 Task: In Heading Arial with underline. Font size of heading  '18'Font style of data Calibri. Font size of data  9Alignment of headline & data Align center. Fill color in heading,  RedFont color of data Black Apply border in Data No BorderIn the sheet   Dynamic Sales review book
Action: Mouse moved to (505, 615)
Screenshot: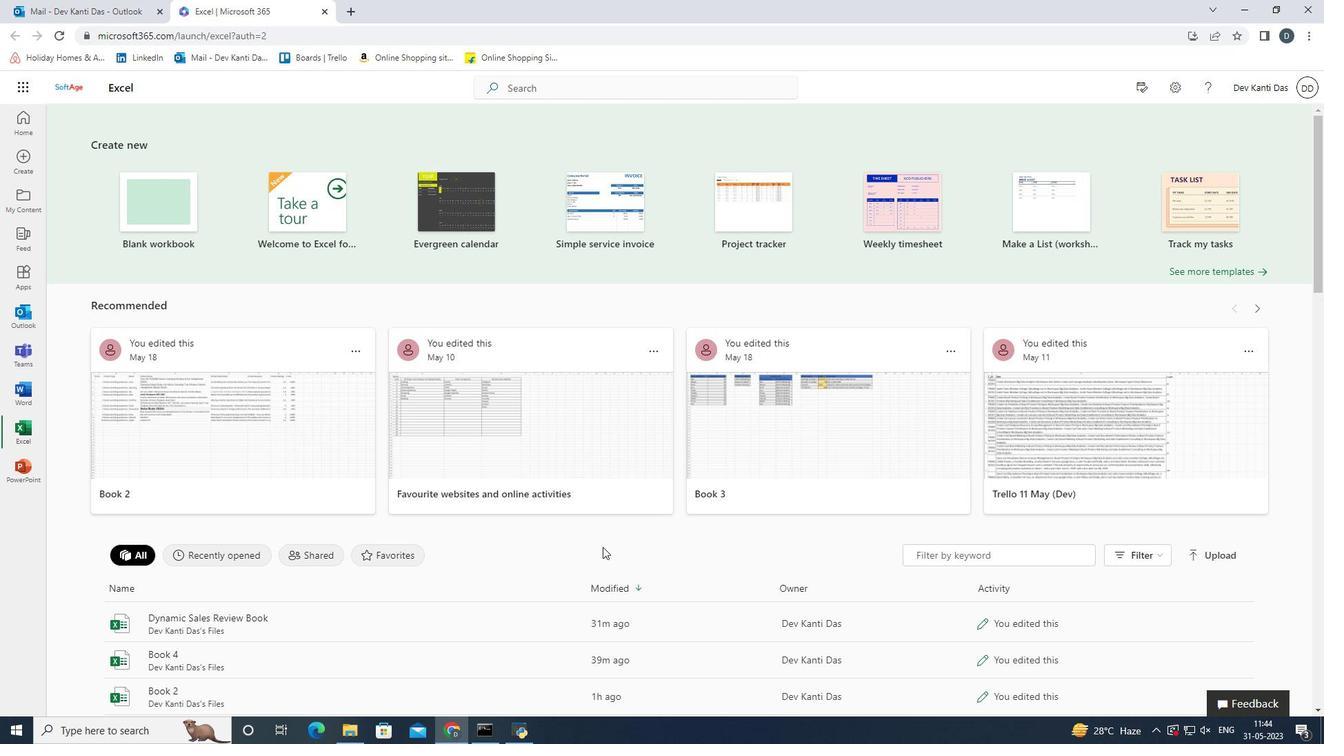 
Action: Mouse pressed left at (505, 615)
Screenshot: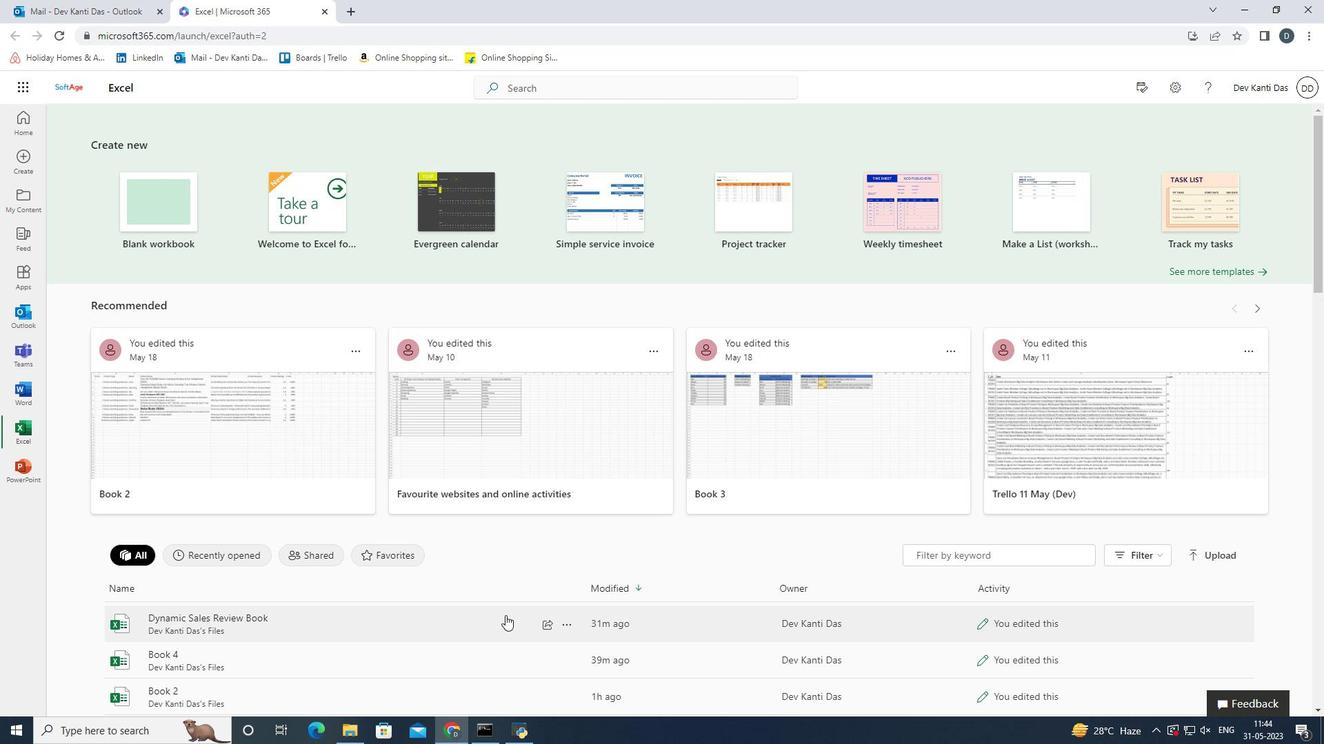 
Action: Mouse moved to (207, 230)
Screenshot: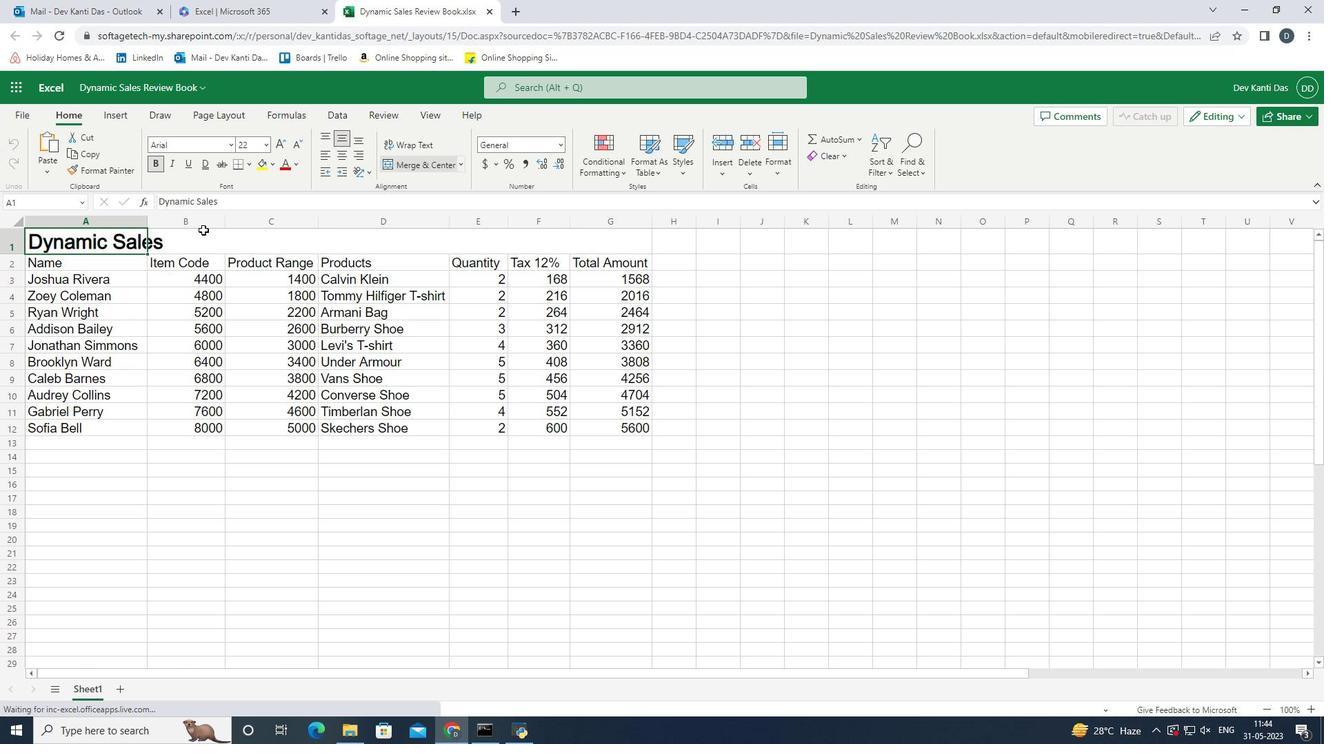 
Action: Mouse pressed left at (207, 230)
Screenshot: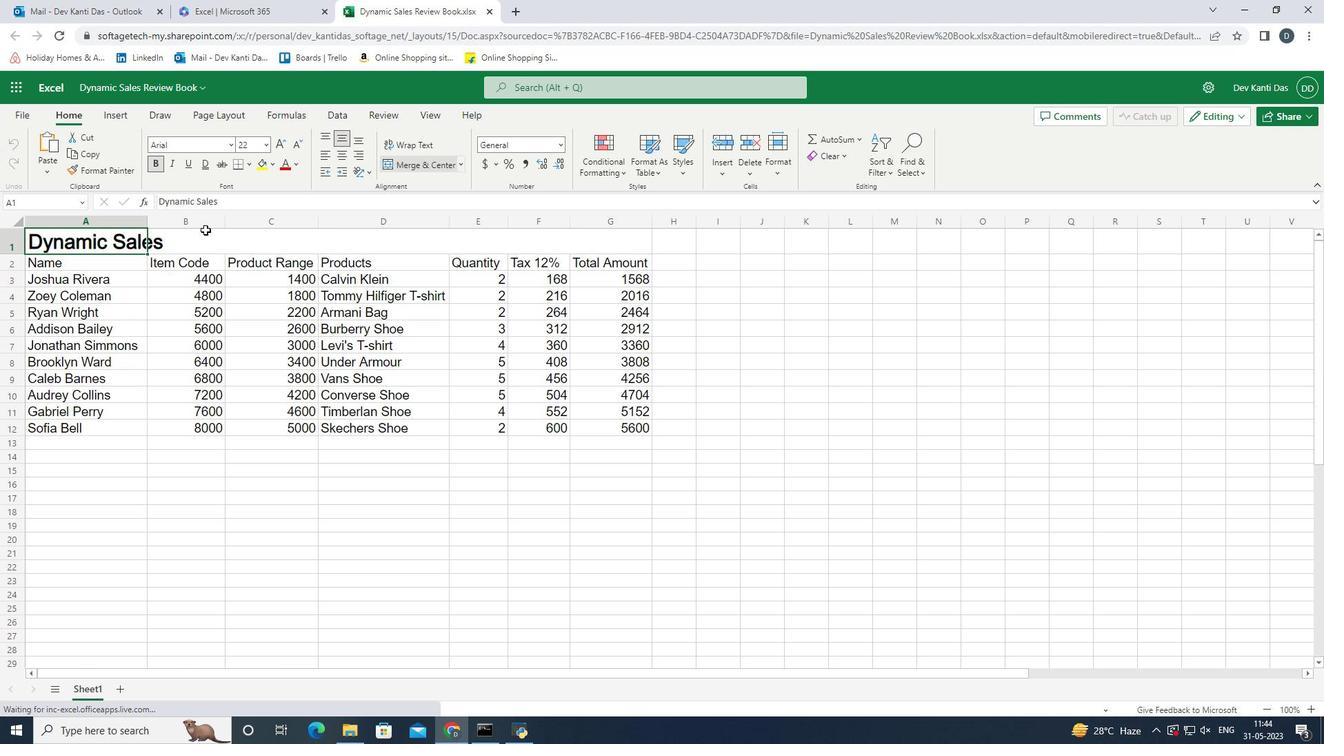 
Action: Mouse moved to (230, 144)
Screenshot: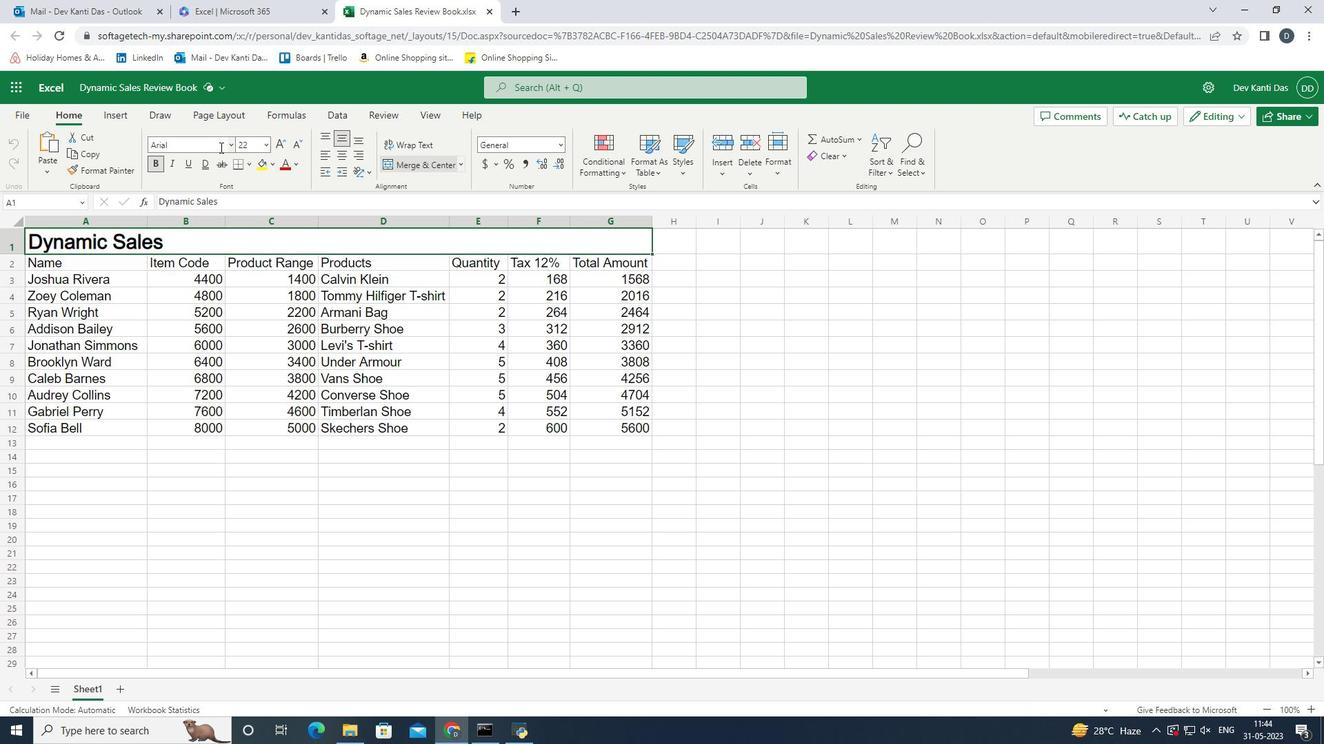 
Action: Mouse pressed left at (230, 144)
Screenshot: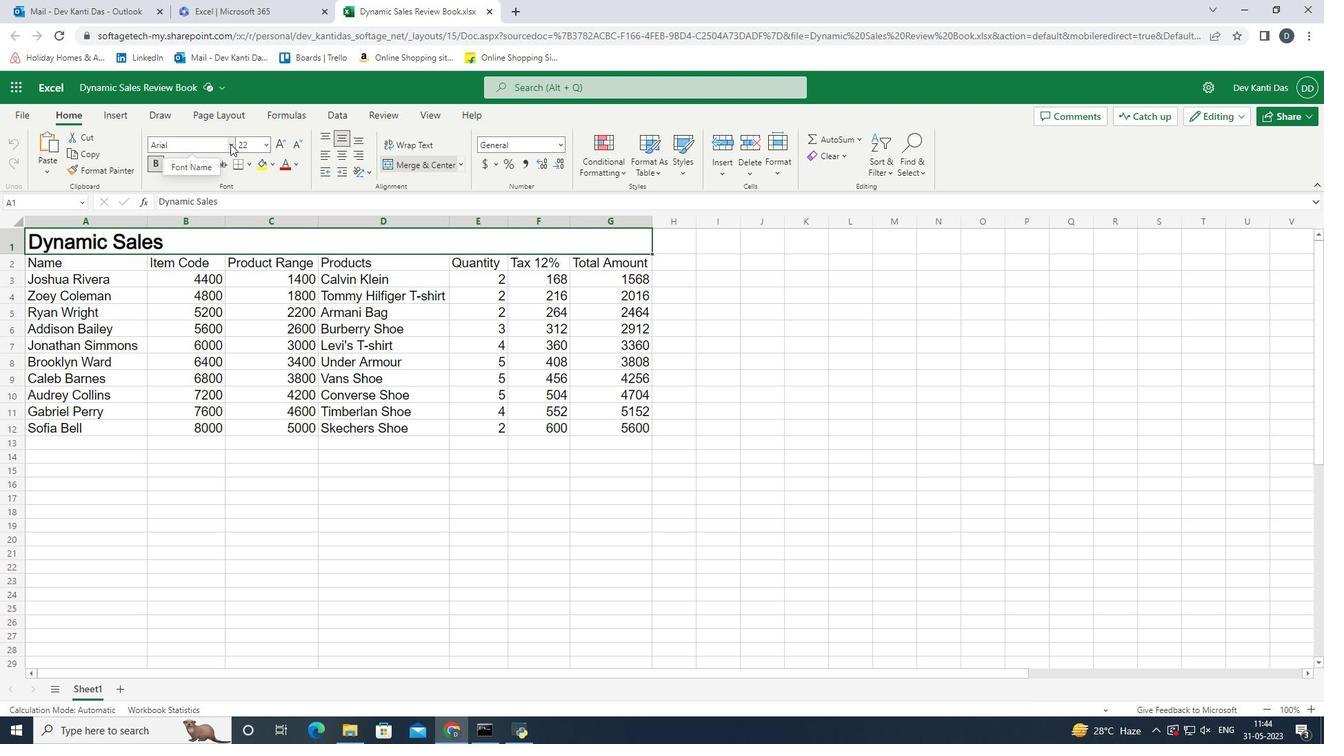 
Action: Mouse pressed left at (230, 144)
Screenshot: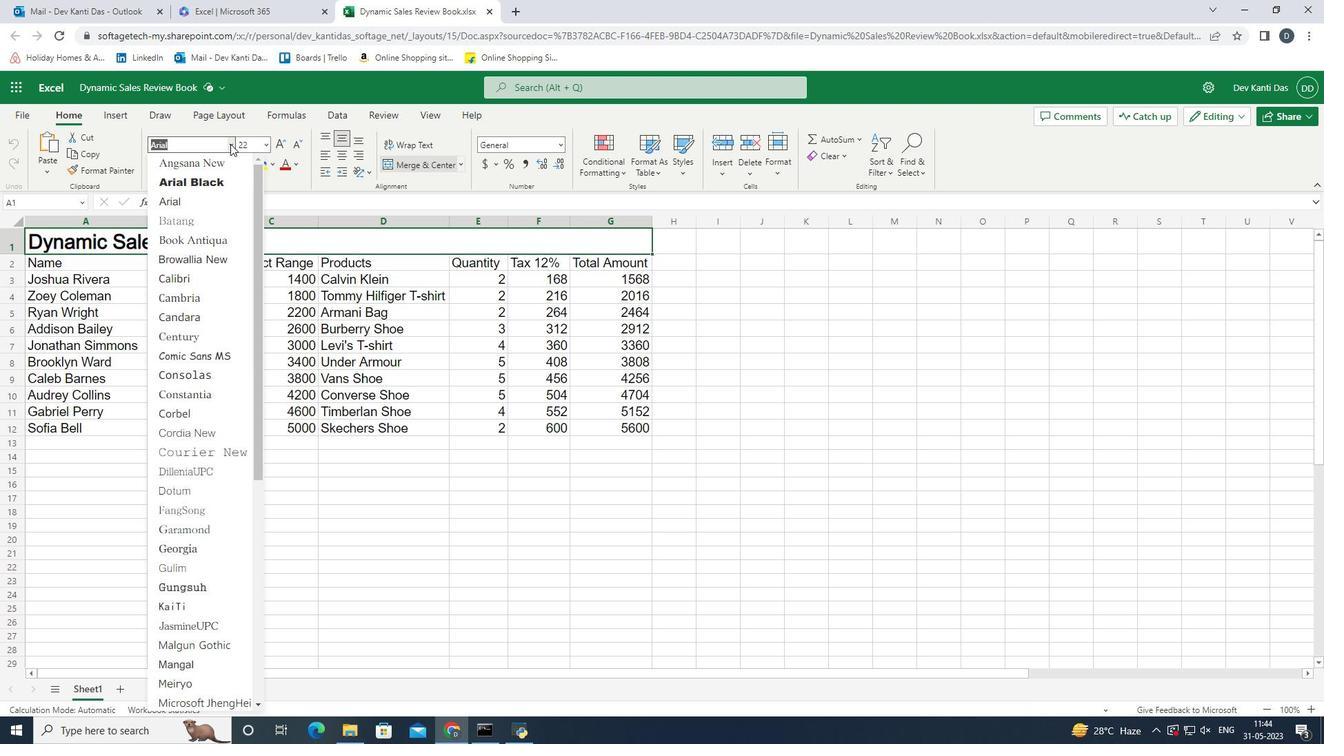 
Action: Mouse moved to (233, 148)
Screenshot: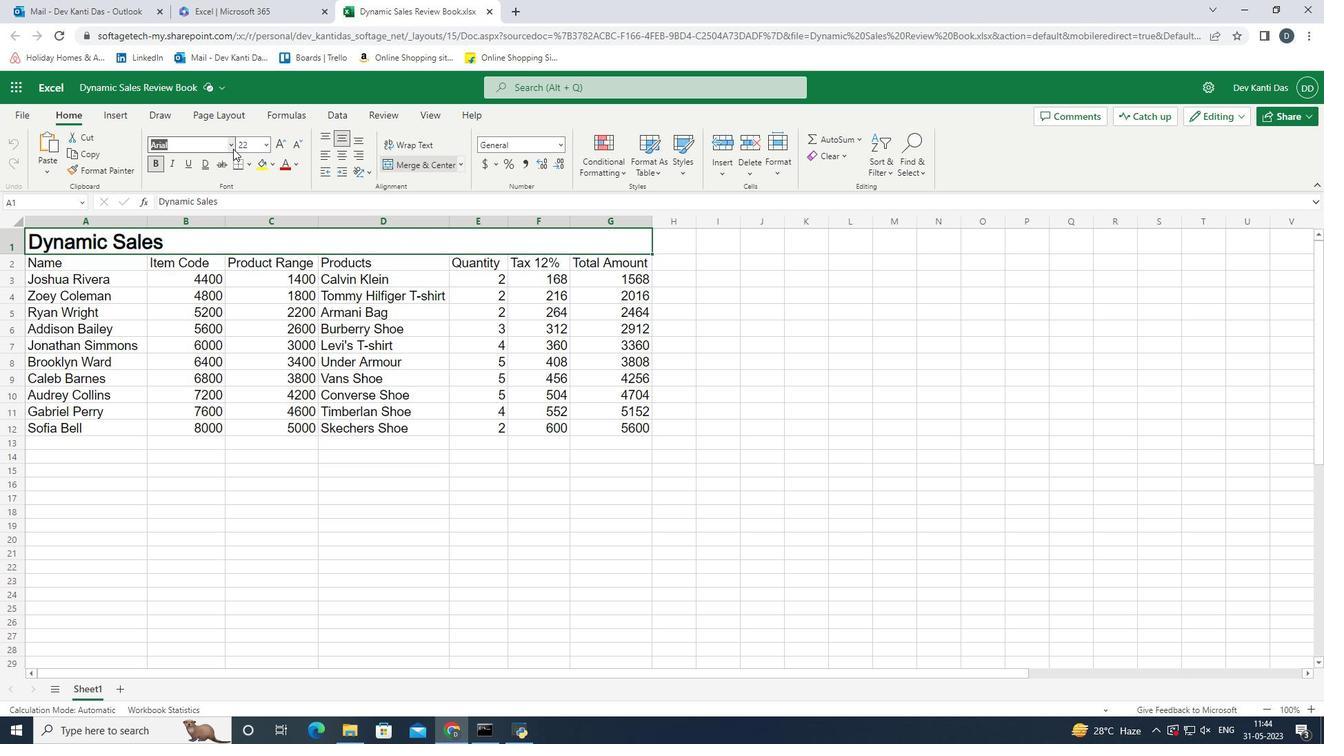 
Action: Mouse pressed left at (233, 148)
Screenshot: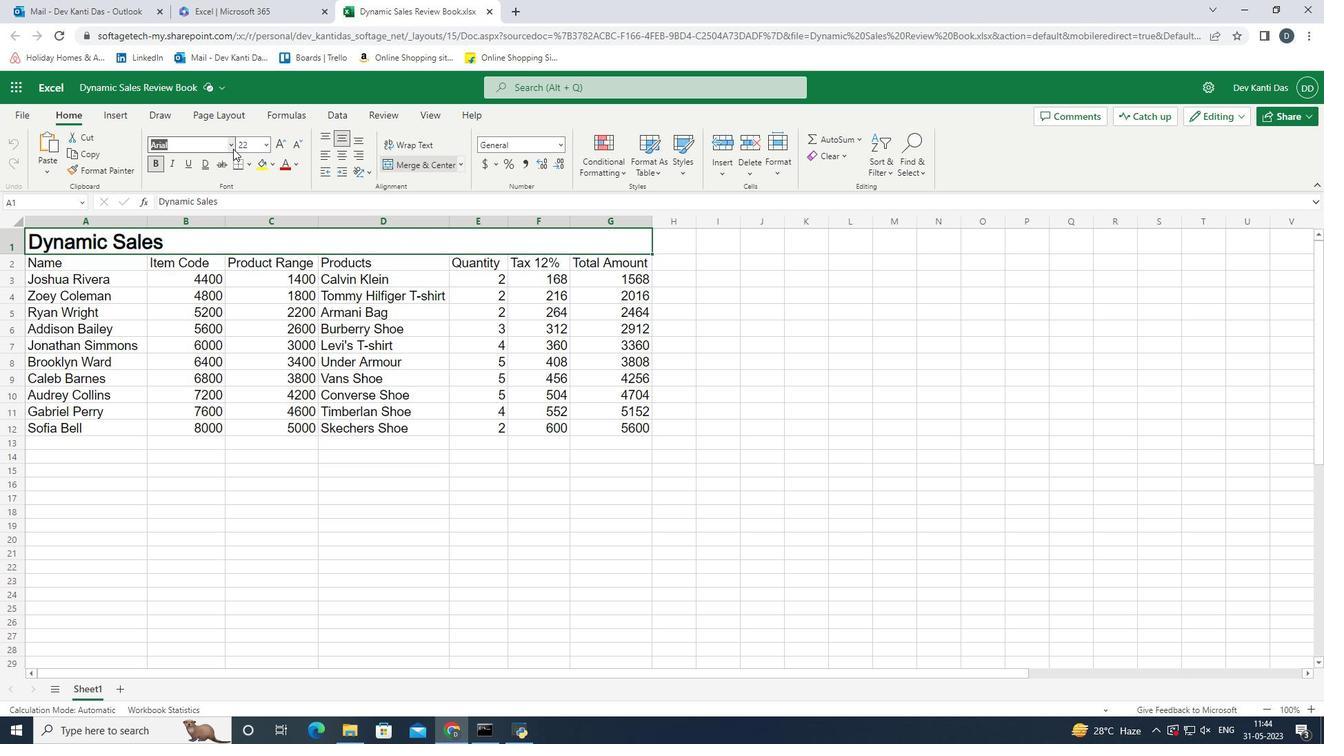 
Action: Mouse moved to (208, 197)
Screenshot: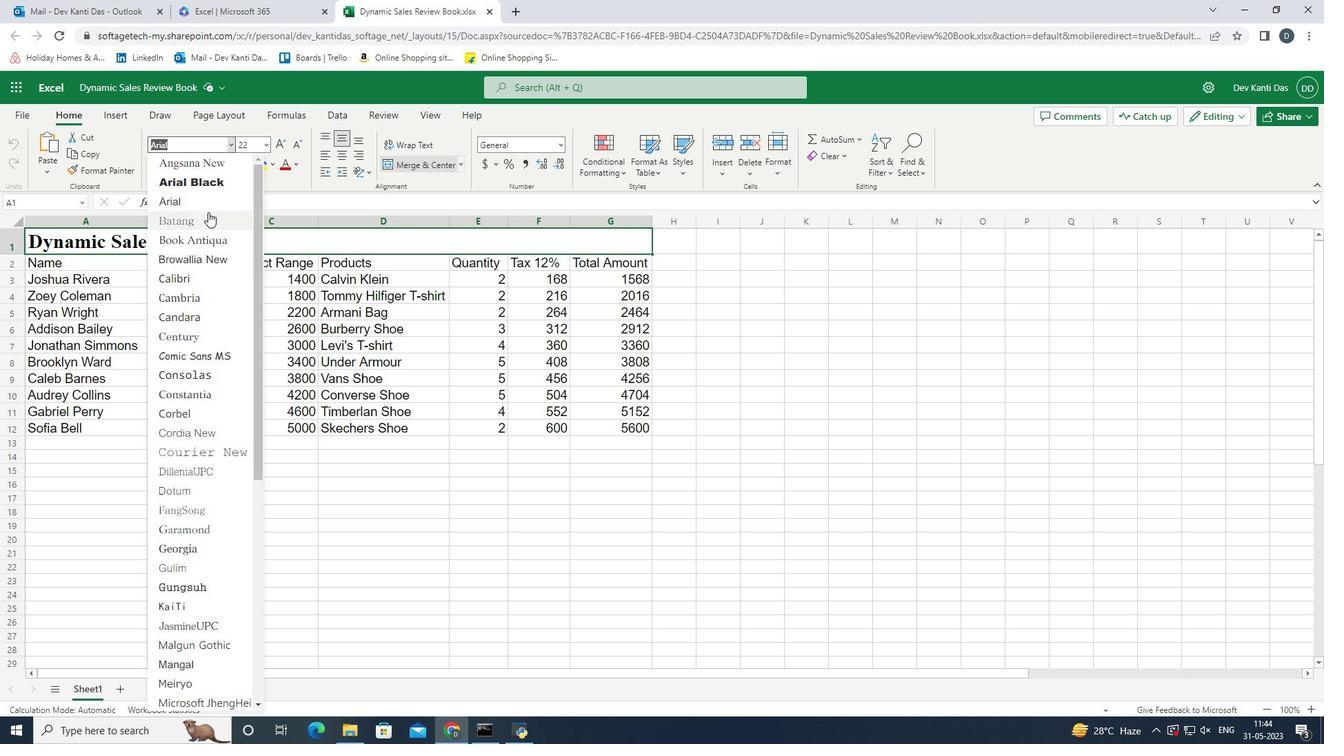 
Action: Mouse pressed left at (208, 197)
Screenshot: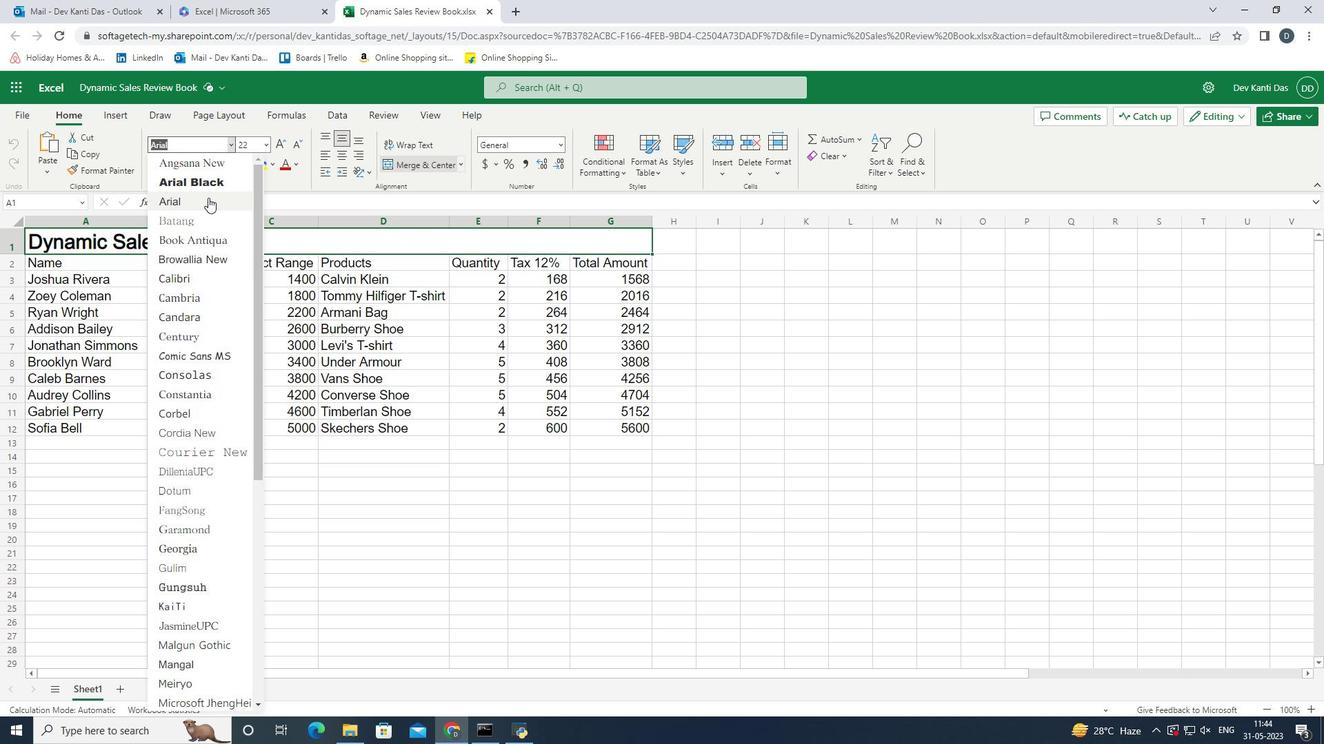 
Action: Mouse moved to (188, 166)
Screenshot: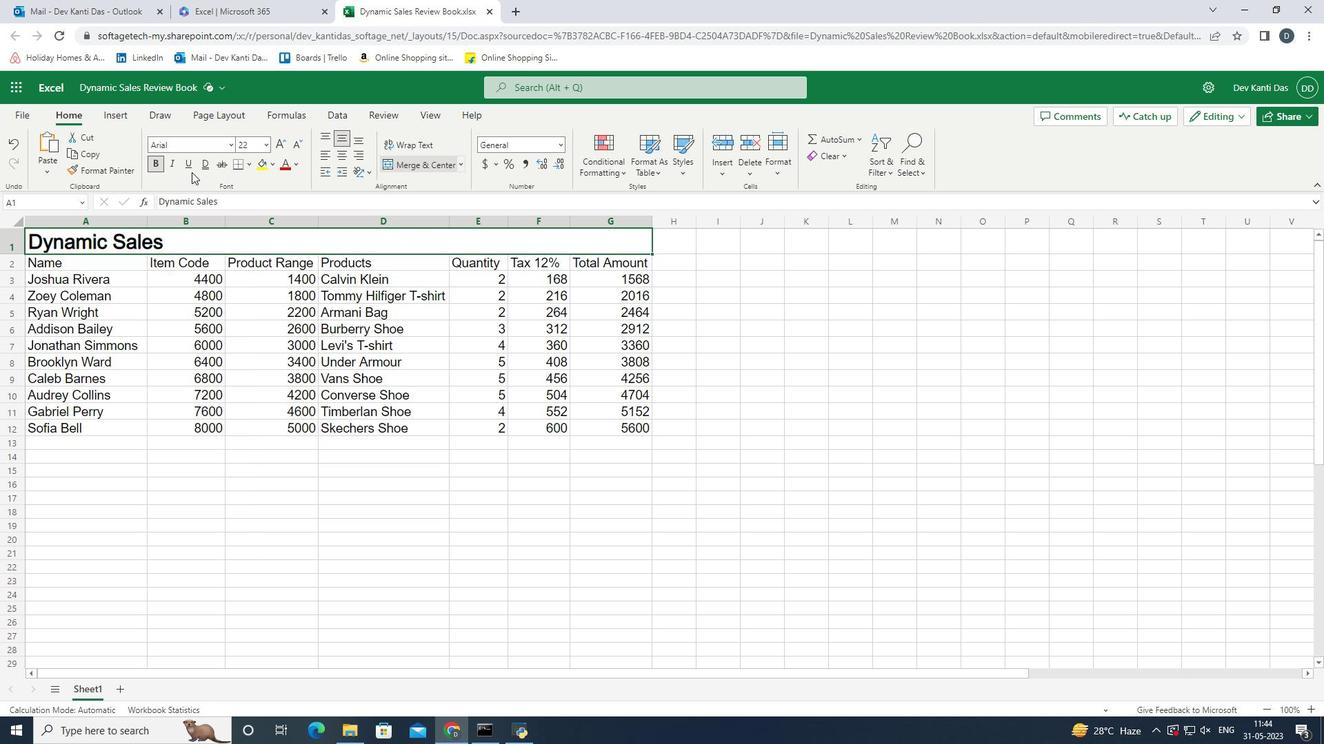 
Action: Mouse pressed left at (188, 166)
Screenshot: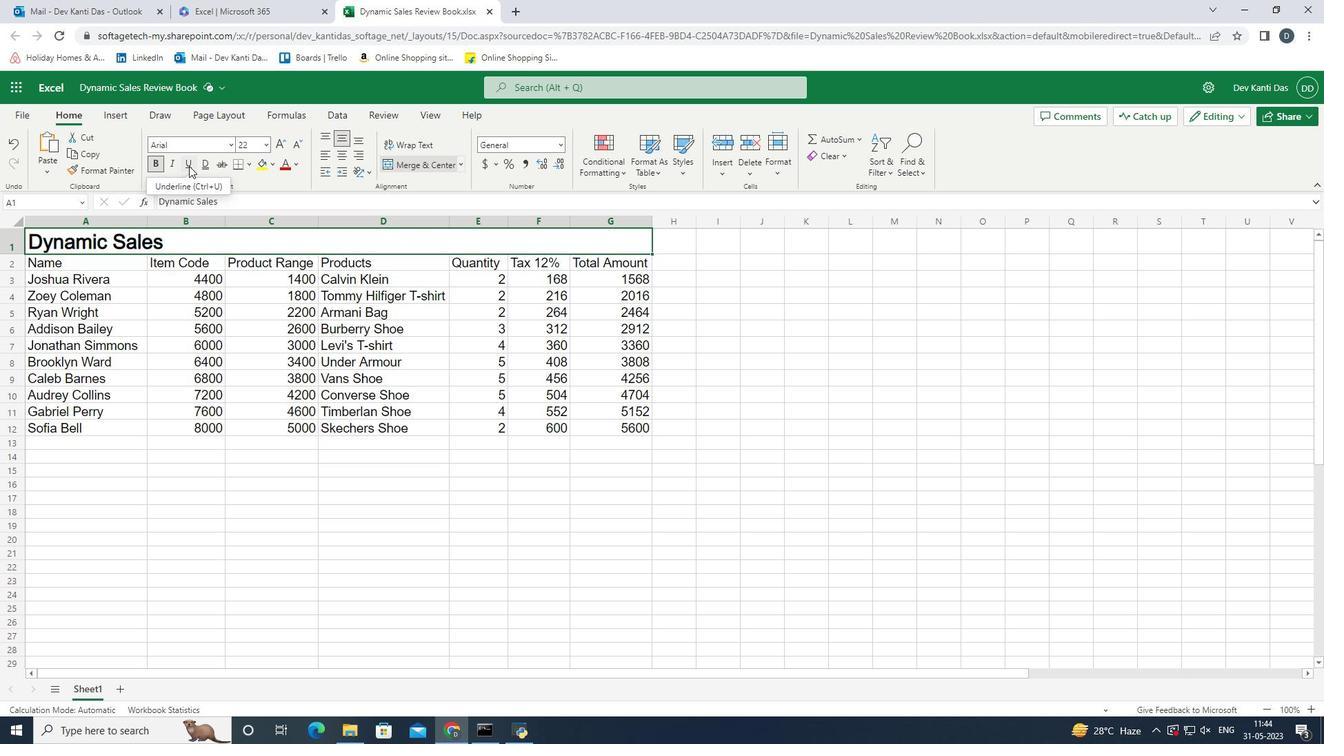 
Action: Mouse moved to (266, 142)
Screenshot: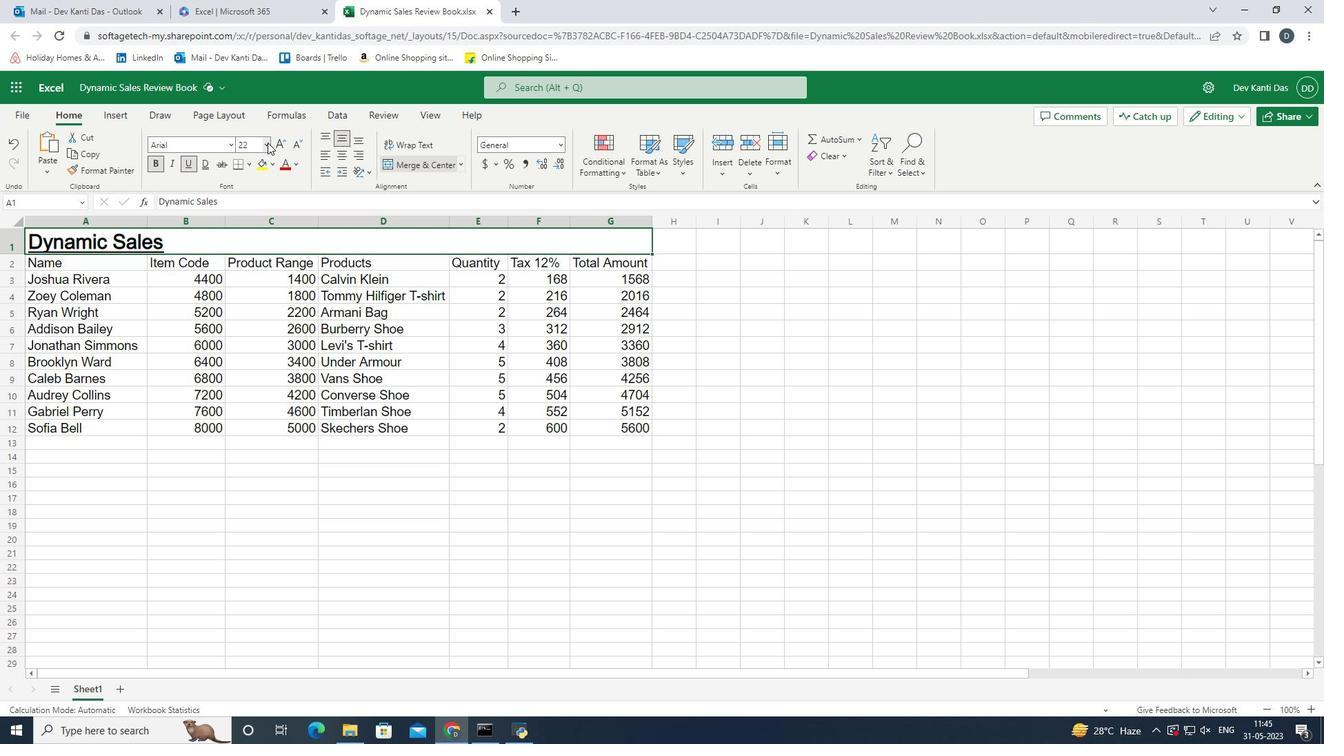 
Action: Mouse pressed left at (266, 142)
Screenshot: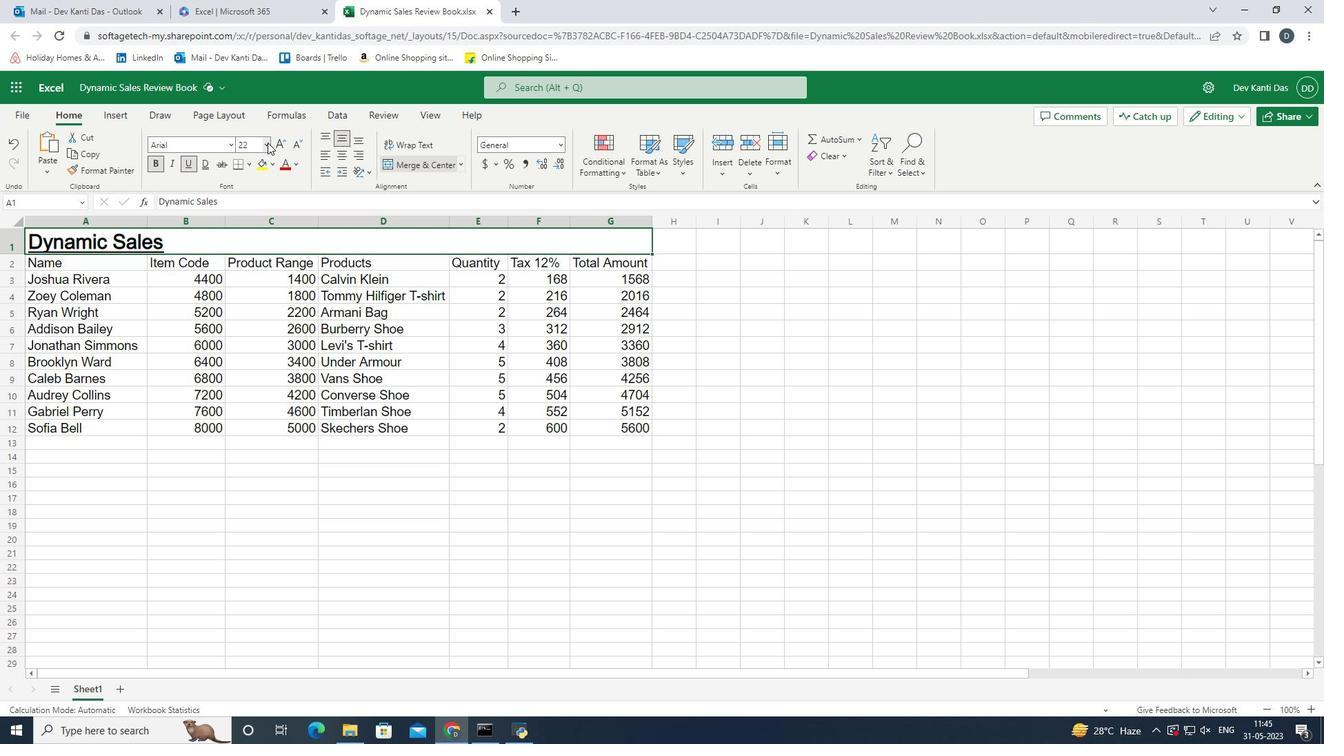 
Action: Mouse moved to (251, 299)
Screenshot: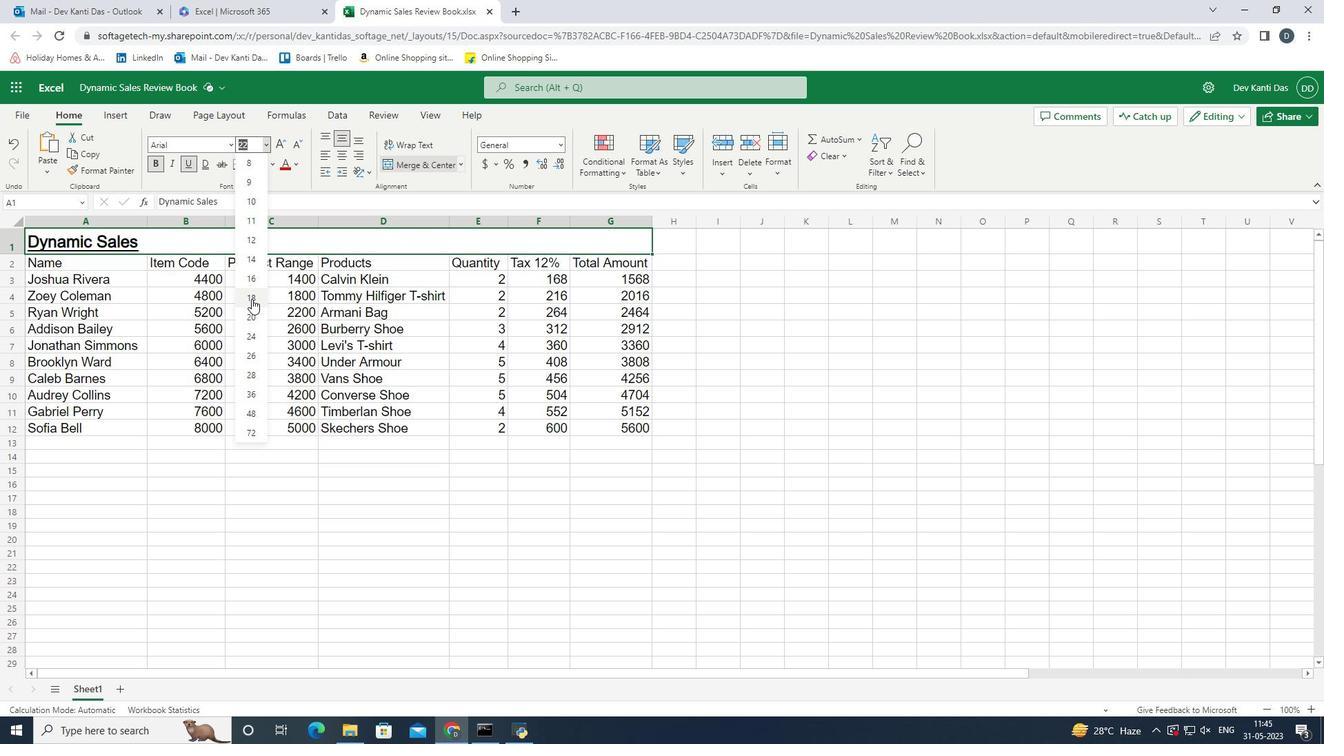 
Action: Mouse pressed left at (251, 299)
Screenshot: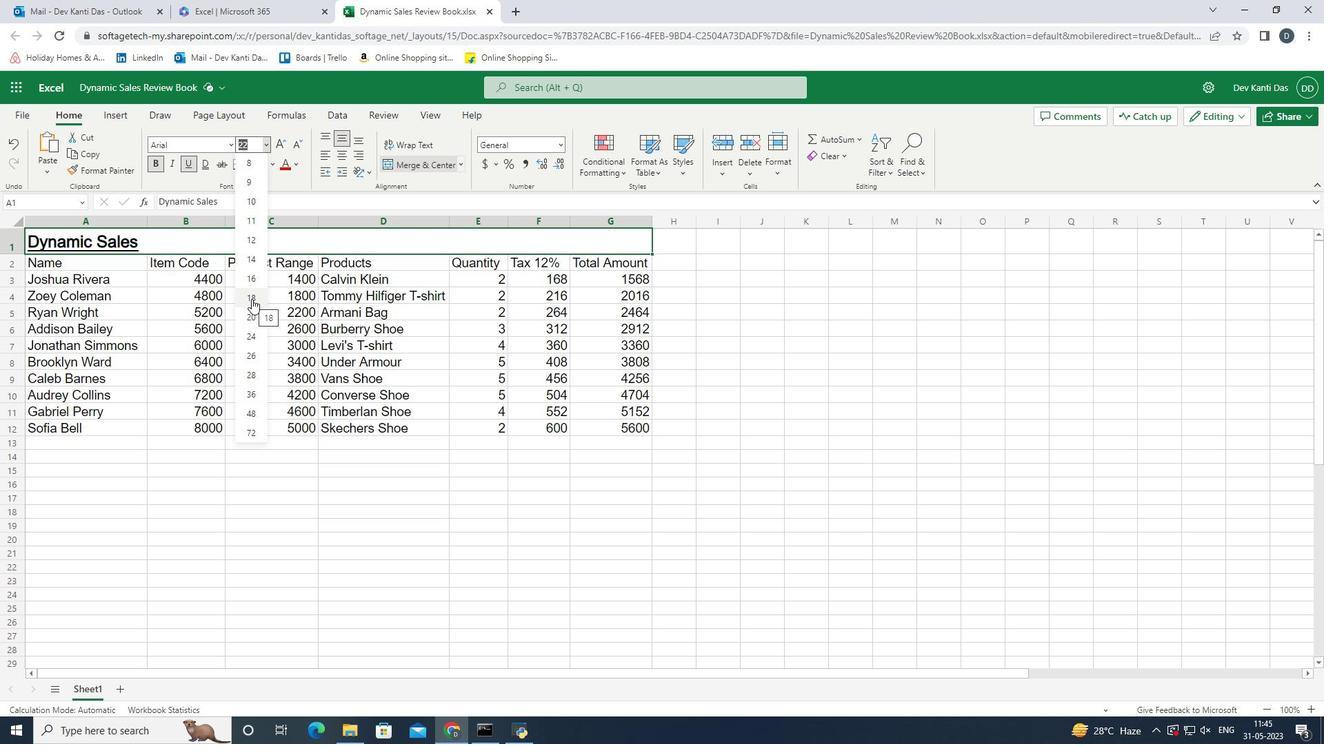 
Action: Mouse moved to (101, 262)
Screenshot: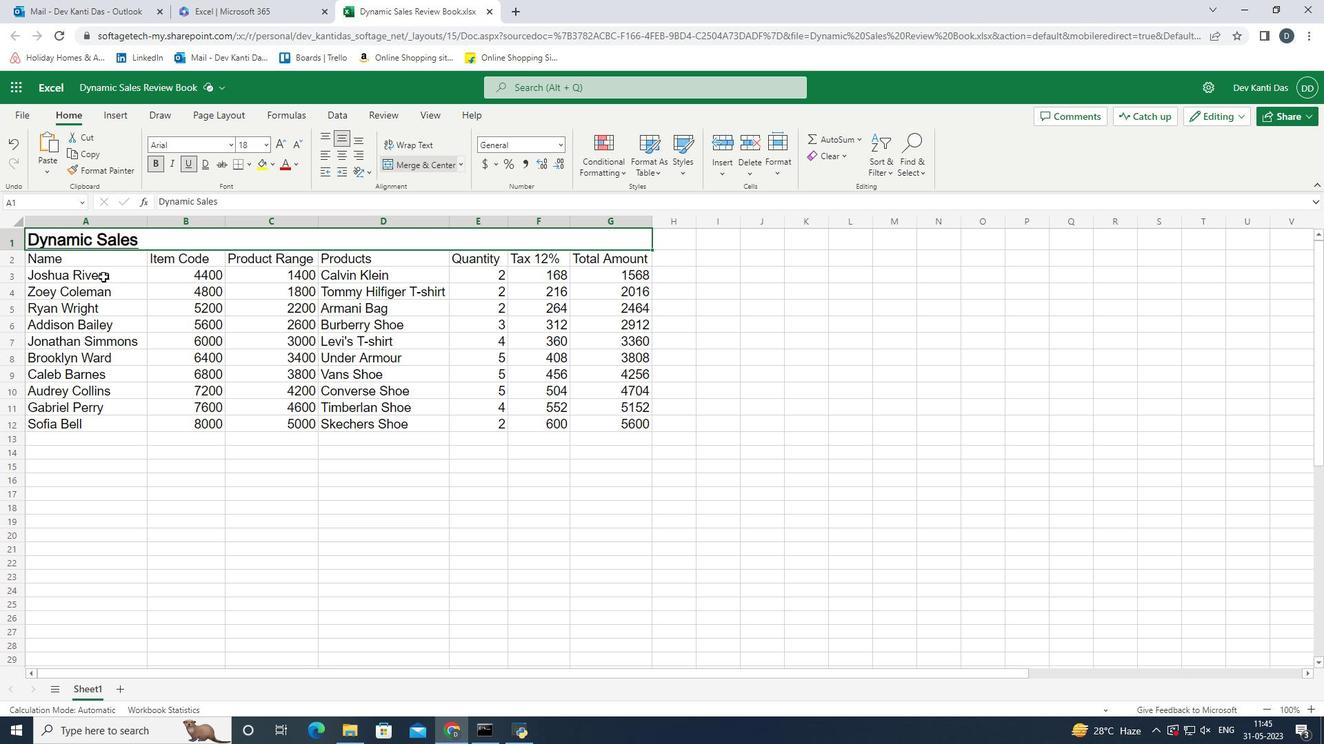 
Action: Mouse pressed left at (101, 262)
Screenshot: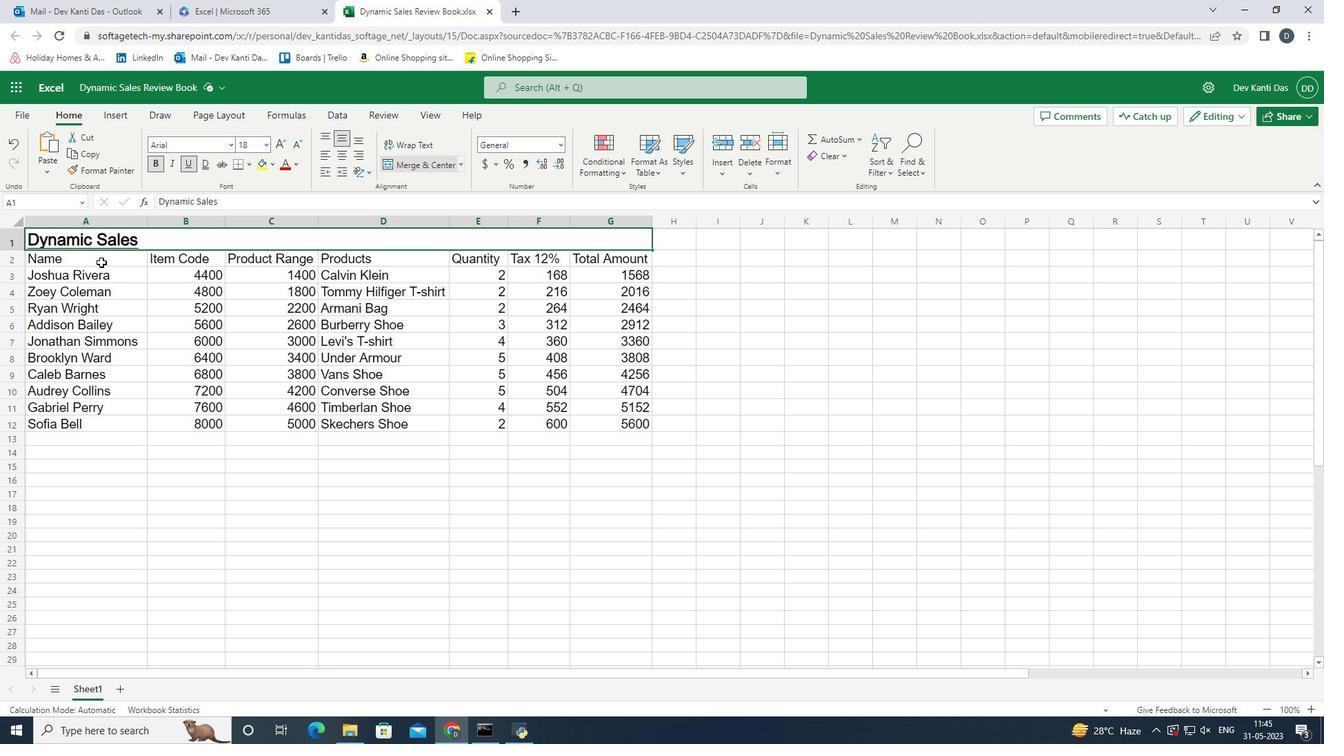 
Action: Mouse moved to (104, 260)
Screenshot: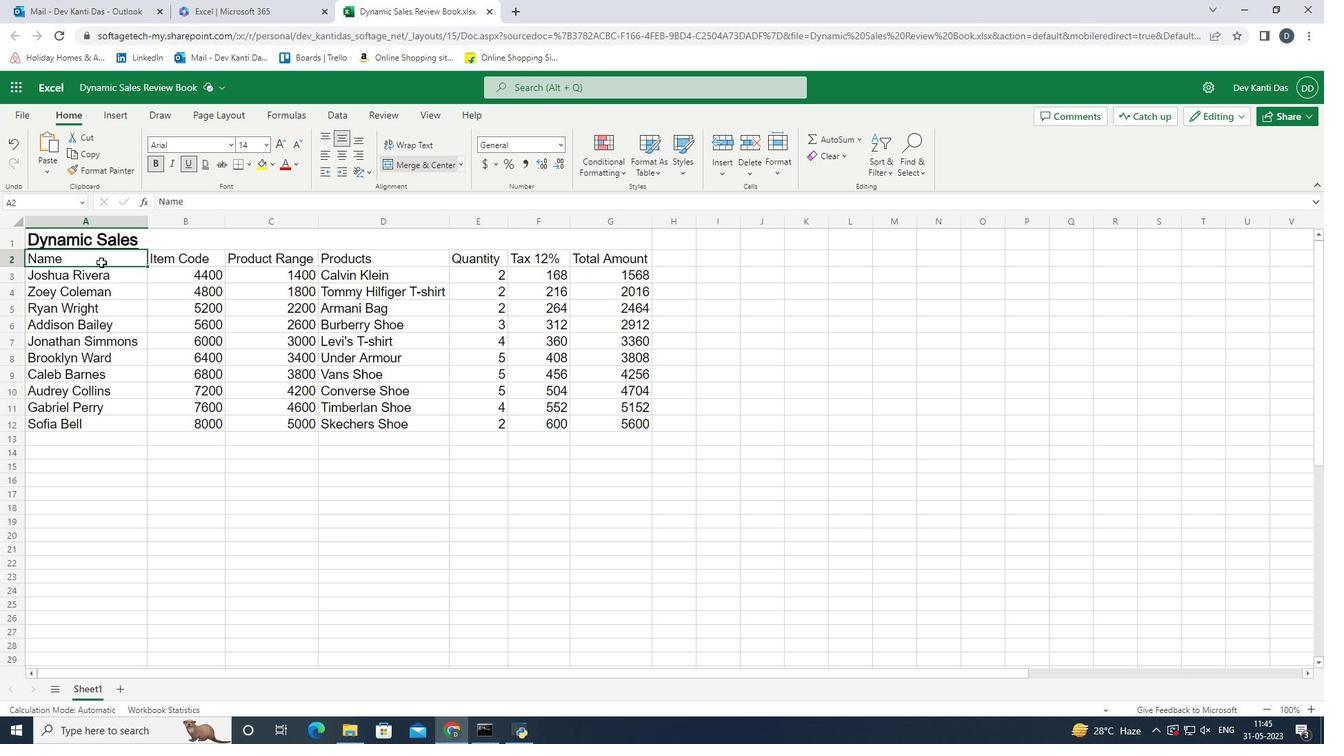 
Action: Mouse pressed left at (104, 260)
Screenshot: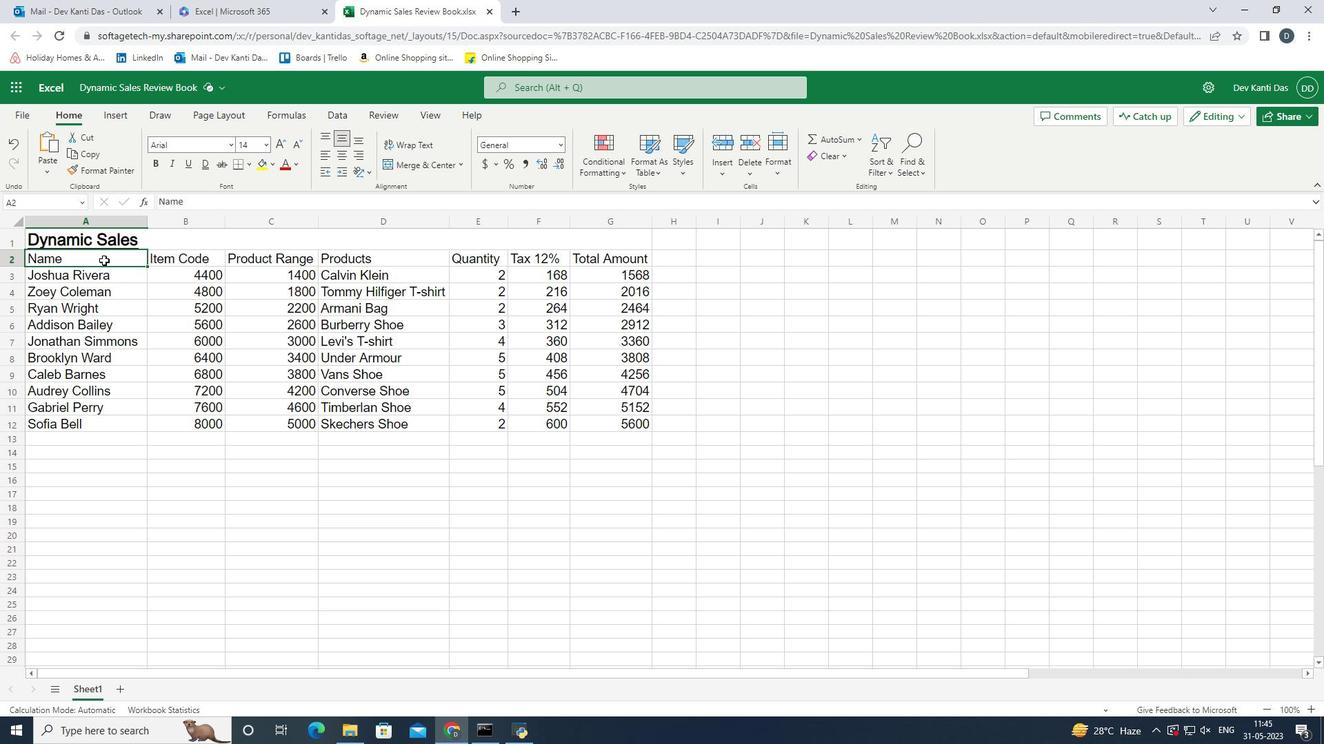 
Action: Mouse moved to (228, 145)
Screenshot: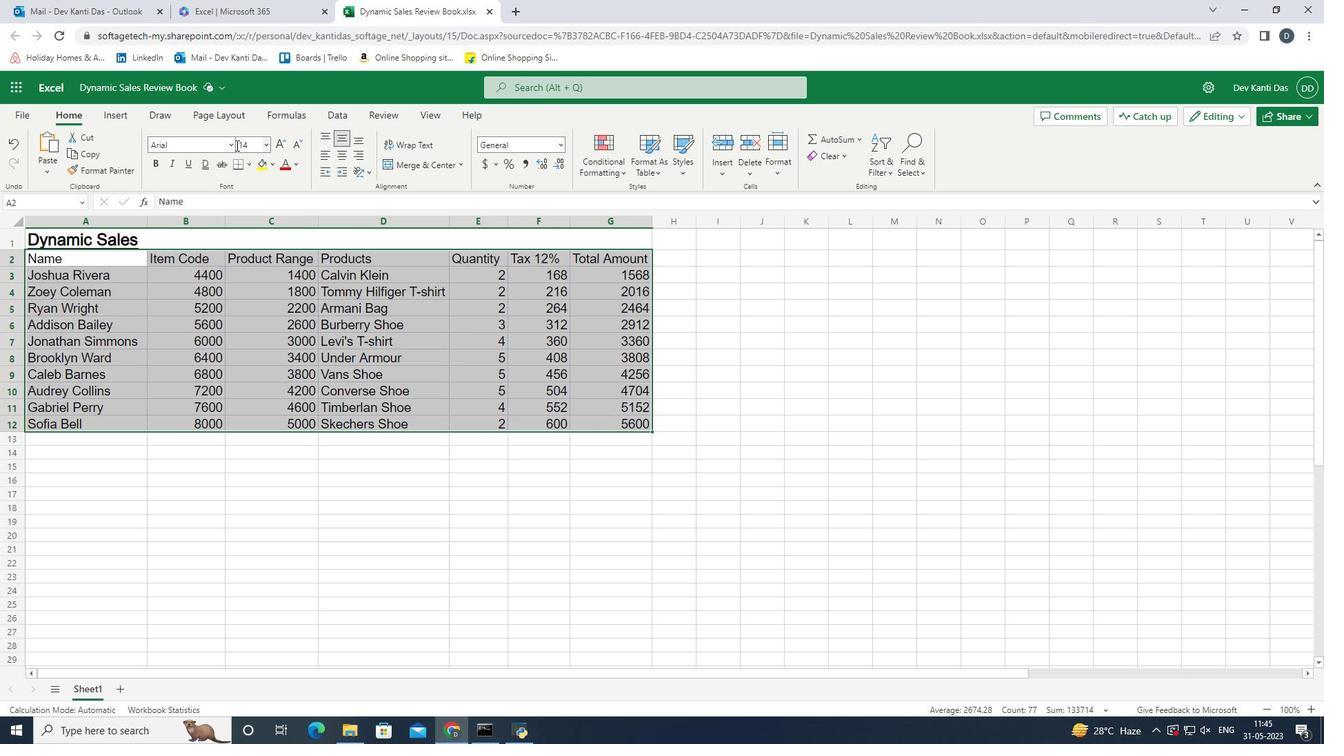 
Action: Mouse pressed left at (228, 145)
Screenshot: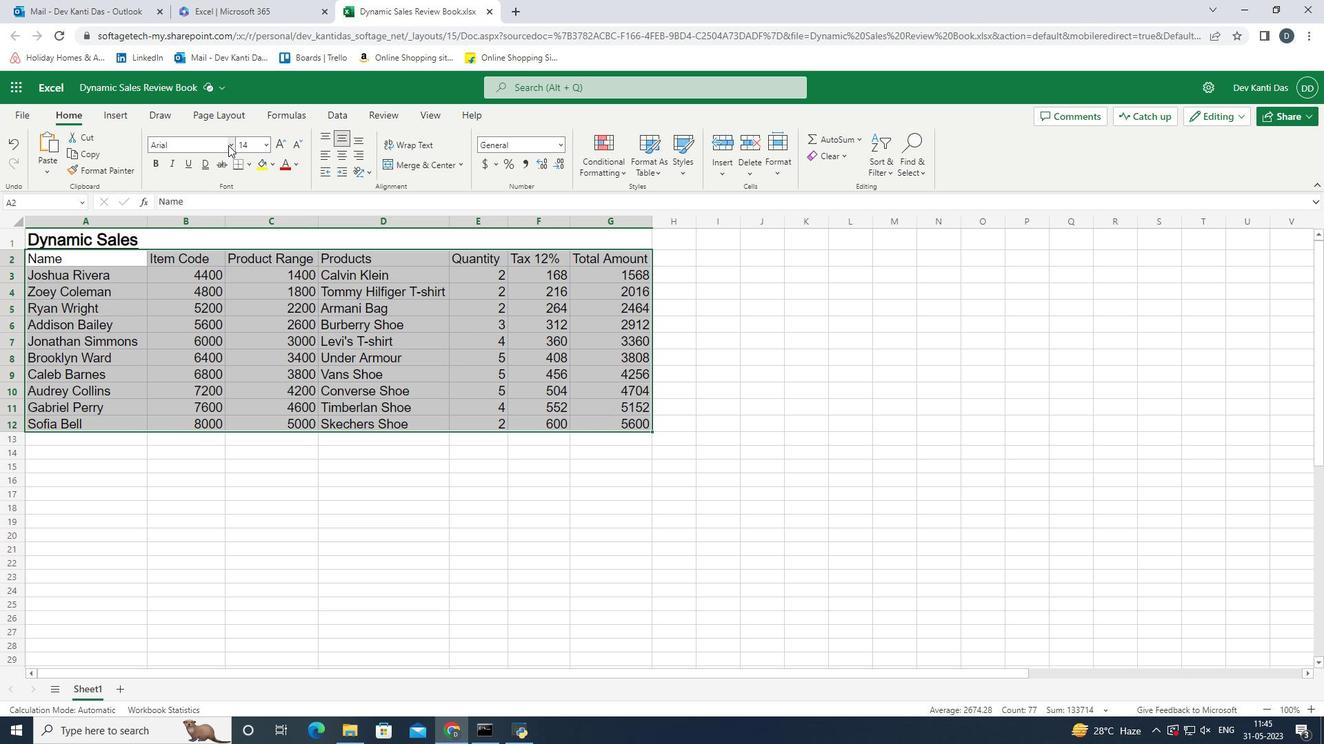 
Action: Mouse moved to (213, 286)
Screenshot: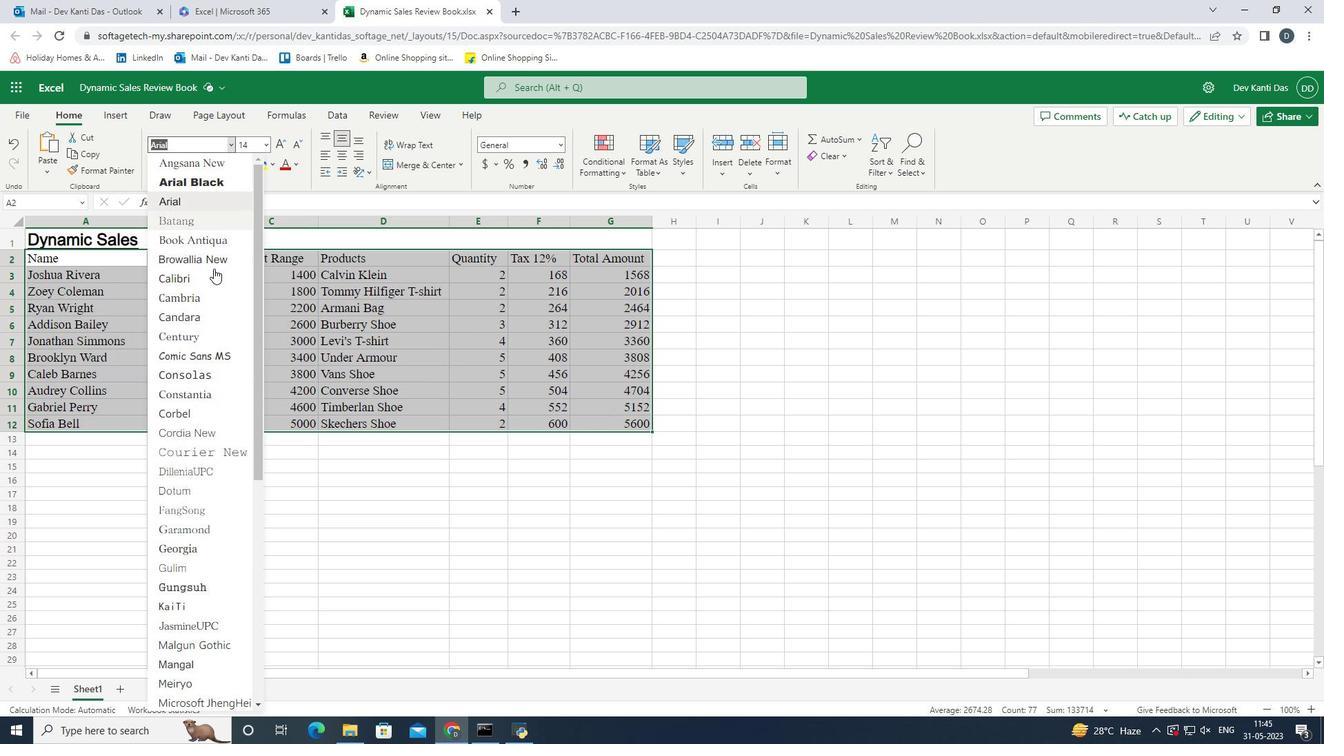 
Action: Mouse pressed left at (213, 286)
Screenshot: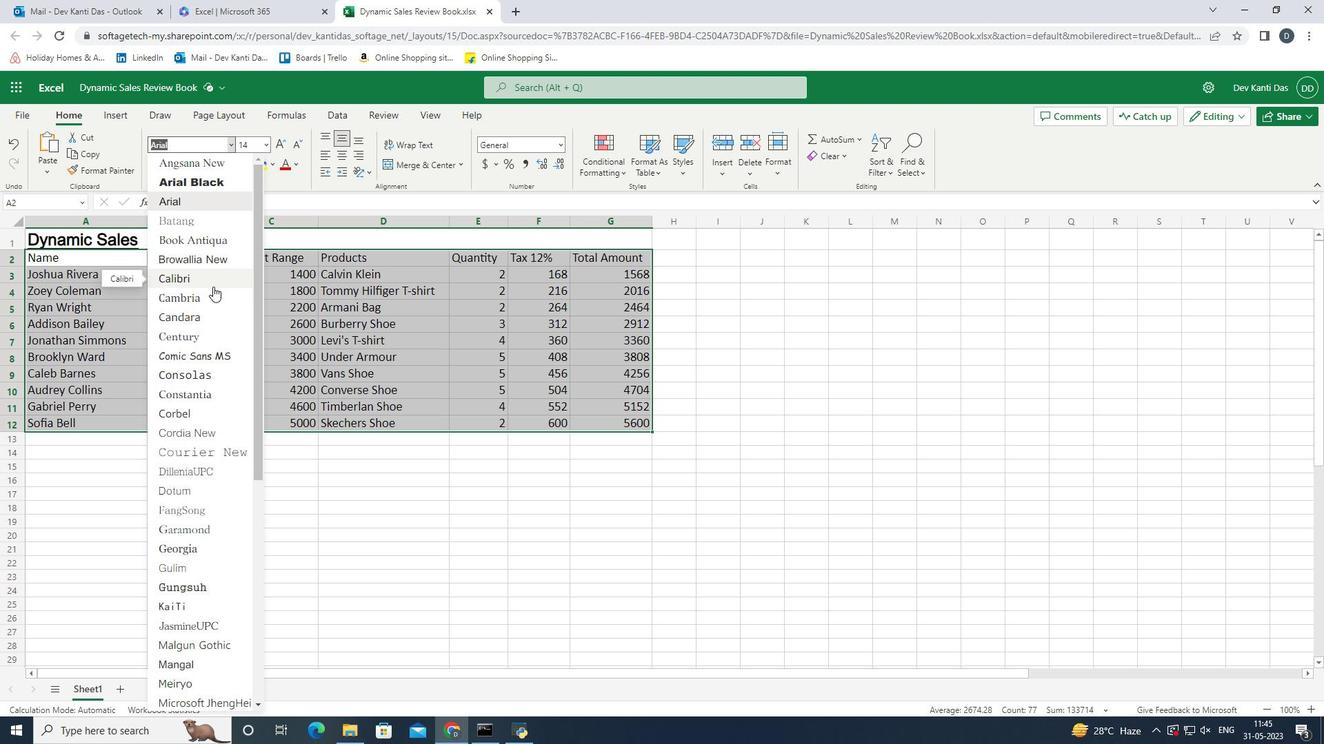 
Action: Mouse moved to (268, 142)
Screenshot: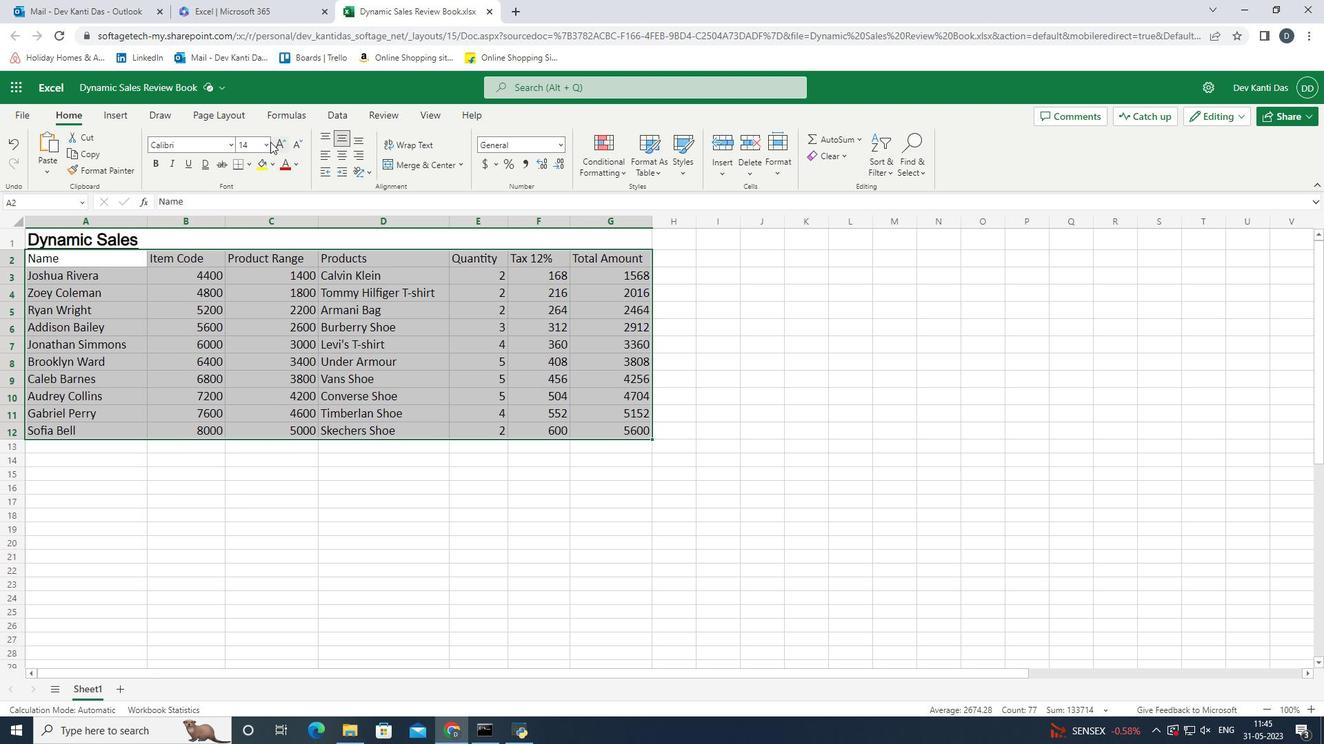 
Action: Mouse pressed left at (268, 142)
Screenshot: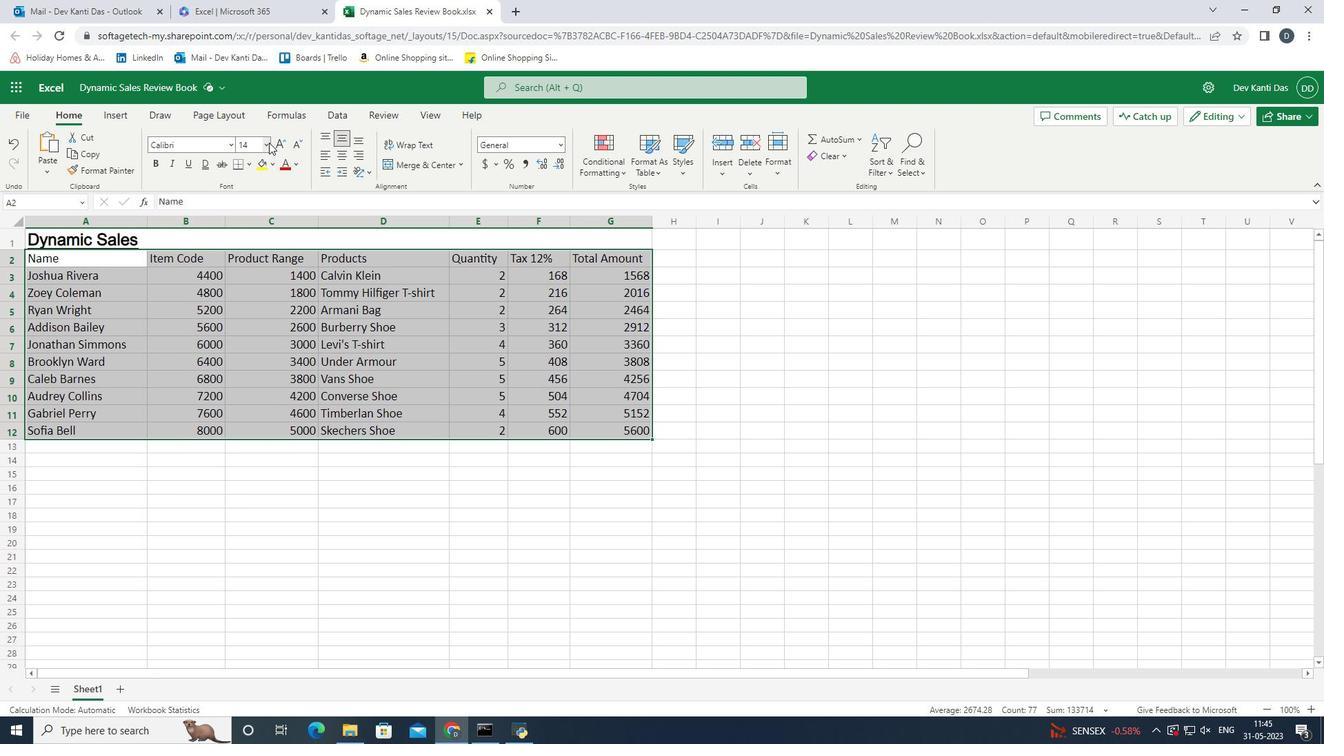 
Action: Mouse moved to (262, 181)
Screenshot: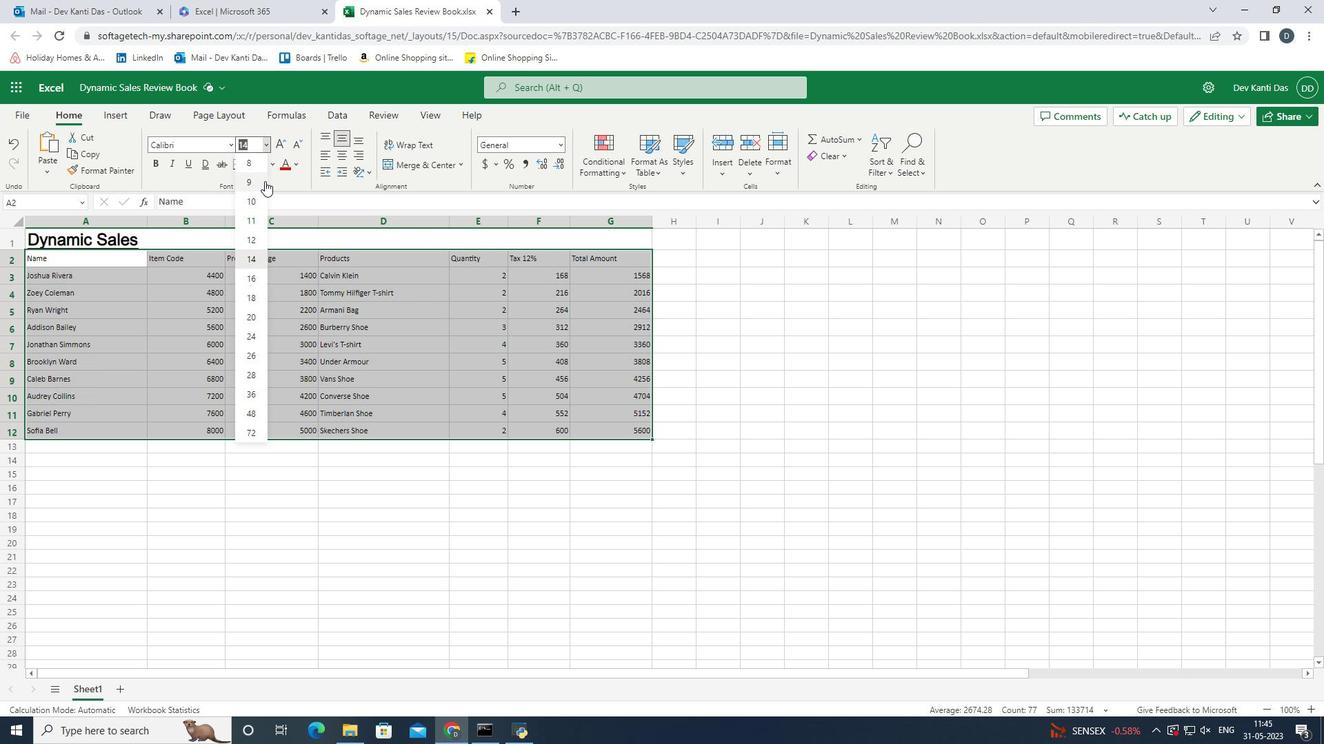 
Action: Mouse pressed left at (262, 181)
Screenshot: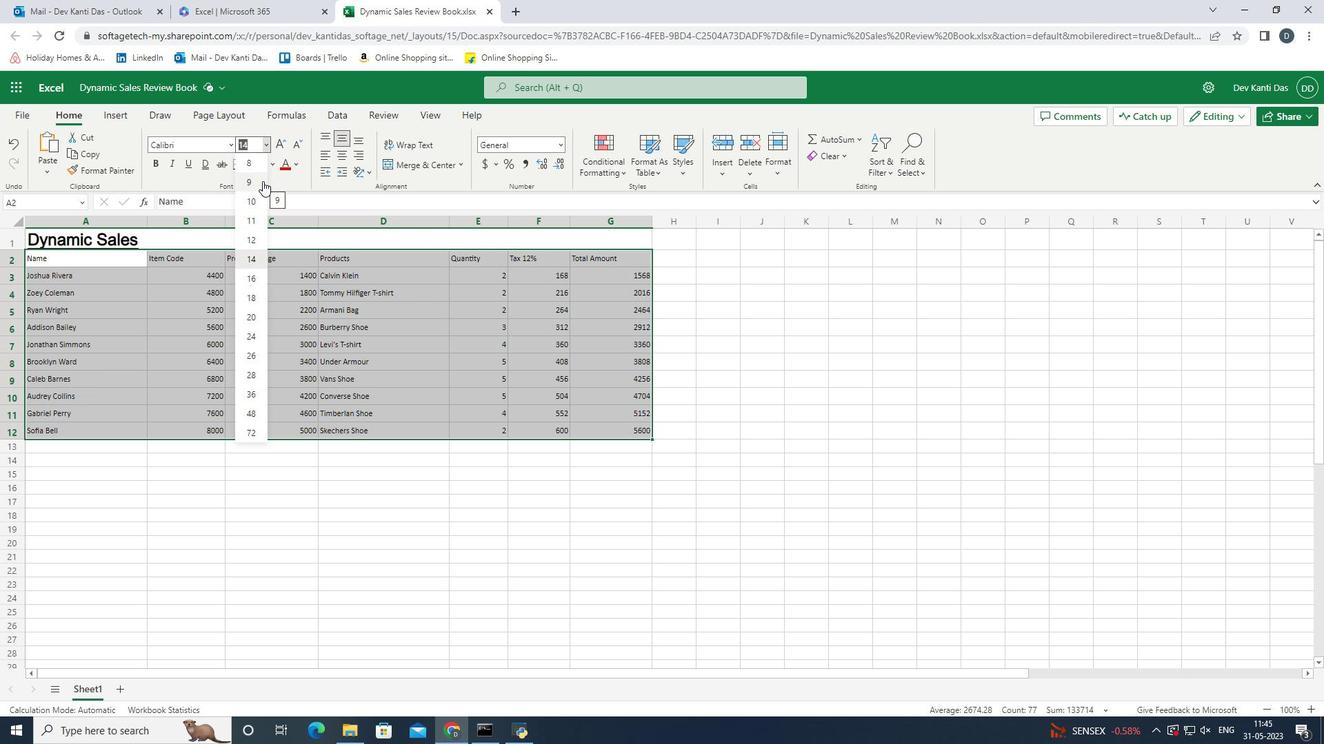 
Action: Mouse moved to (167, 234)
Screenshot: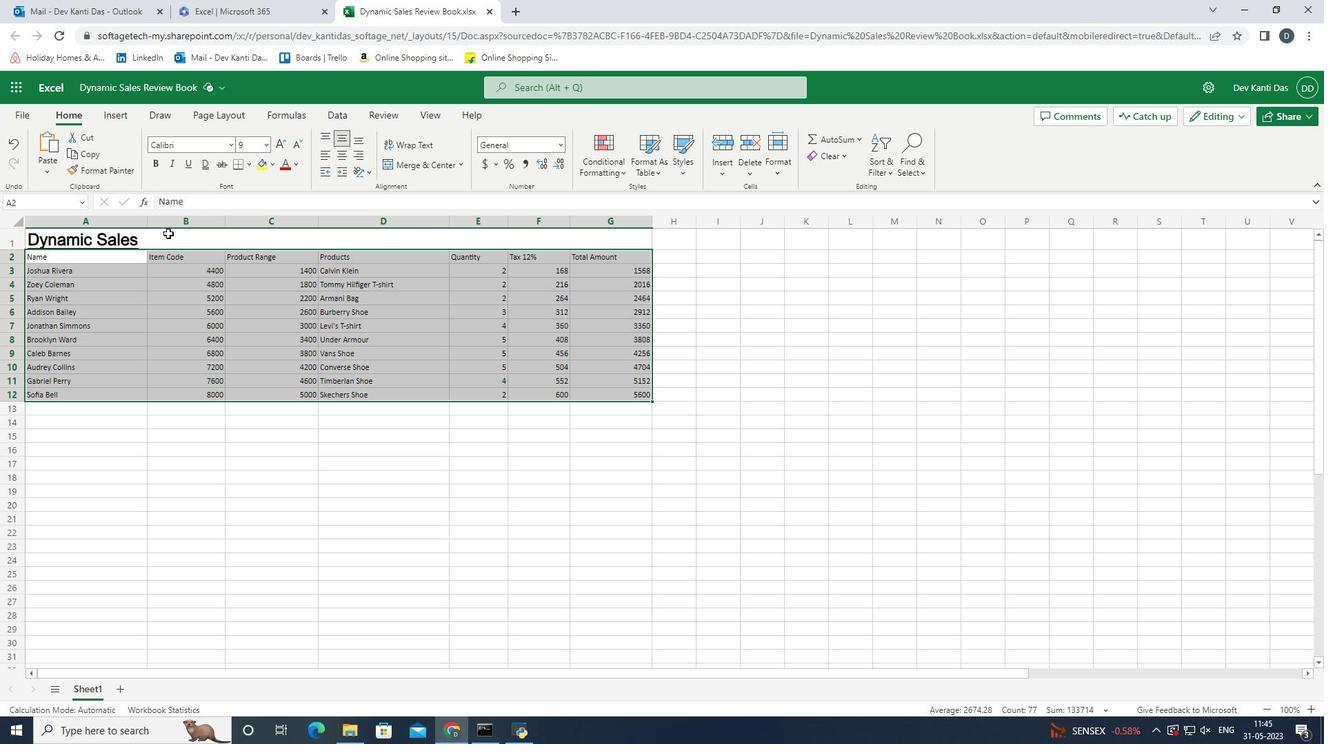 
Action: Mouse pressed left at (167, 234)
Screenshot: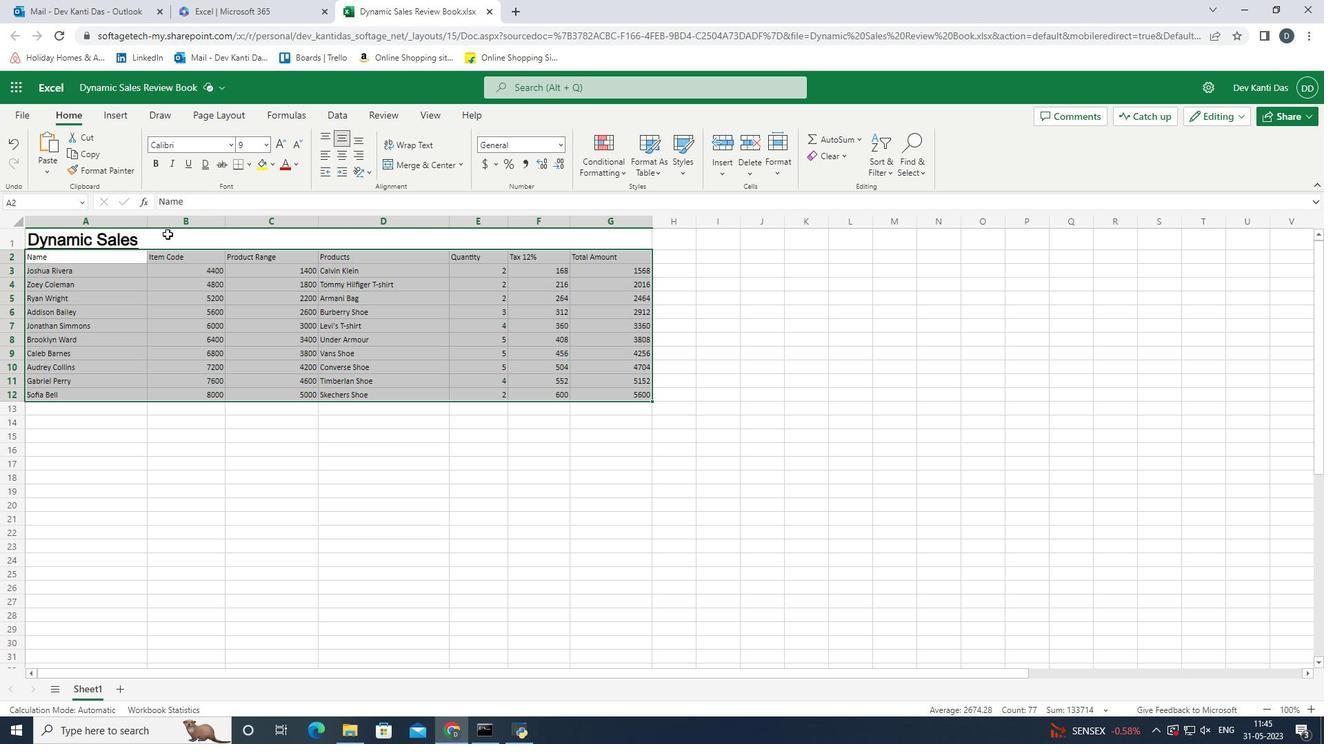 
Action: Mouse pressed left at (167, 234)
Screenshot: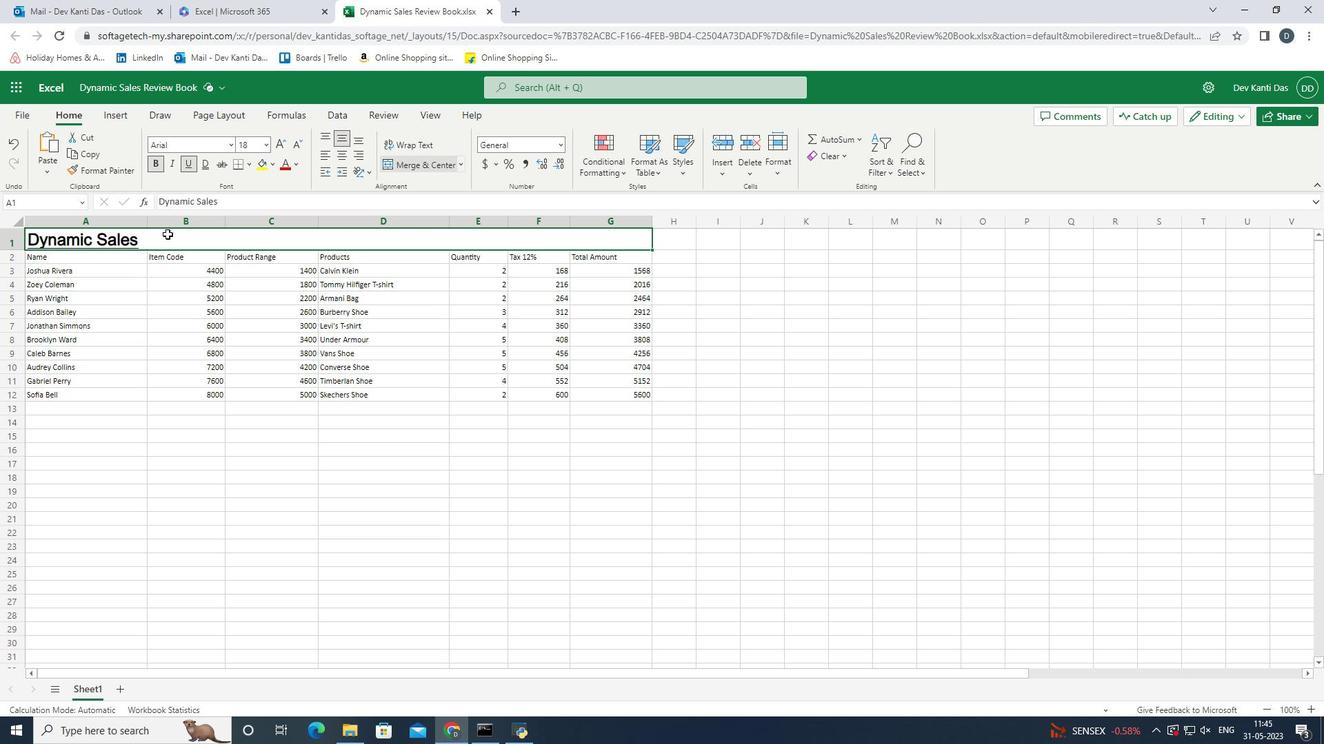 
Action: Mouse moved to (348, 137)
Screenshot: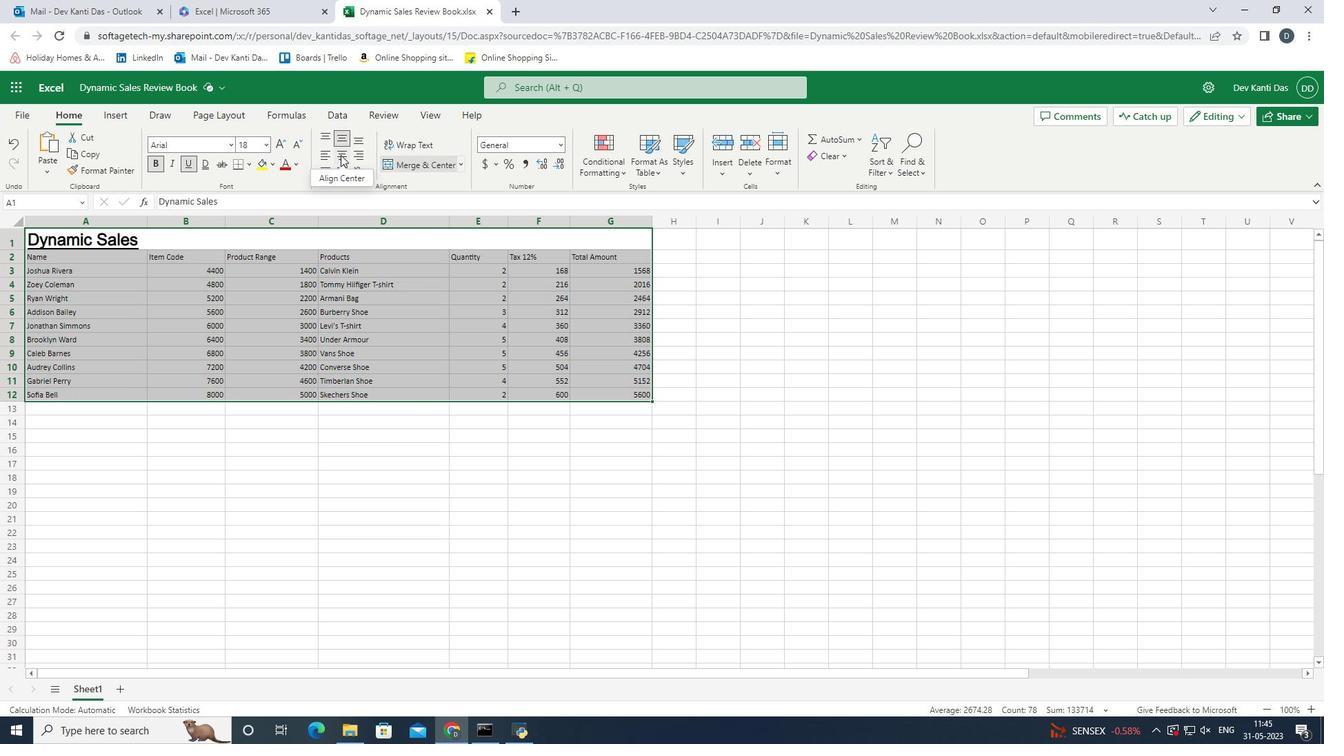 
Action: Mouse pressed left at (348, 137)
Screenshot: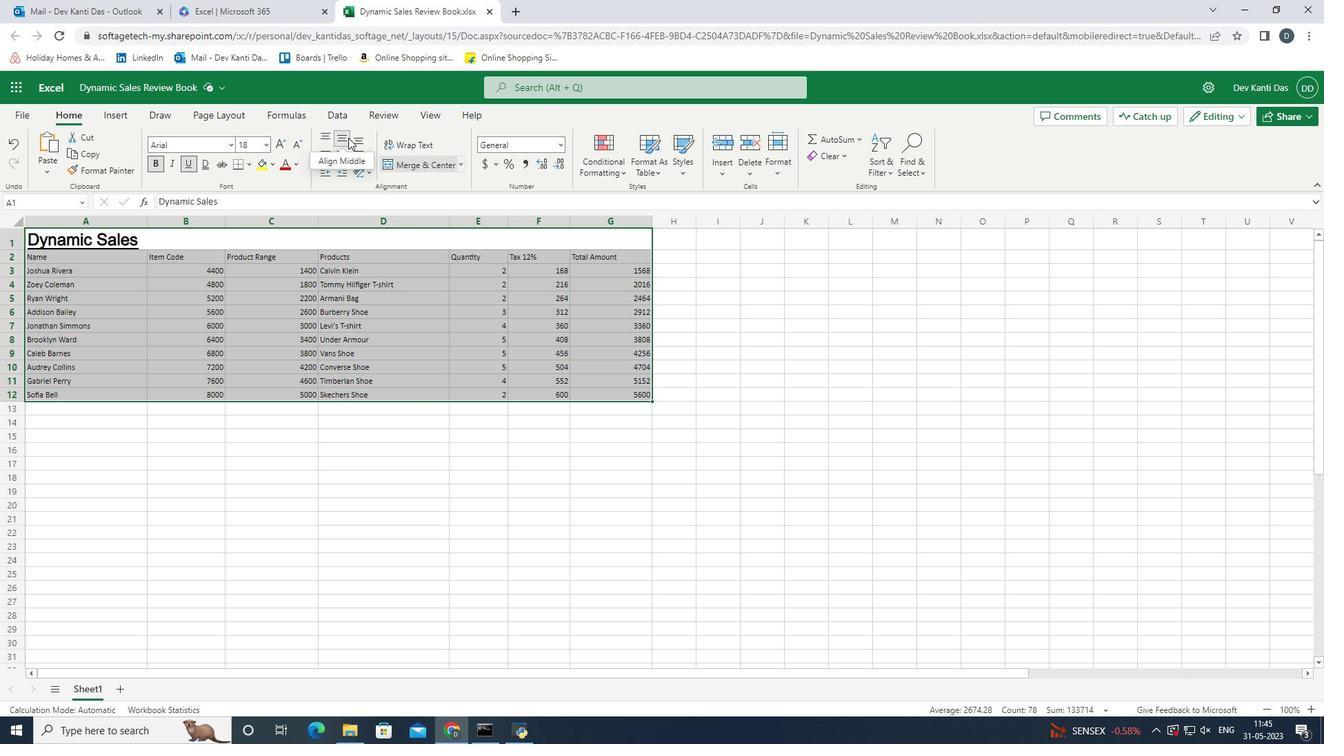 
Action: Mouse moved to (339, 156)
Screenshot: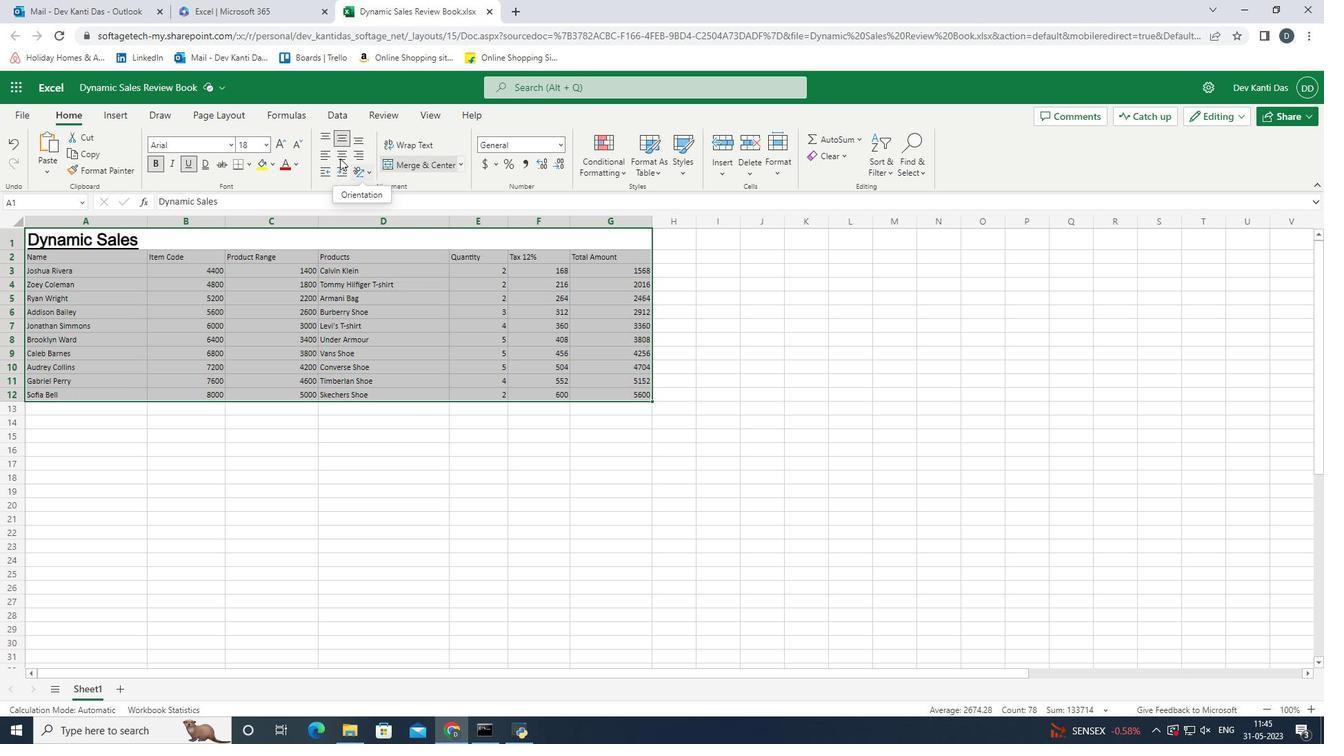 
Action: Mouse pressed left at (339, 156)
Screenshot: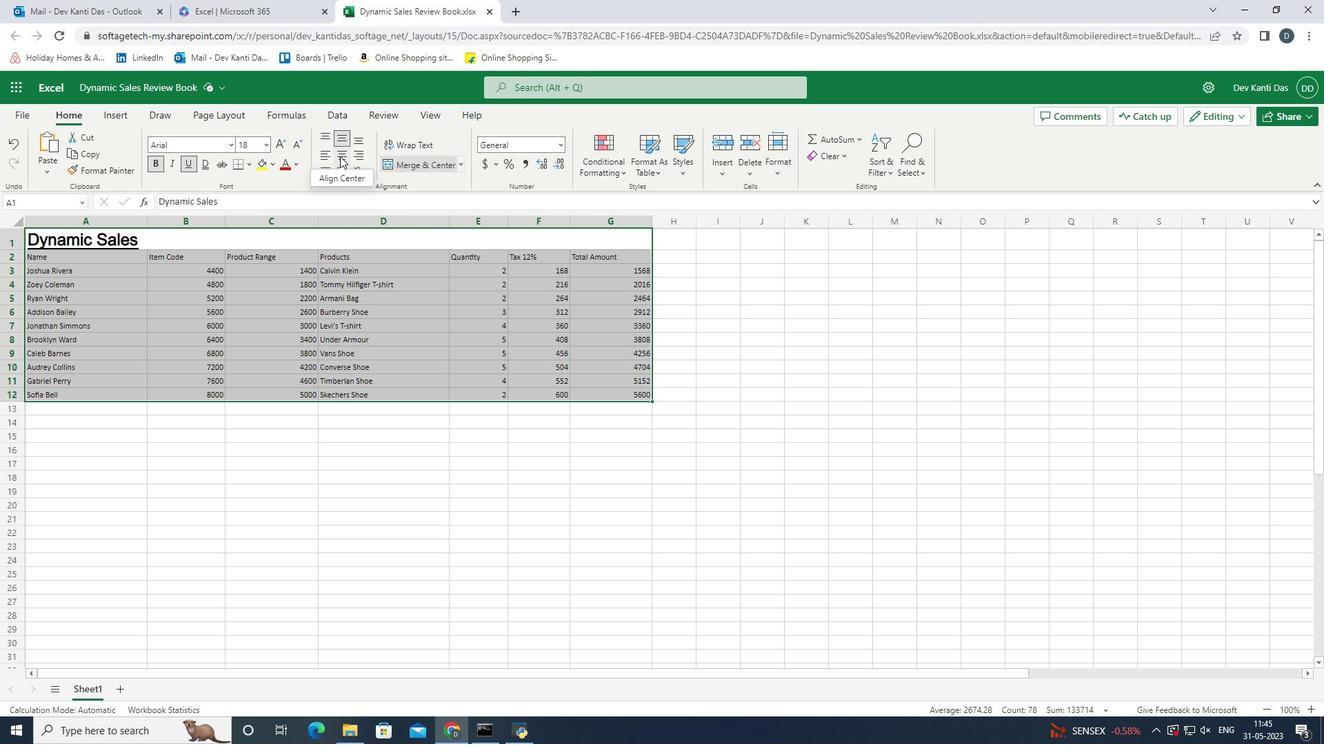 
Action: Mouse moved to (335, 139)
Screenshot: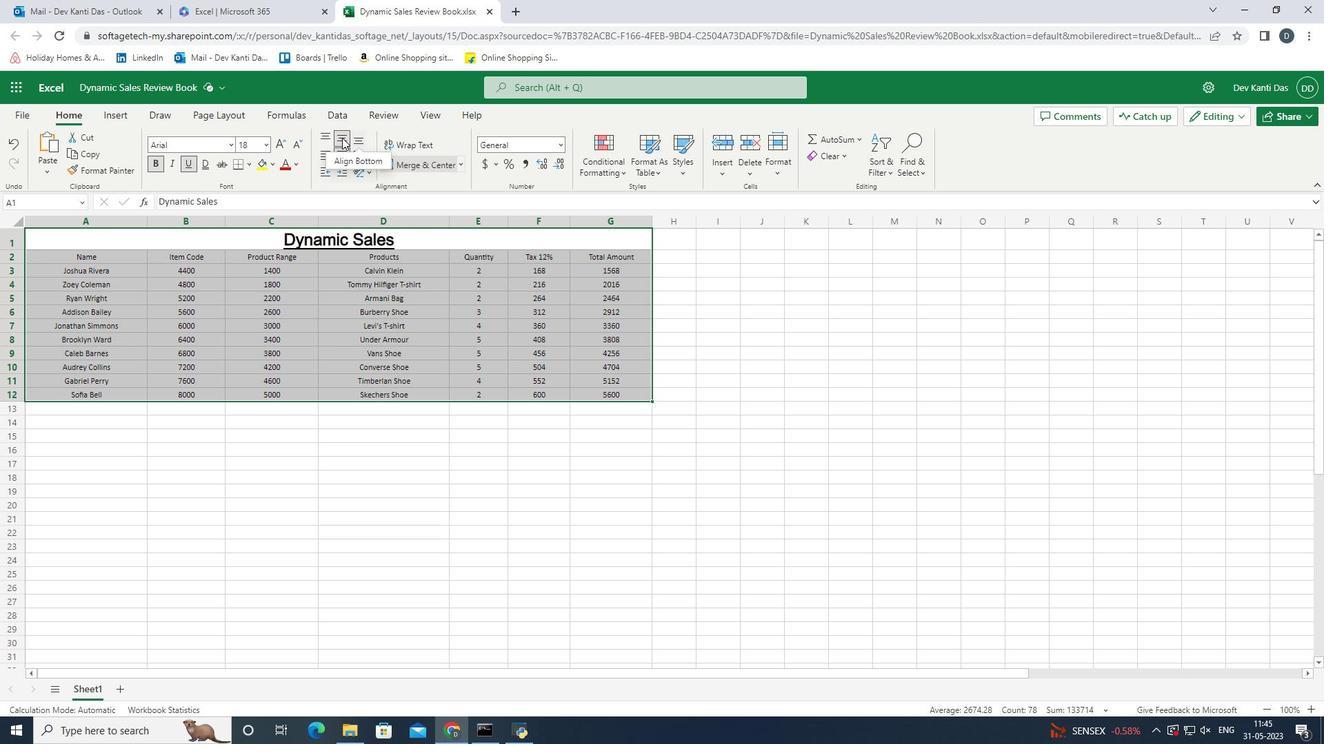 
Action: Mouse pressed left at (335, 139)
Screenshot: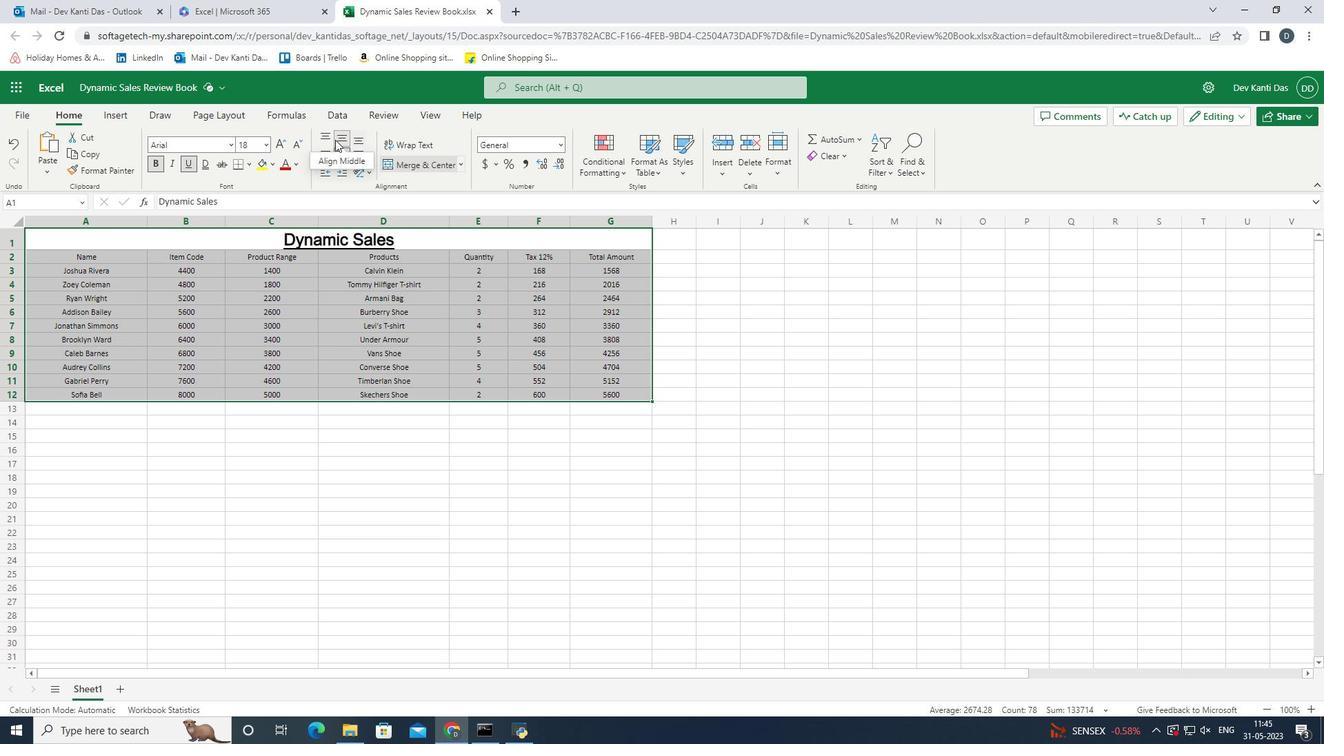 
Action: Mouse moved to (337, 139)
Screenshot: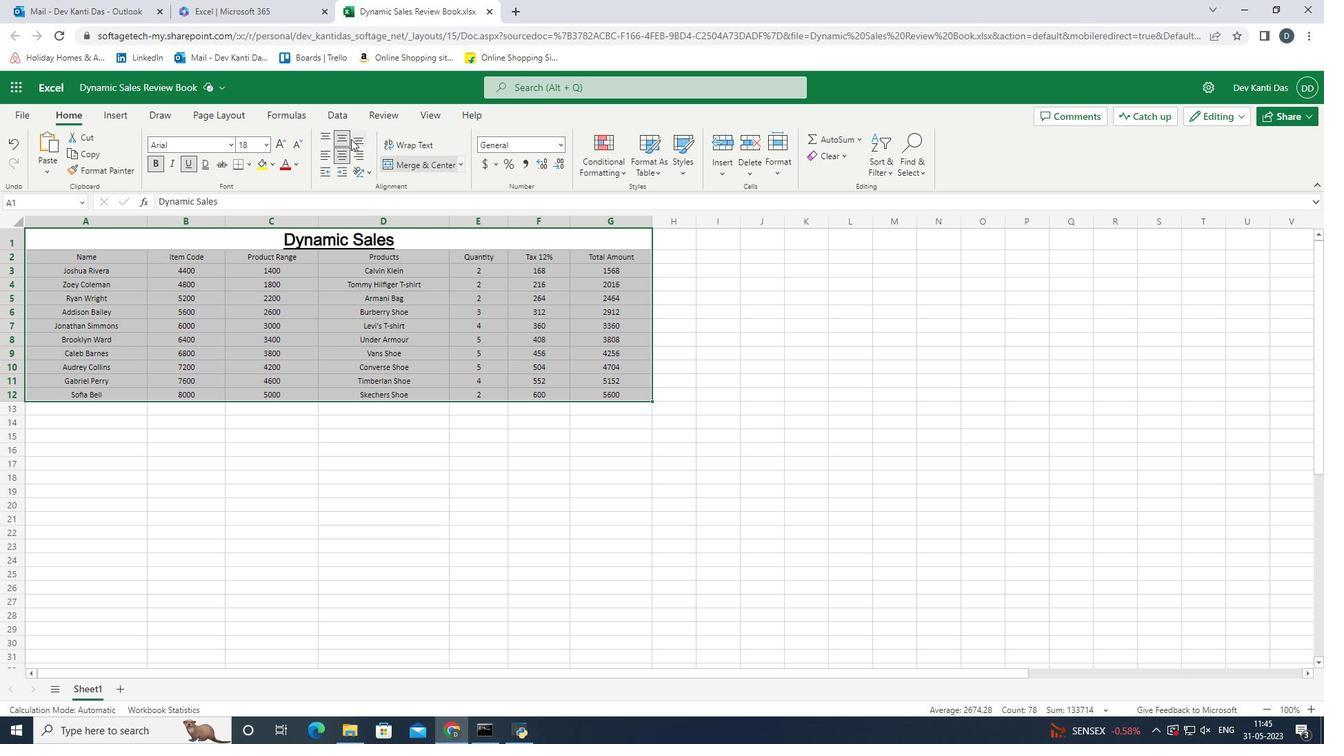 
Action: Mouse pressed left at (337, 139)
Screenshot: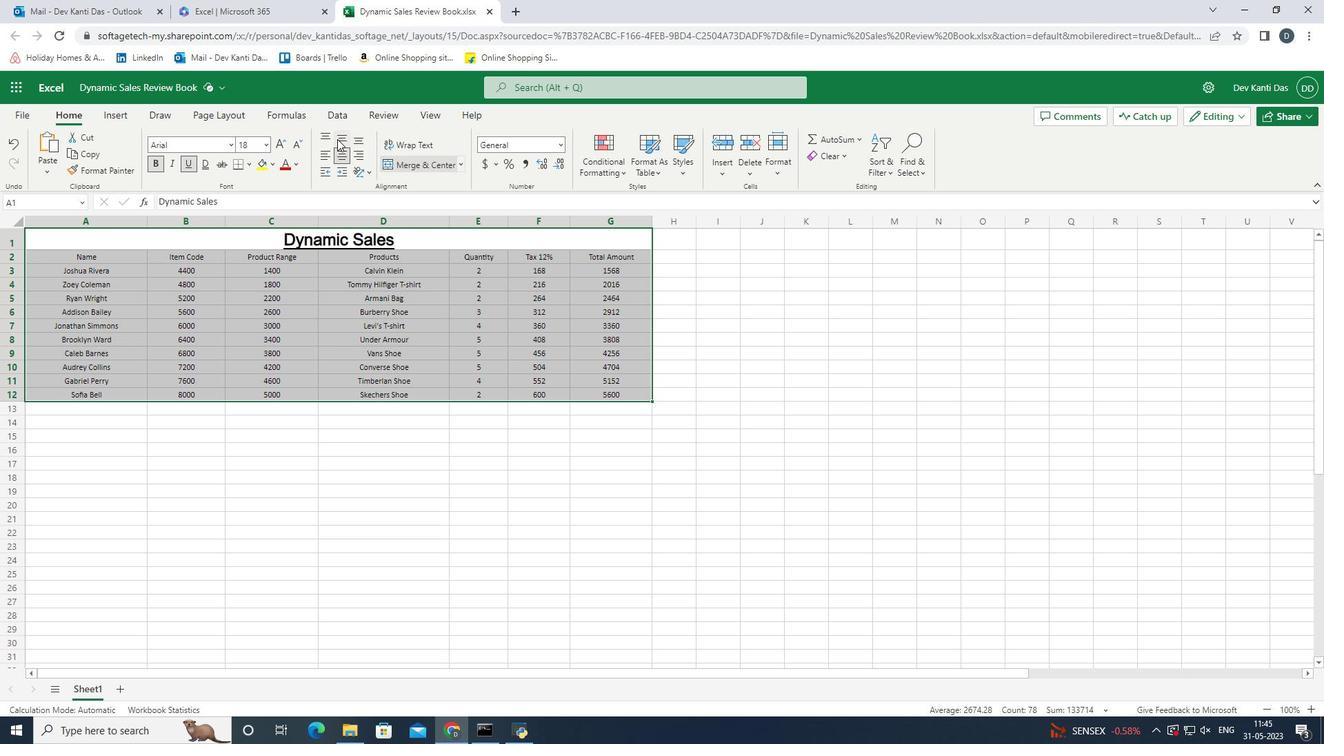 
Action: Mouse moved to (343, 142)
Screenshot: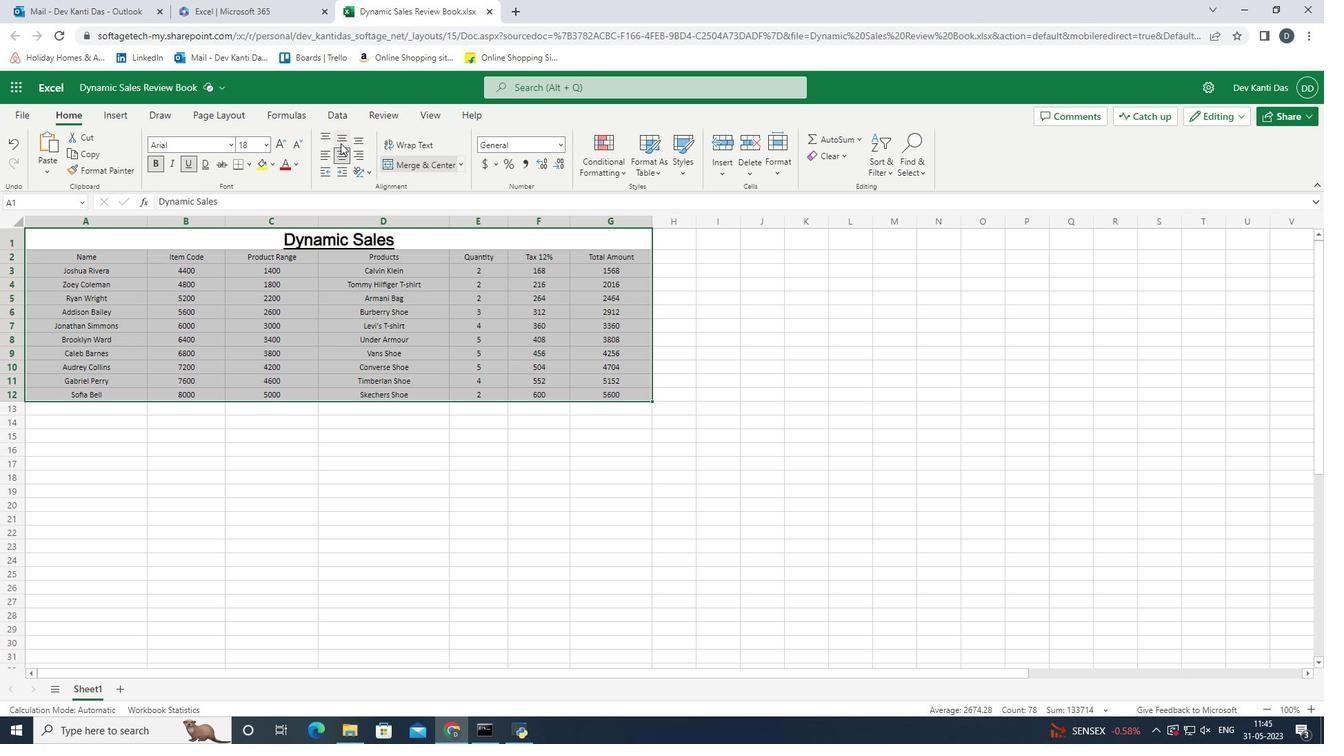 
Action: Mouse pressed left at (343, 142)
Screenshot: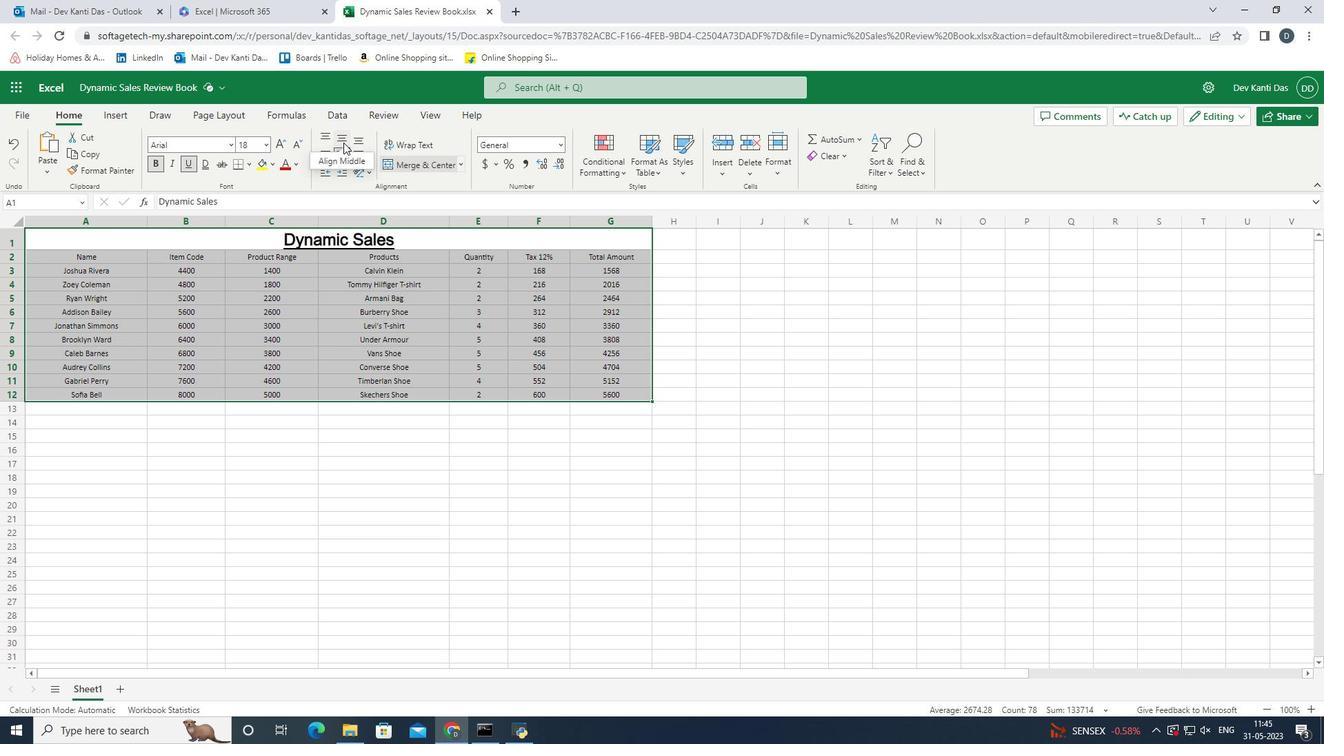 
Action: Mouse moved to (337, 141)
Screenshot: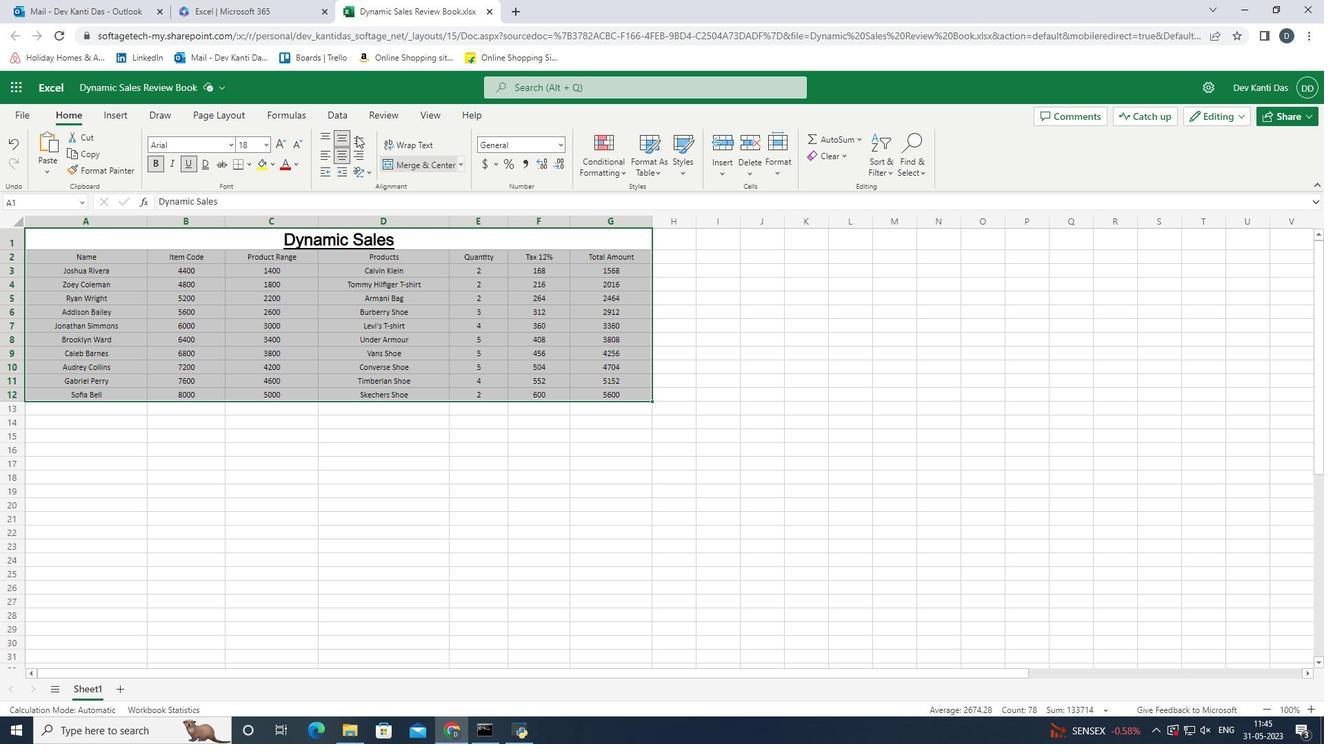 
Action: Mouse pressed left at (337, 141)
Screenshot: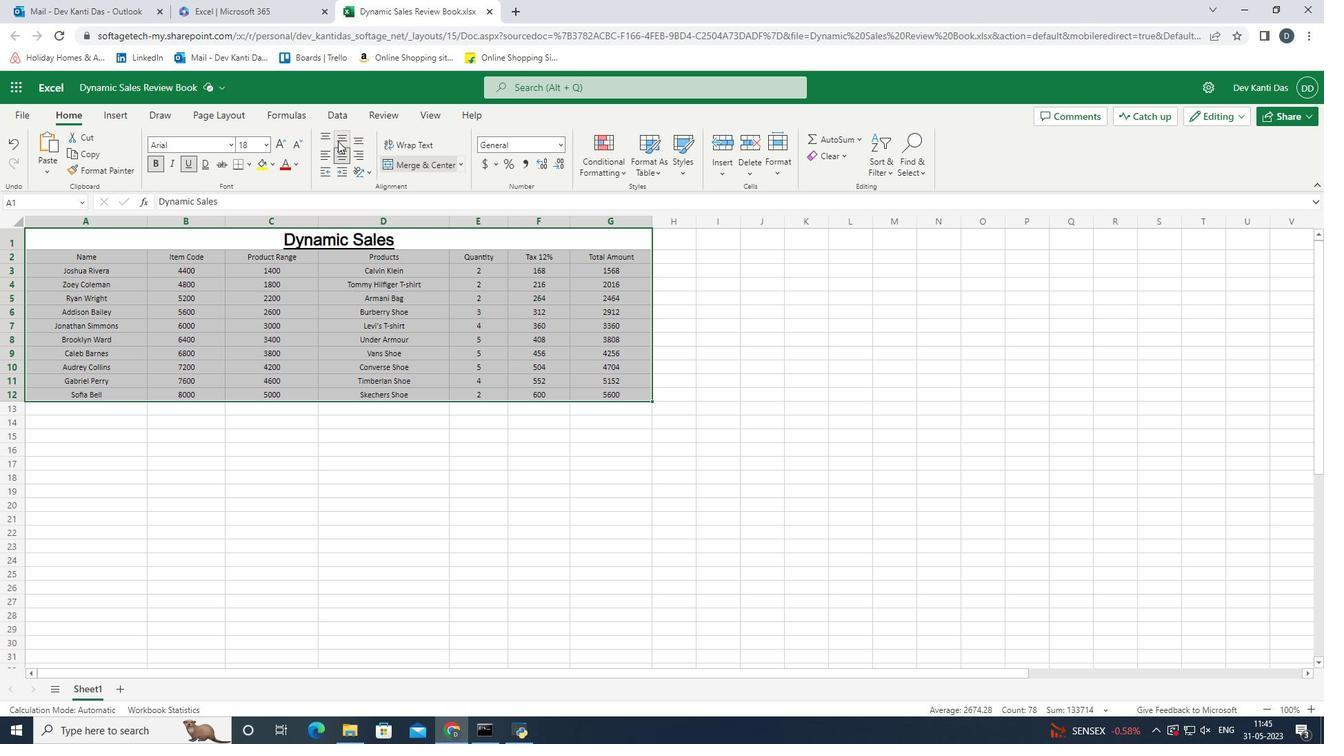 
Action: Mouse moved to (344, 156)
Screenshot: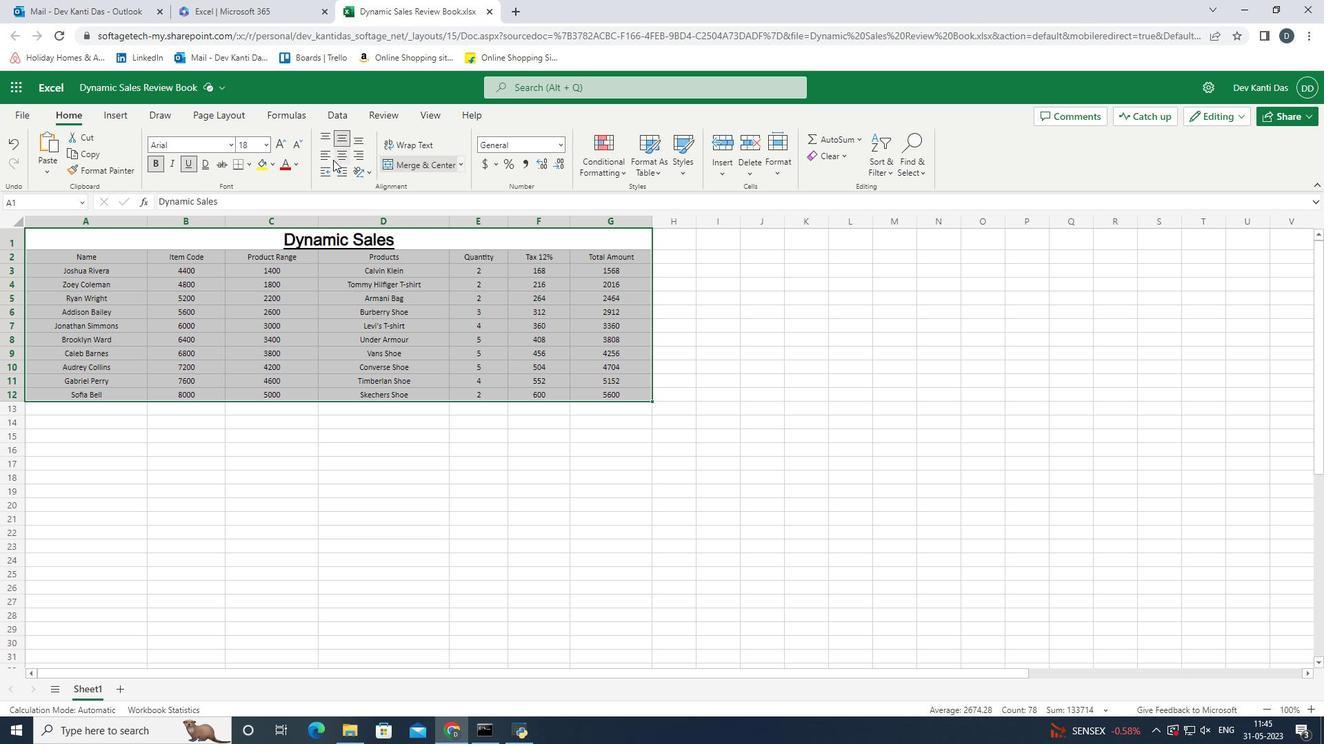 
Action: Mouse pressed left at (344, 156)
Screenshot: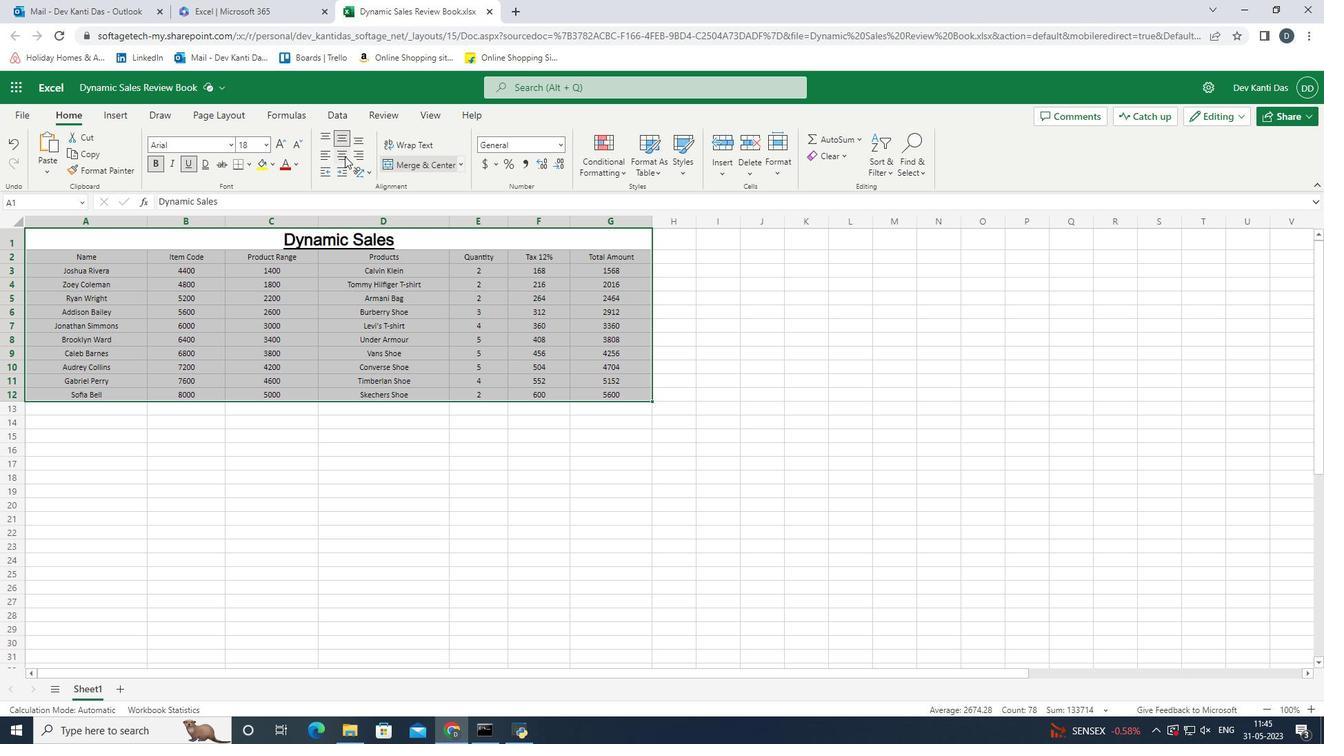 
Action: Mouse pressed left at (344, 156)
Screenshot: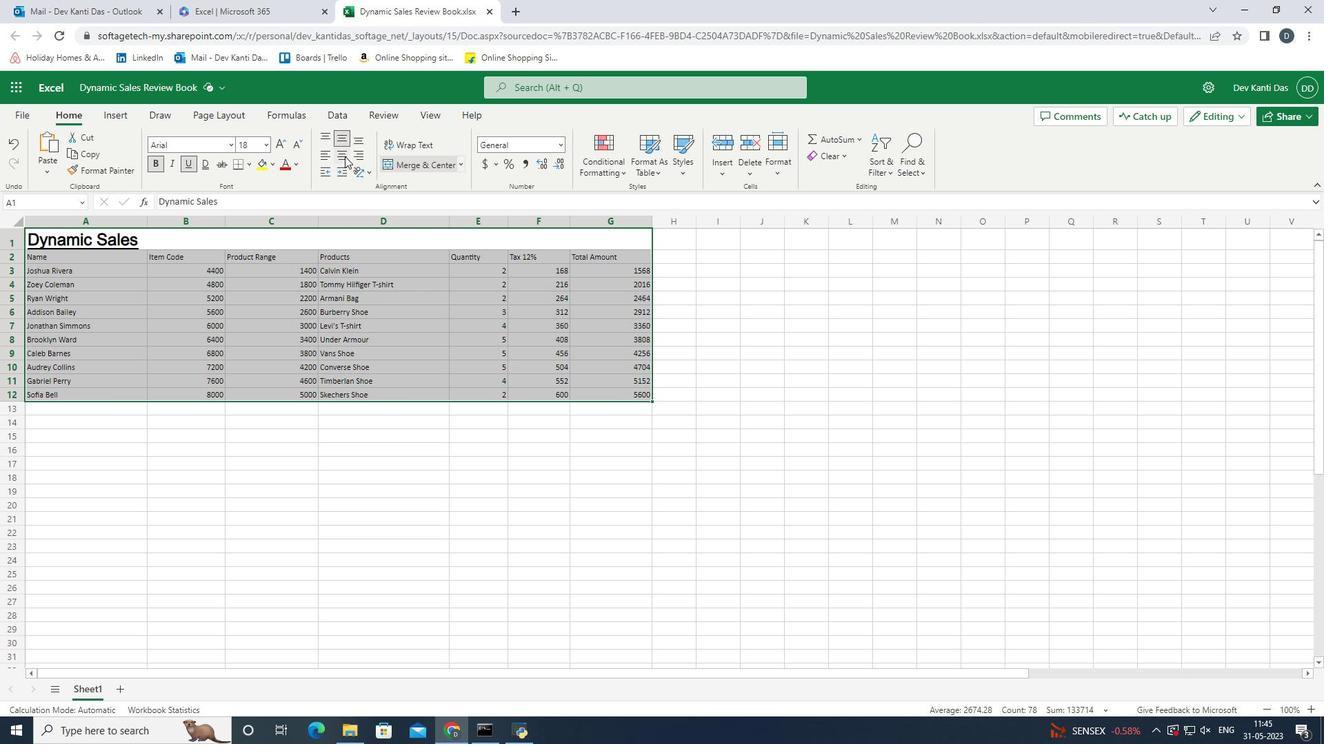 
Action: Mouse moved to (394, 241)
Screenshot: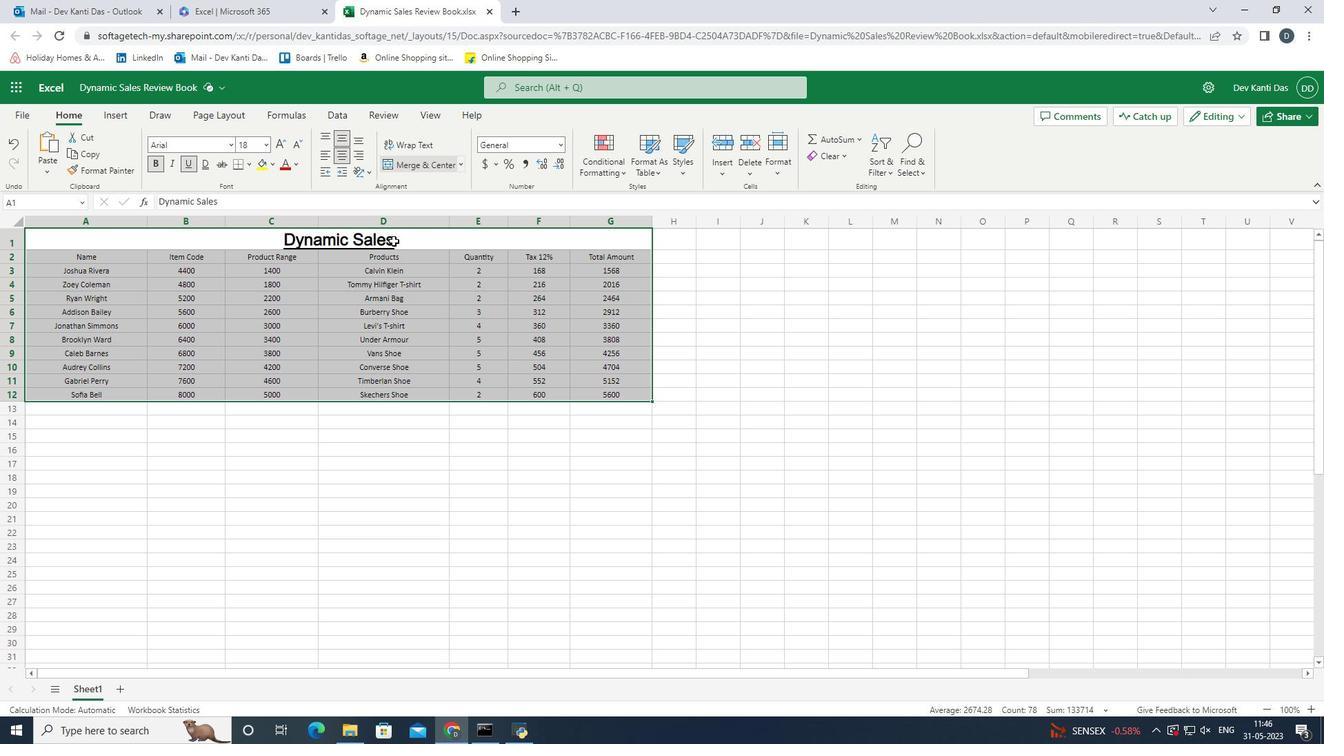
Action: Mouse pressed left at (394, 241)
Screenshot: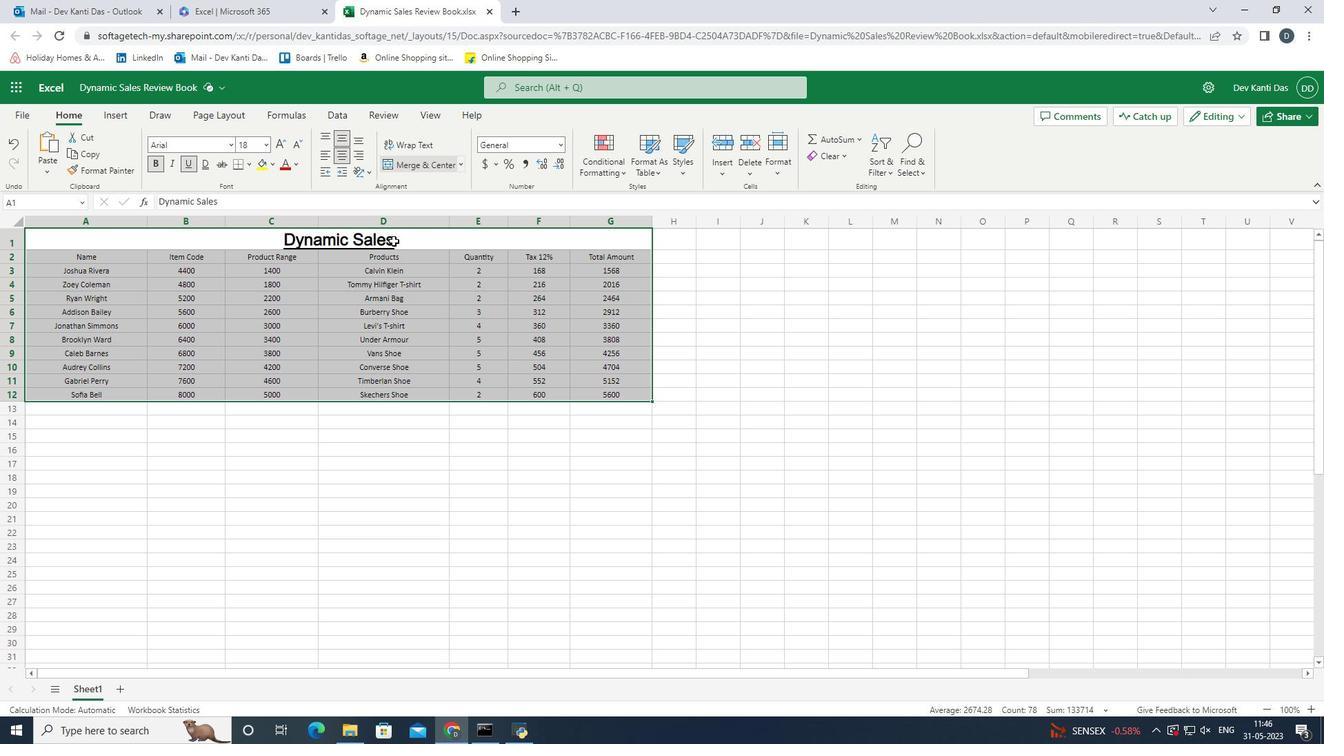 
Action: Mouse moved to (288, 162)
Screenshot: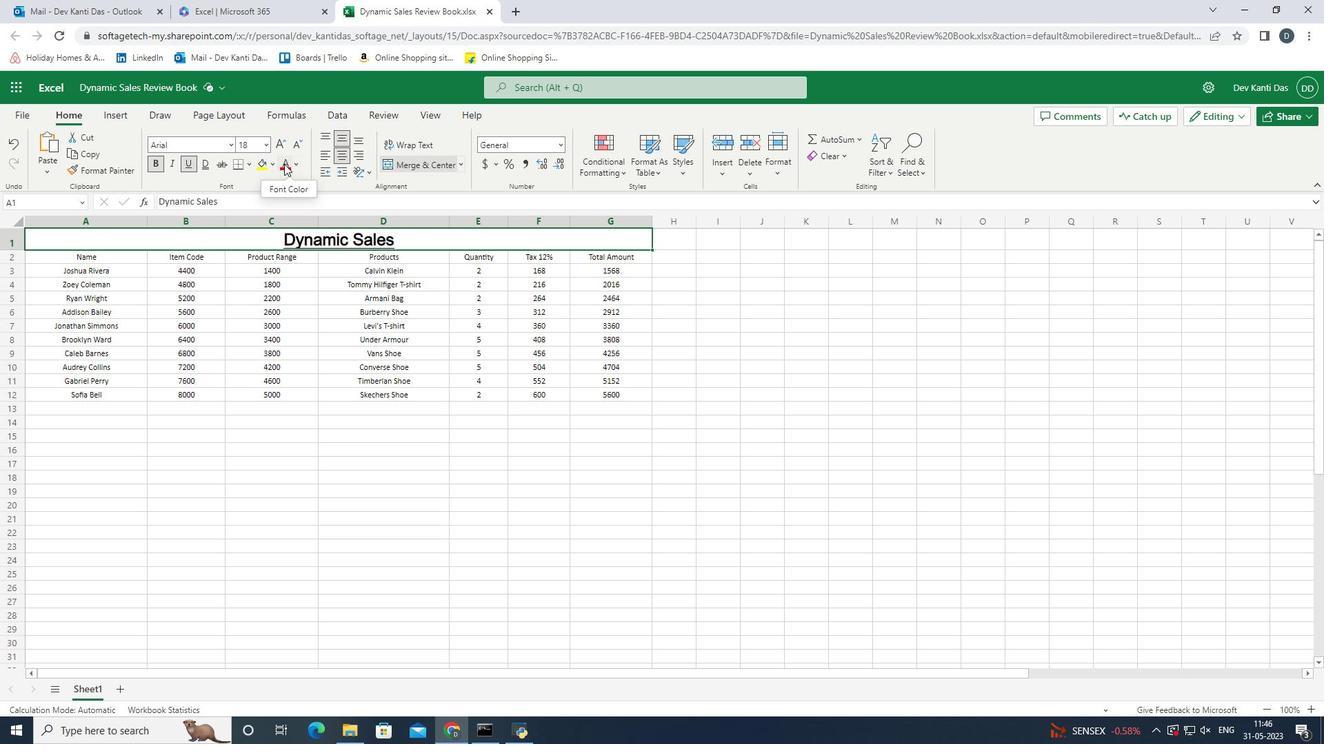 
Action: Mouse pressed left at (288, 162)
Screenshot: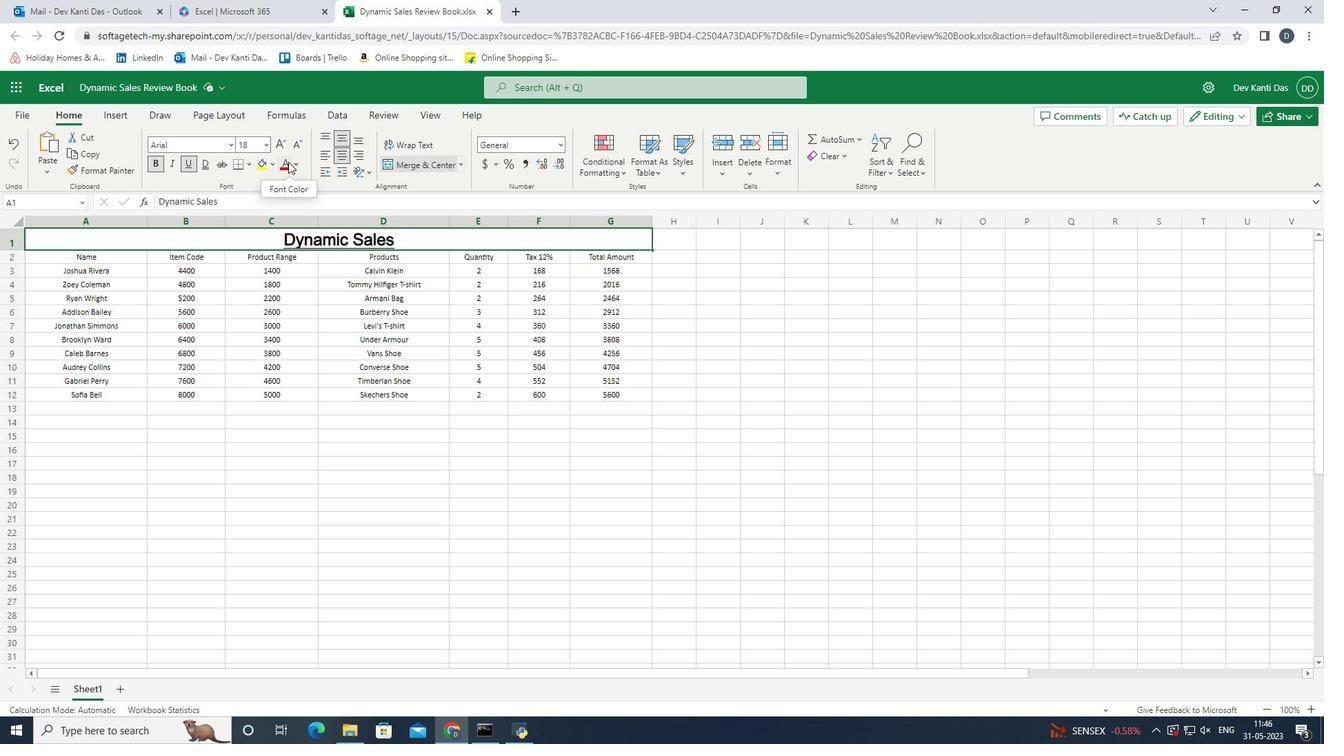 
Action: Mouse moved to (299, 168)
Screenshot: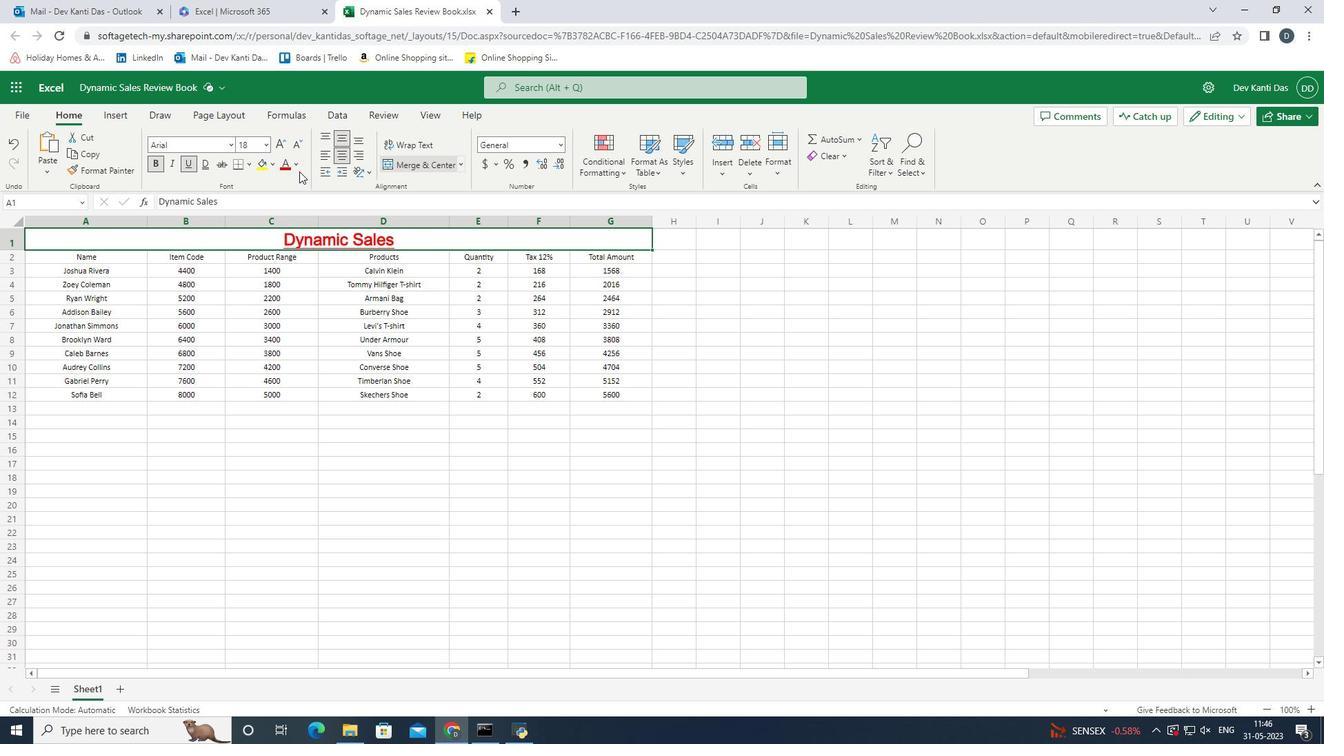 
Action: Mouse pressed left at (299, 168)
Screenshot: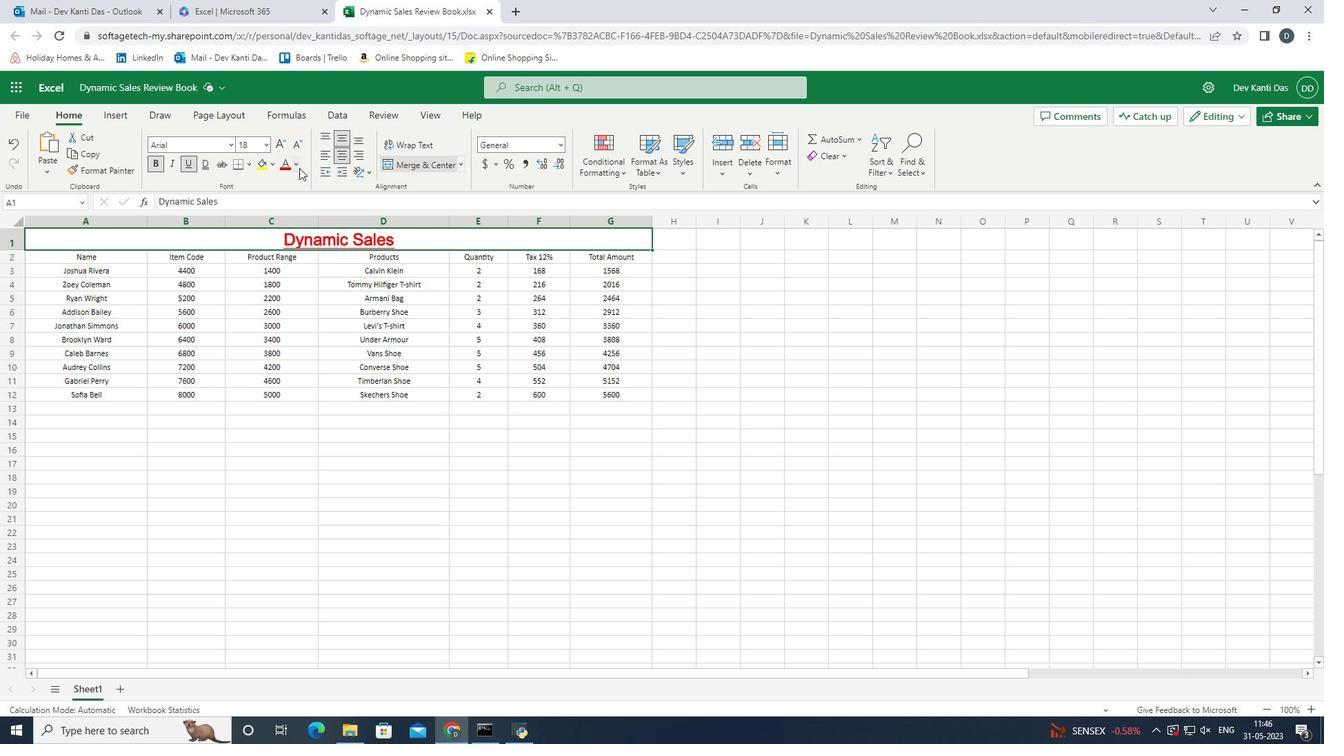 
Action: Mouse moved to (492, 235)
Screenshot: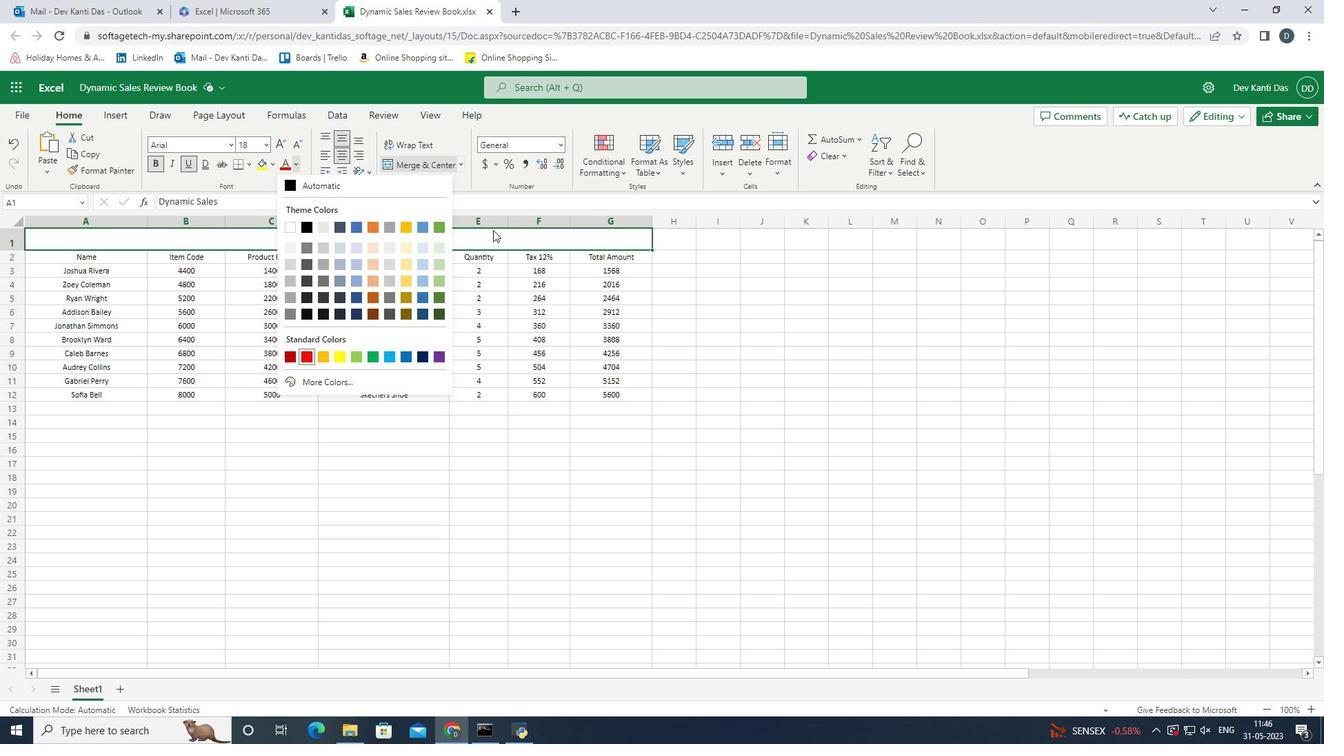 
Action: Mouse pressed left at (492, 235)
Screenshot: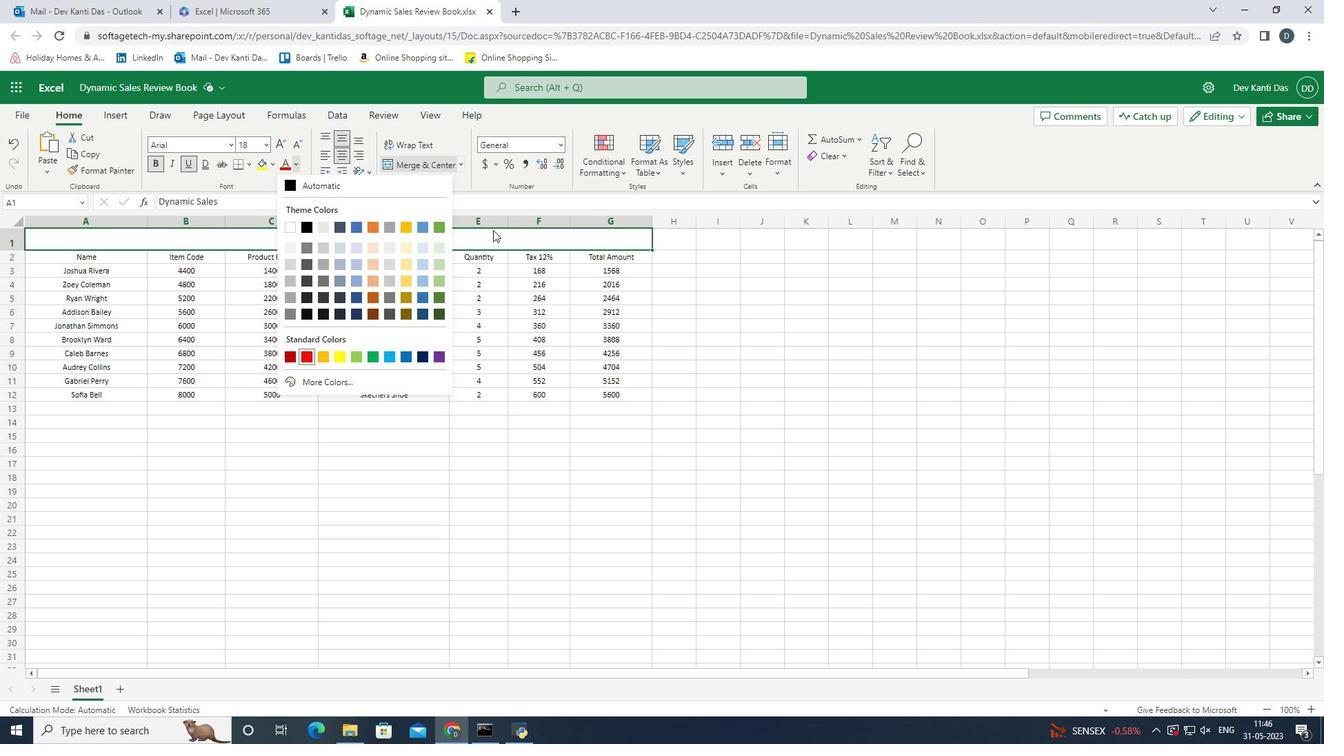 
Action: Mouse moved to (97, 259)
Screenshot: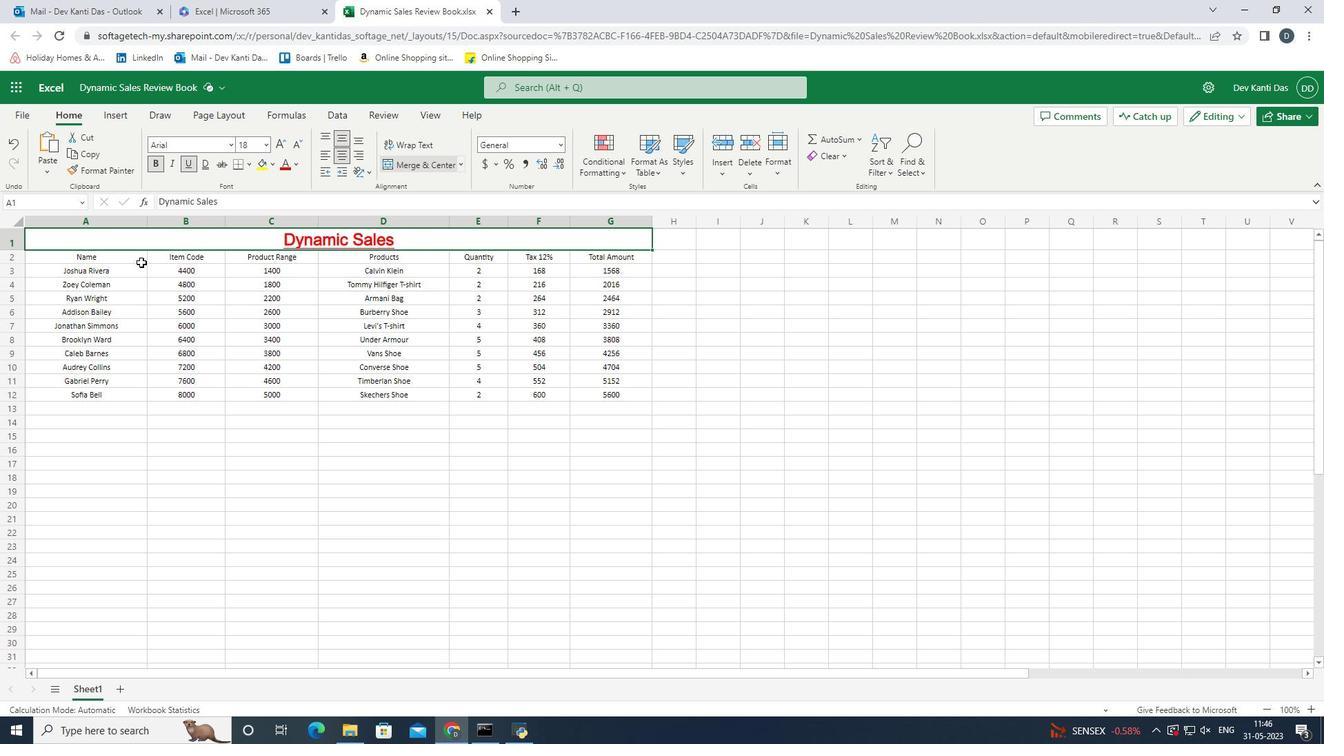 
Action: Mouse pressed left at (97, 259)
Screenshot: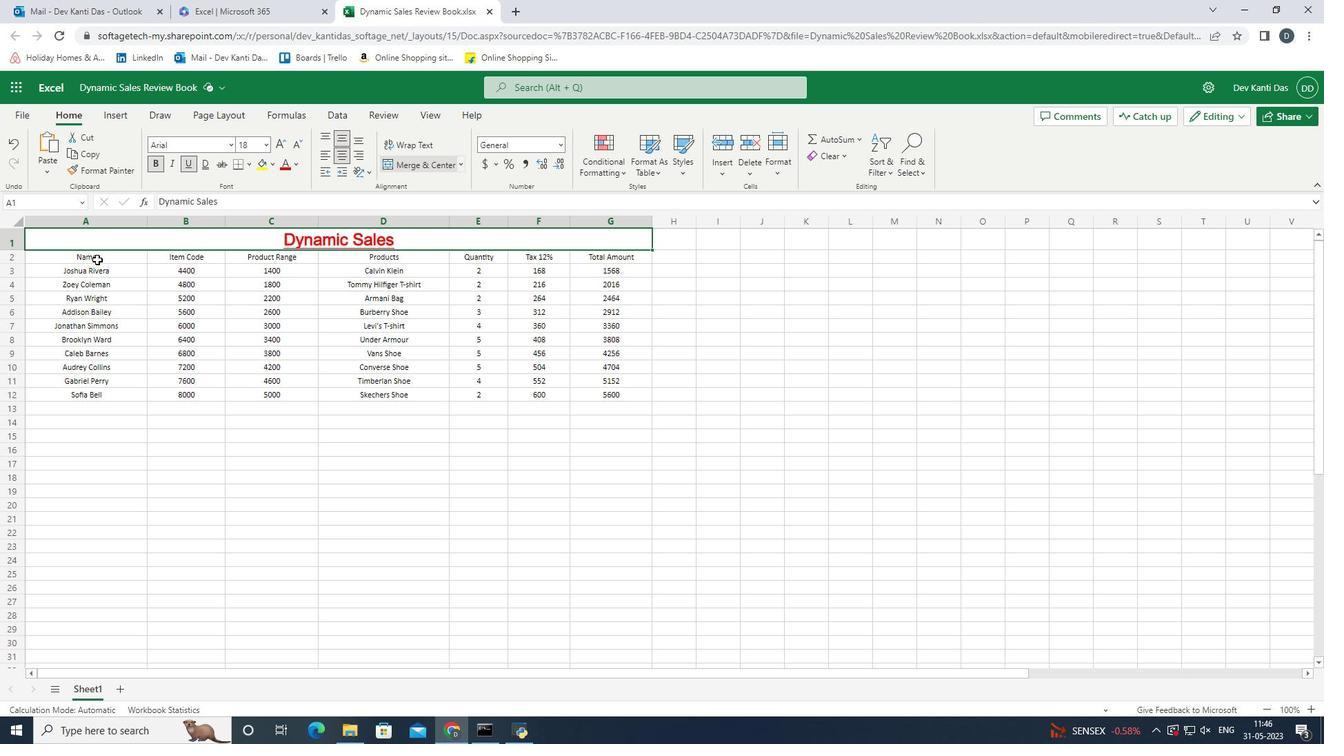 
Action: Mouse pressed left at (97, 259)
Screenshot: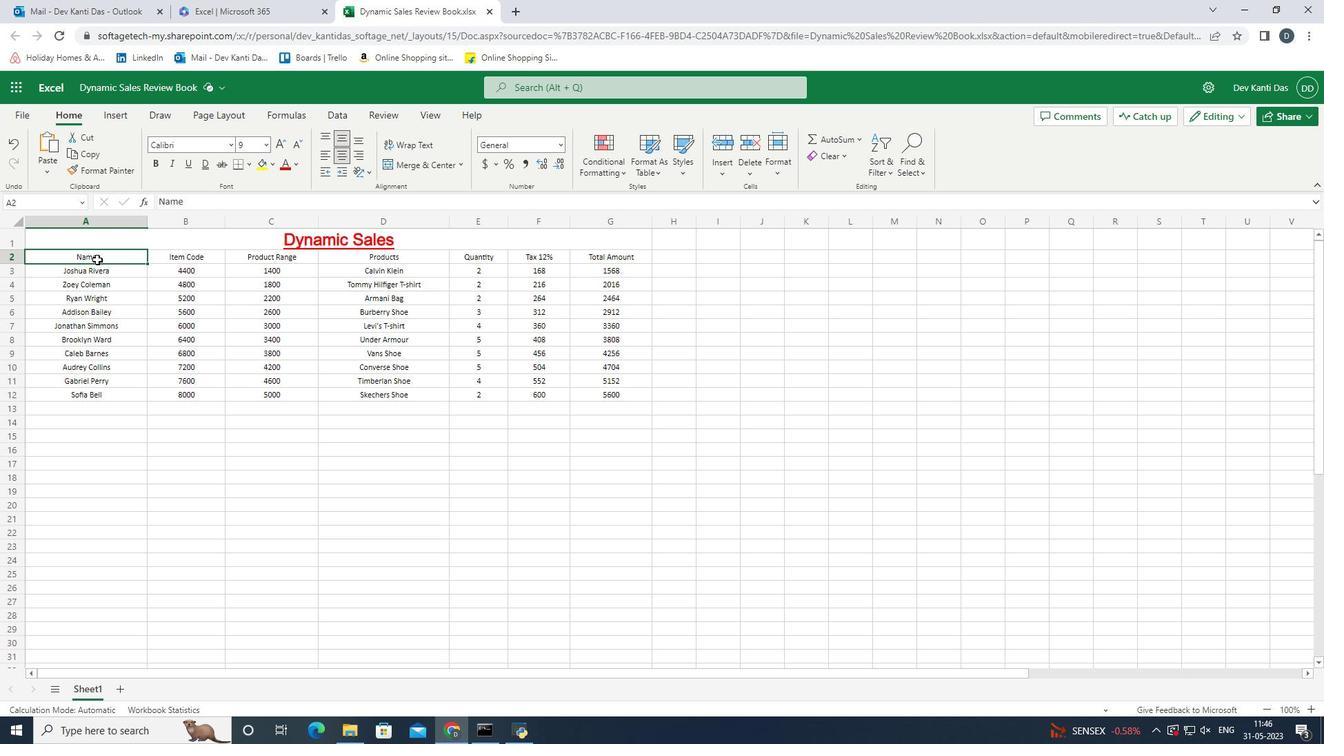 
Action: Mouse moved to (297, 164)
Screenshot: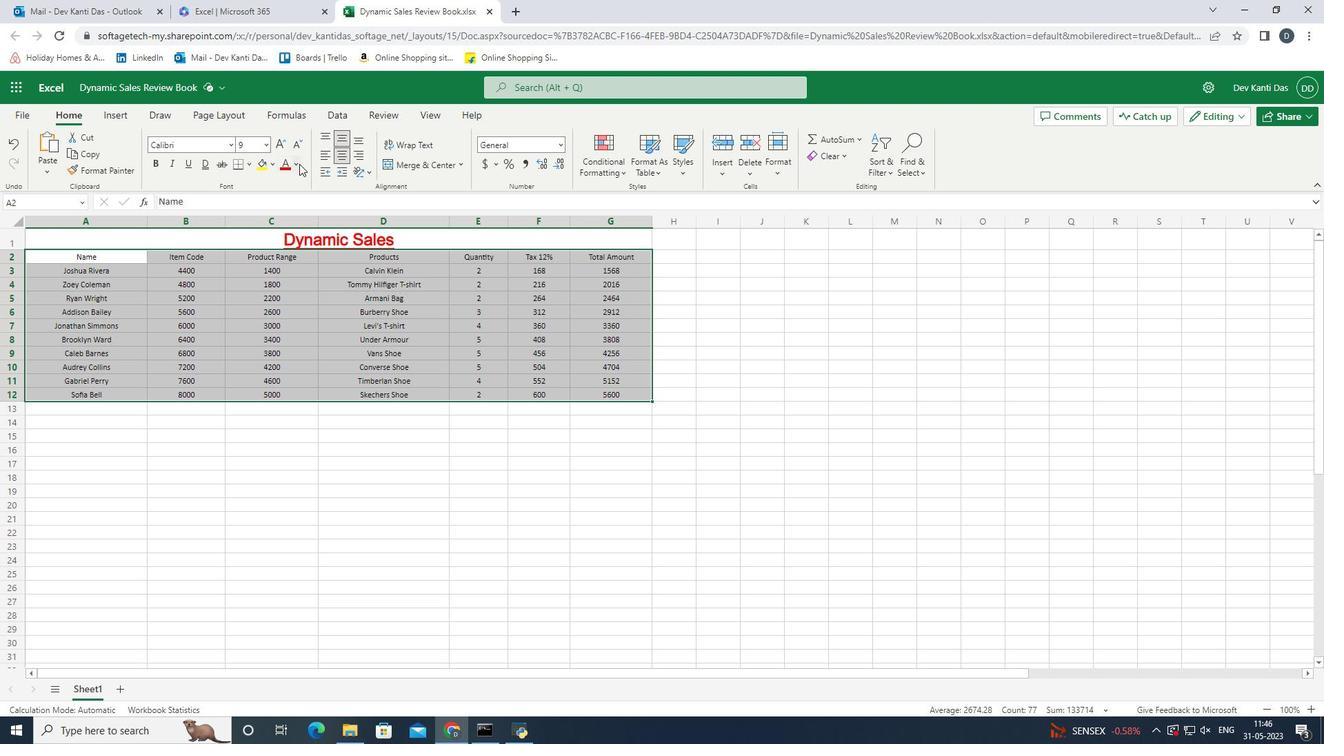 
Action: Mouse pressed left at (297, 164)
Screenshot: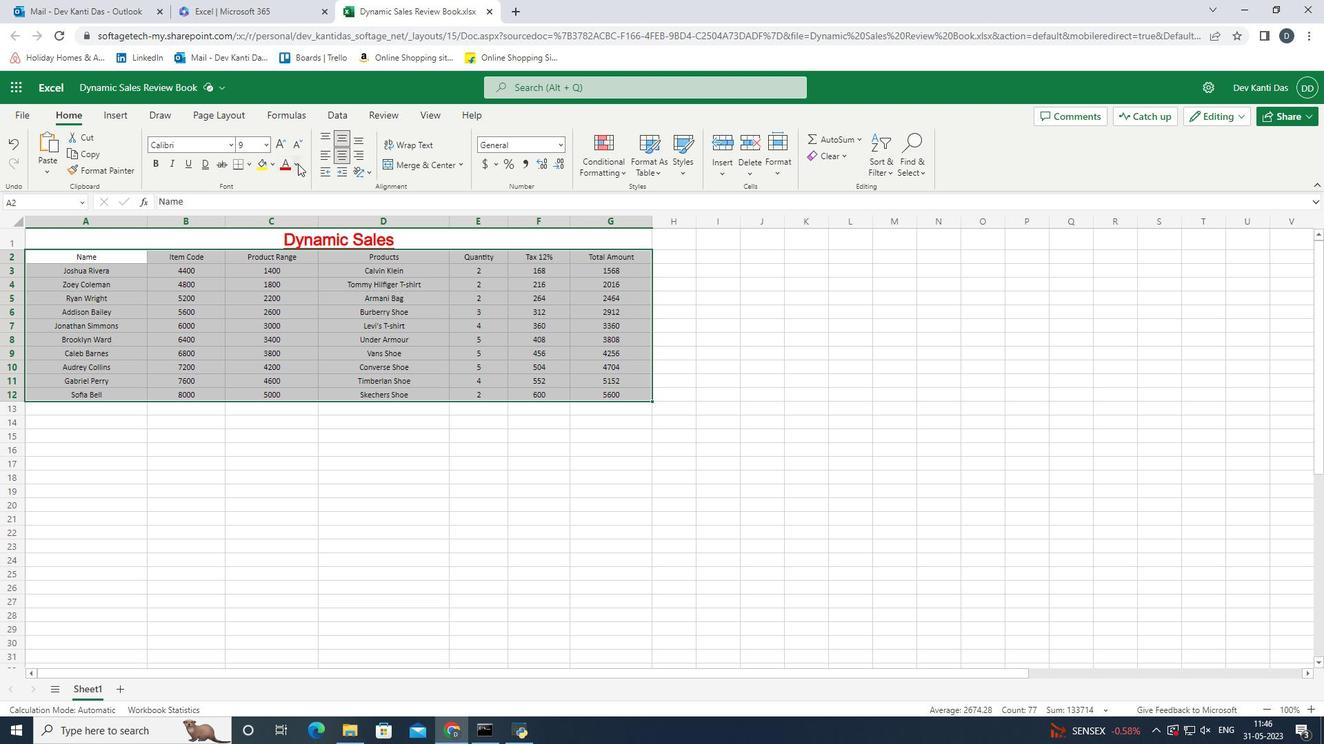 
Action: Mouse moved to (303, 222)
Screenshot: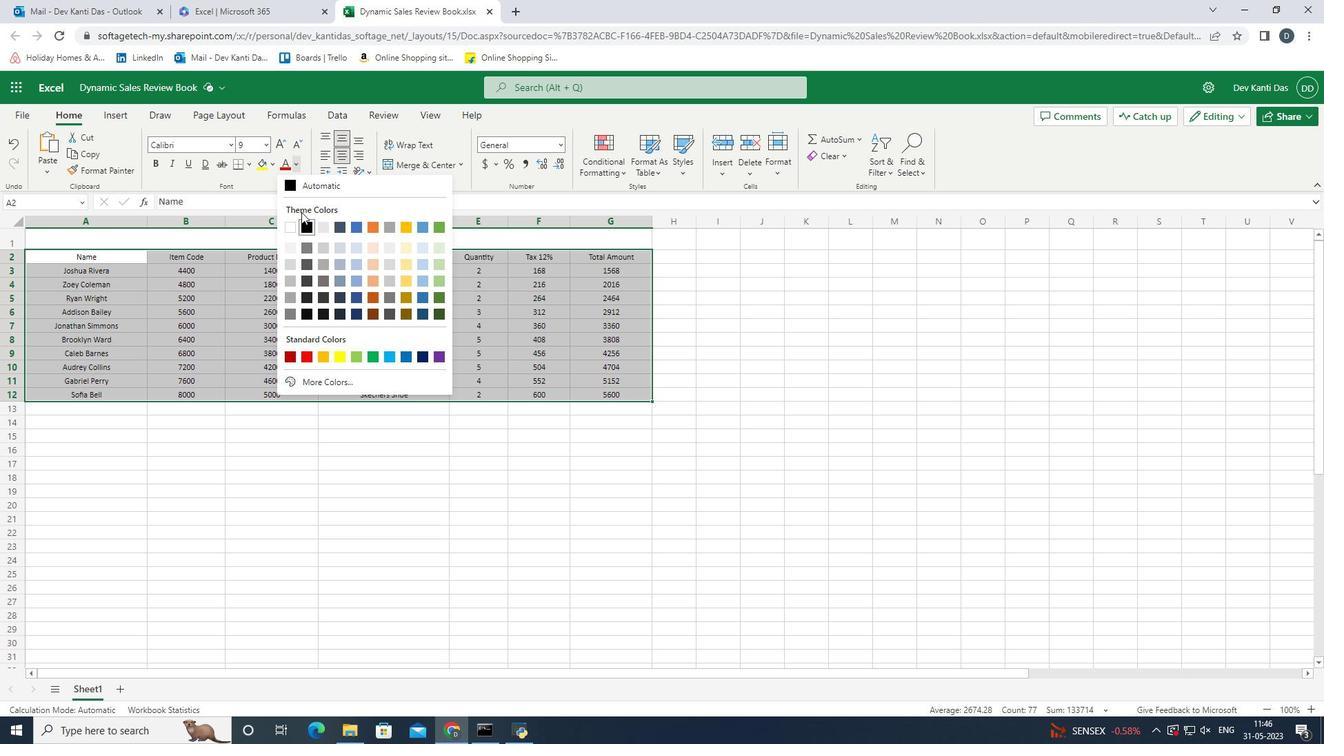 
Action: Mouse pressed left at (303, 222)
Screenshot: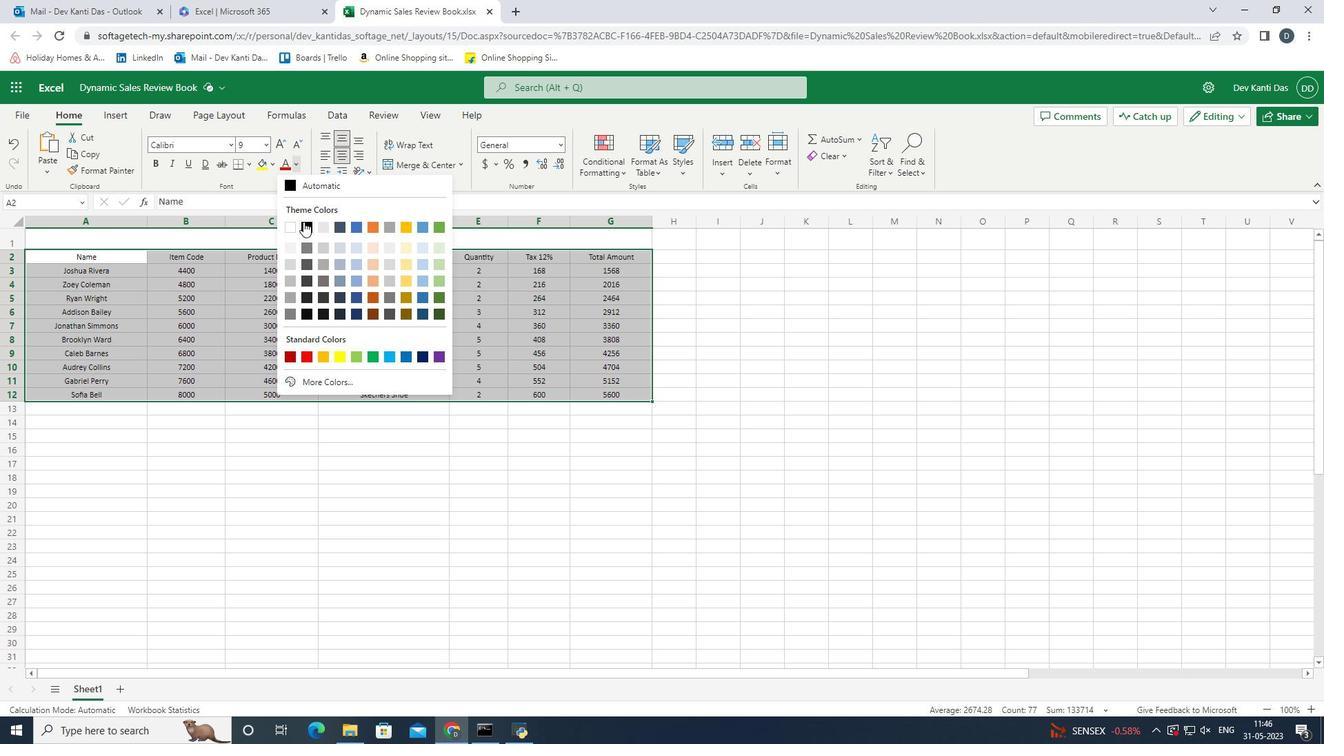 
Action: Mouse moved to (608, 387)
Screenshot: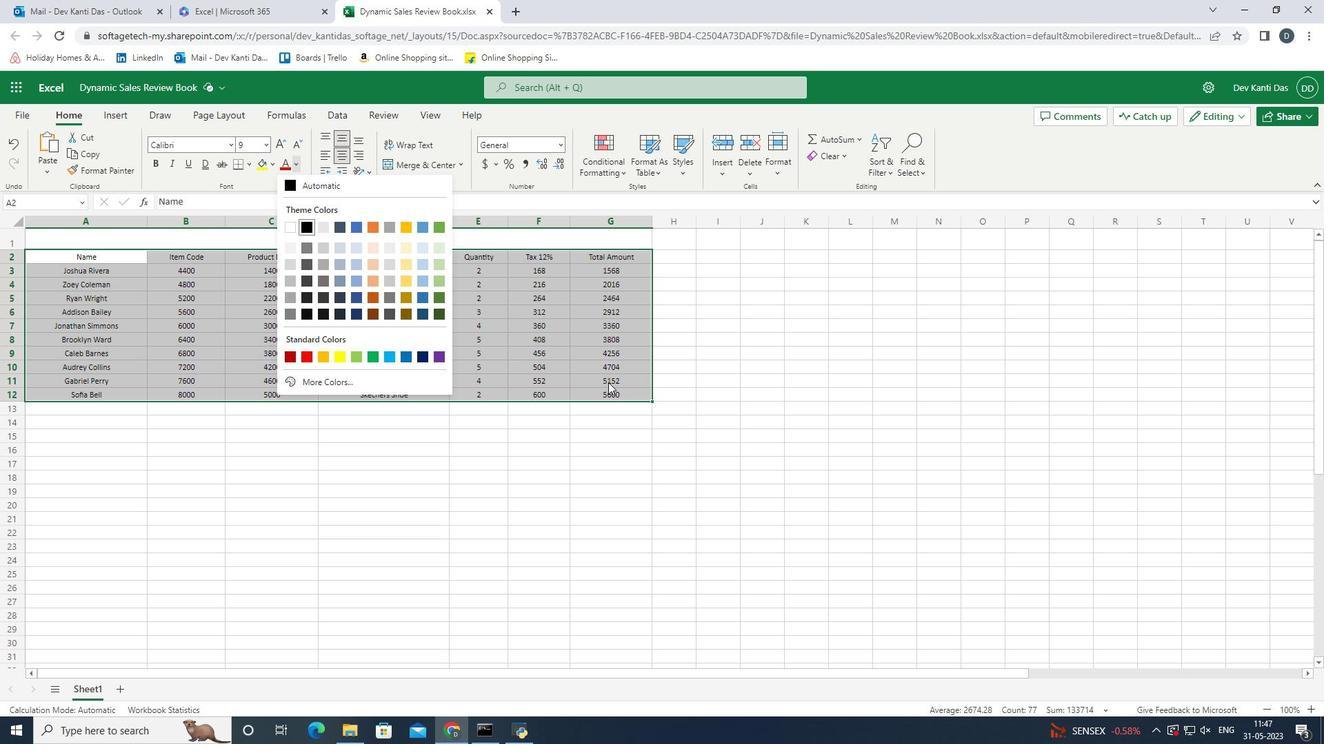 
Action: Mouse pressed left at (608, 387)
Screenshot: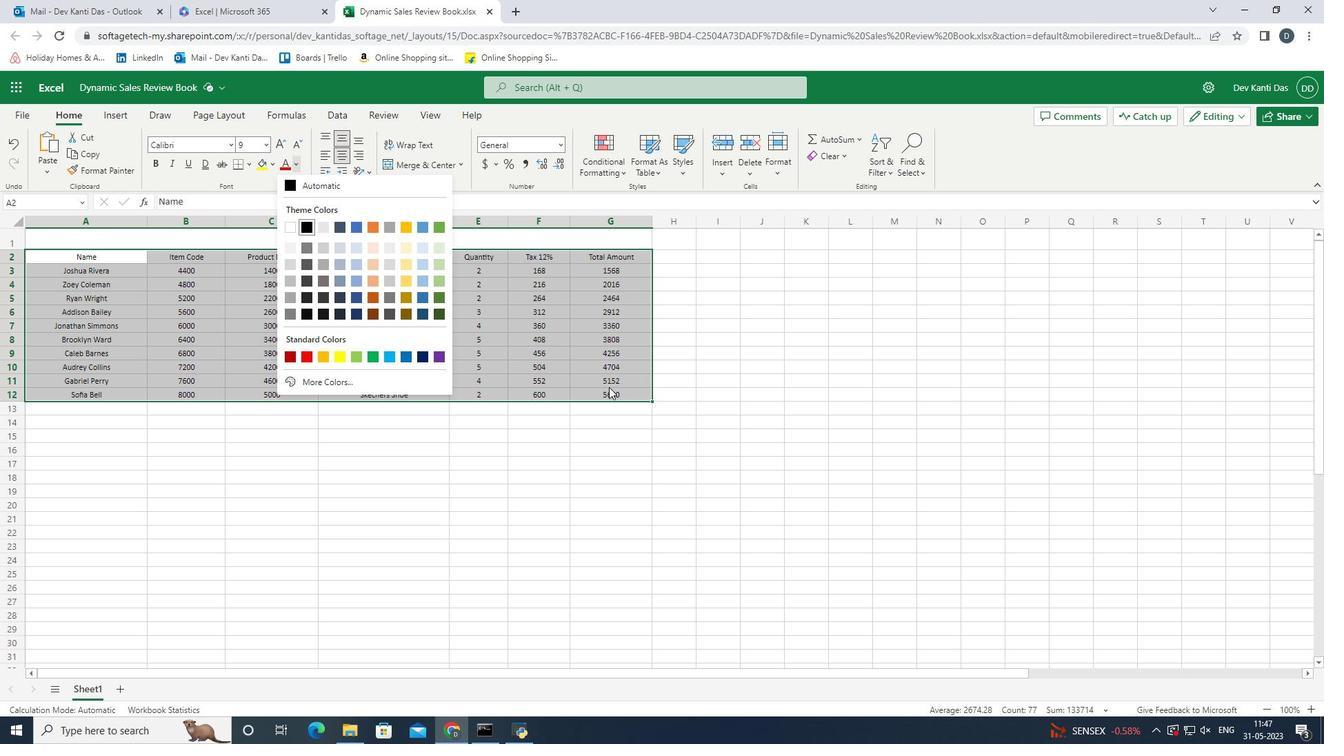 
Action: Mouse moved to (246, 169)
Screenshot: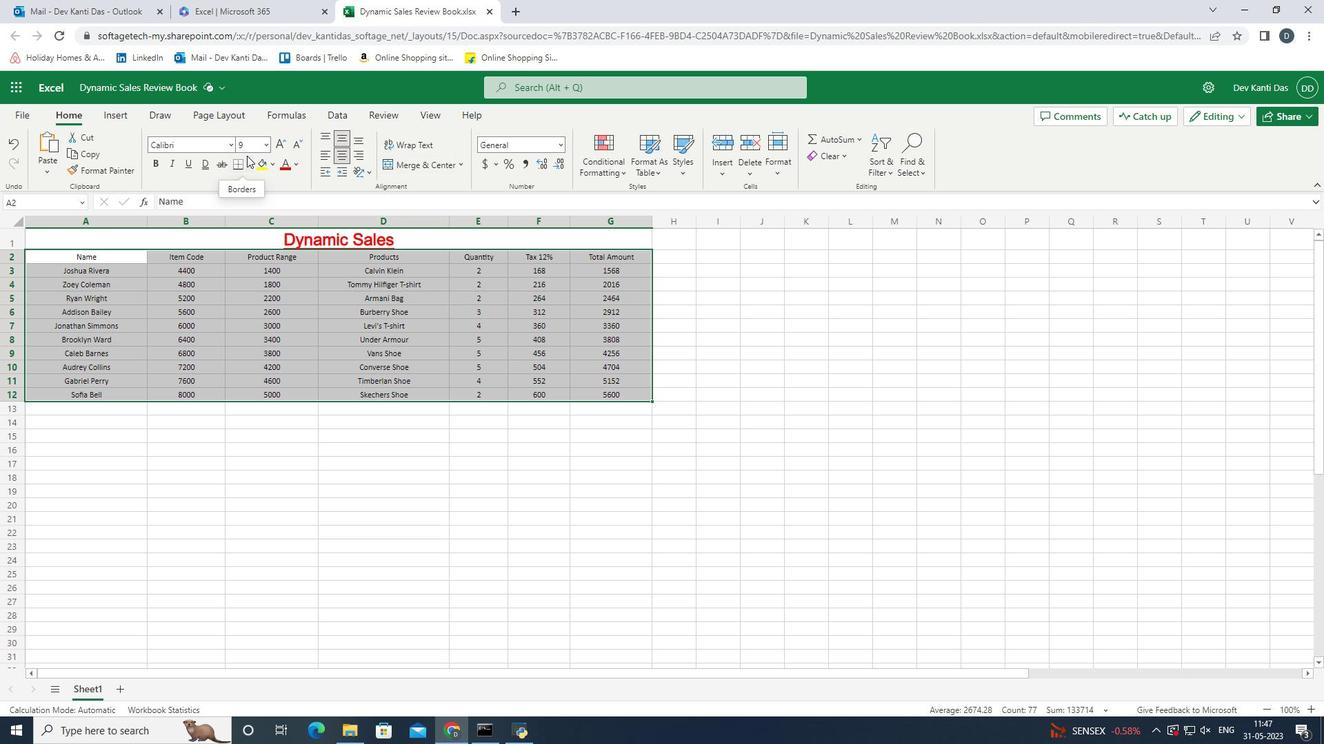 
Action: Mouse pressed left at (246, 169)
Screenshot: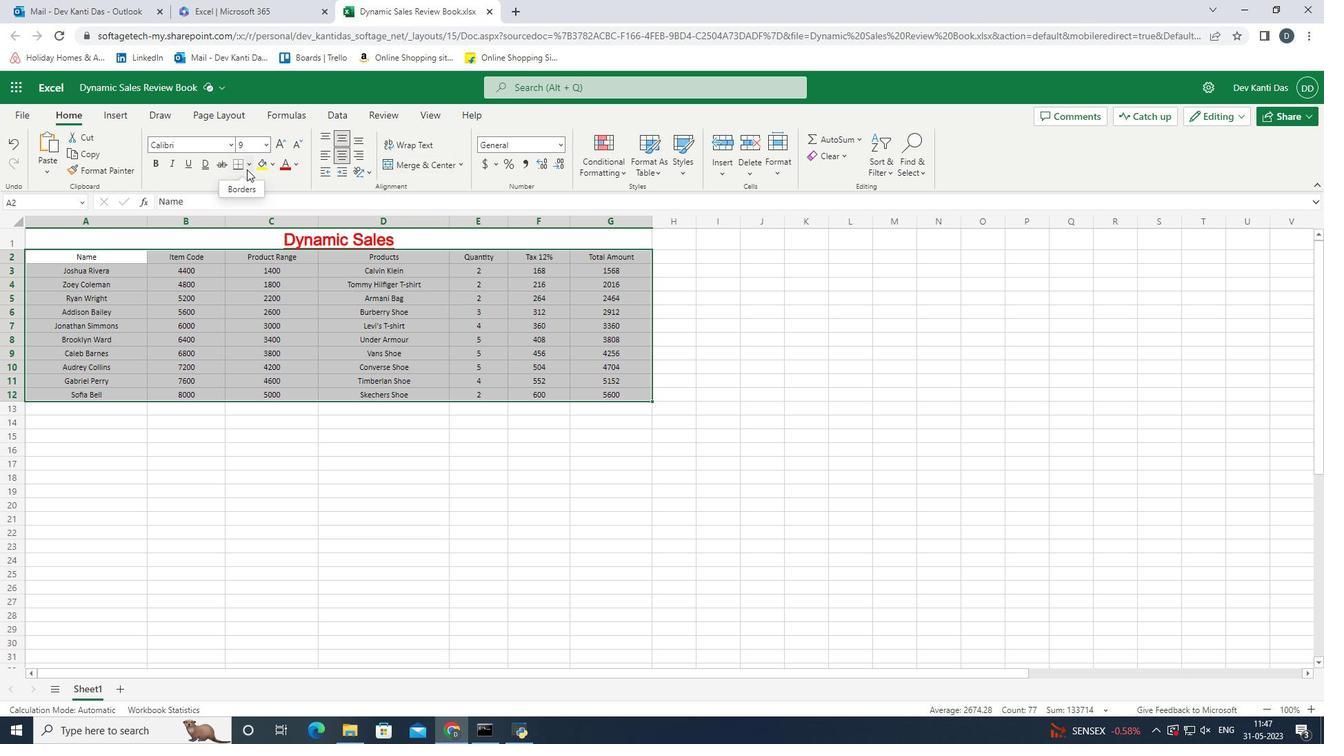 
Action: Mouse moved to (244, 197)
Screenshot: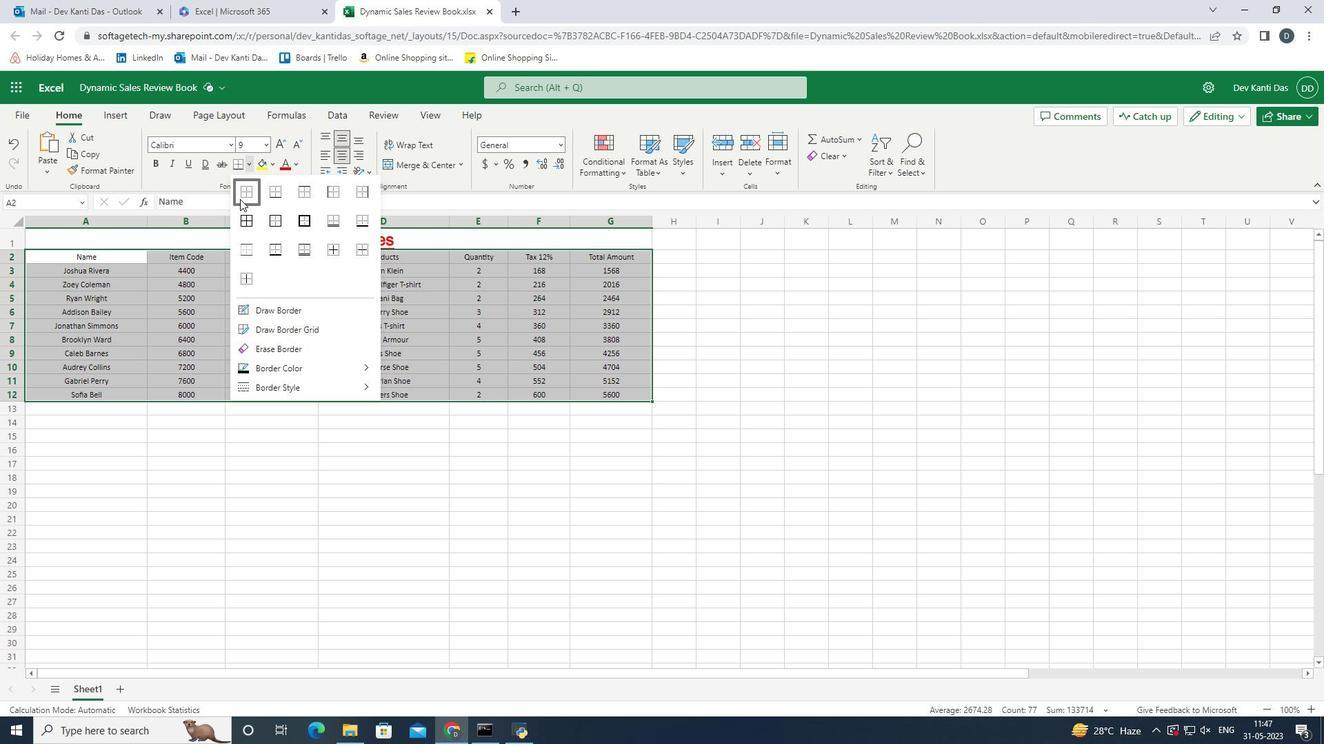 
Action: Mouse pressed left at (244, 197)
Screenshot: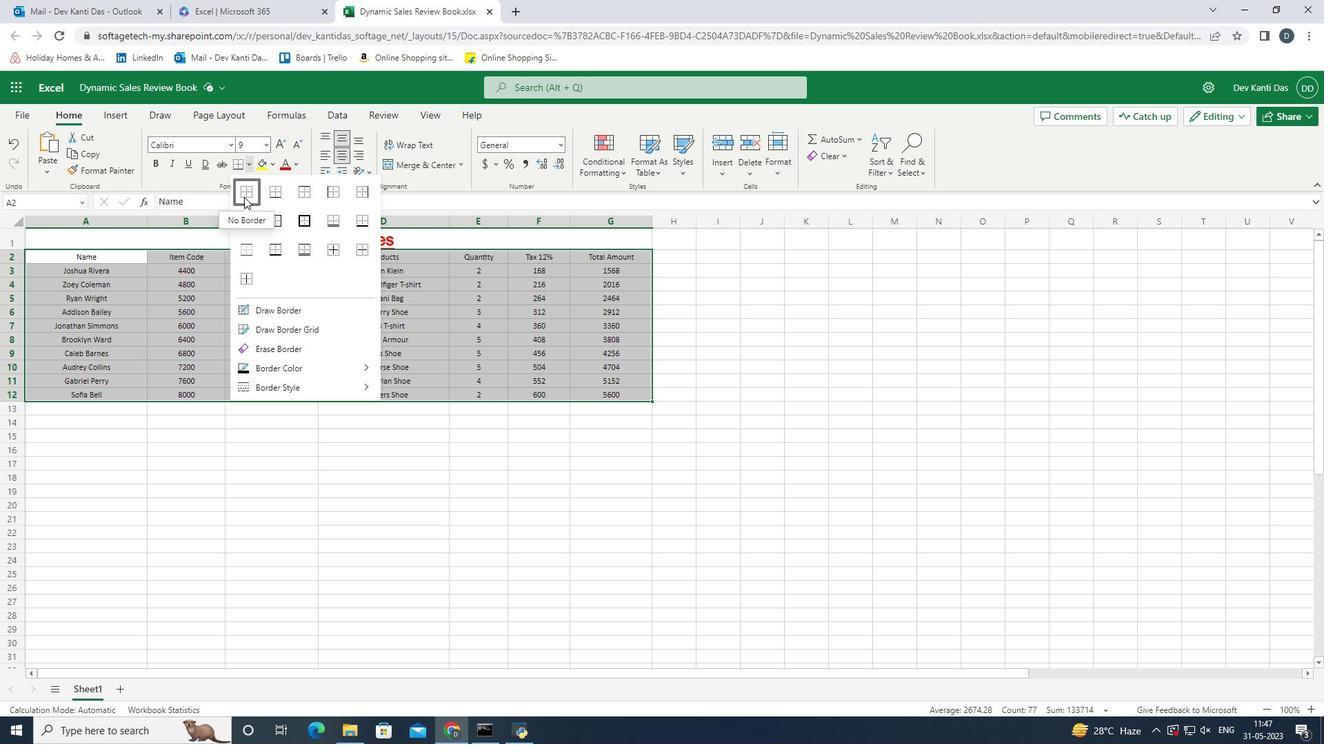
Action: Mouse moved to (237, 164)
Screenshot: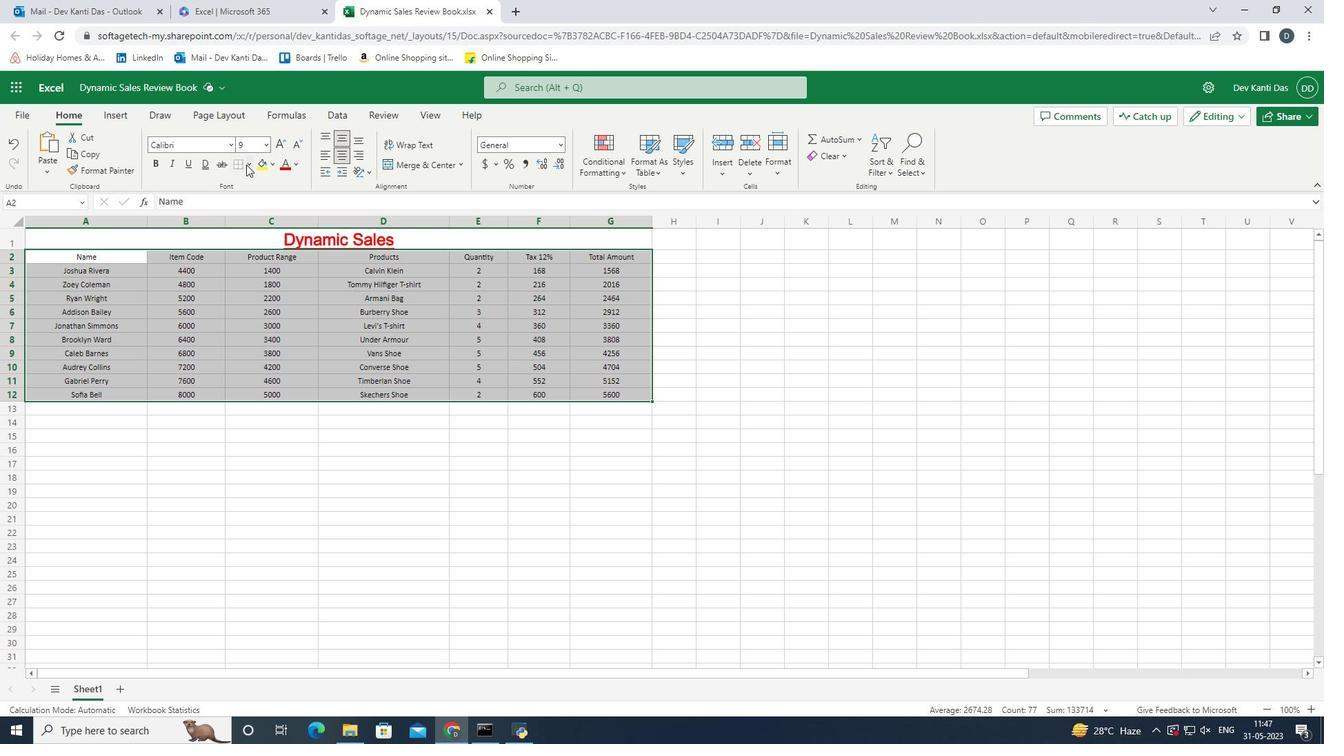 
Action: Mouse pressed left at (237, 164)
Screenshot: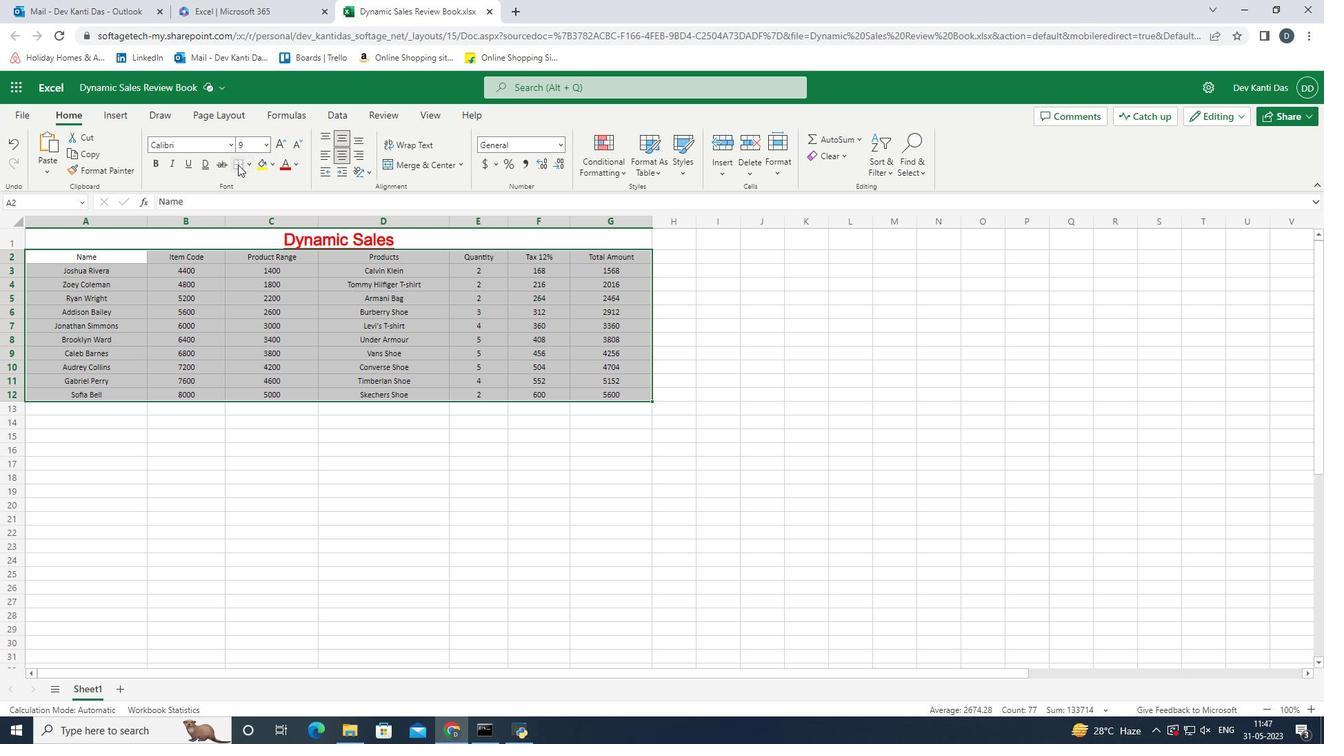 
Action: Mouse moved to (619, 398)
Screenshot: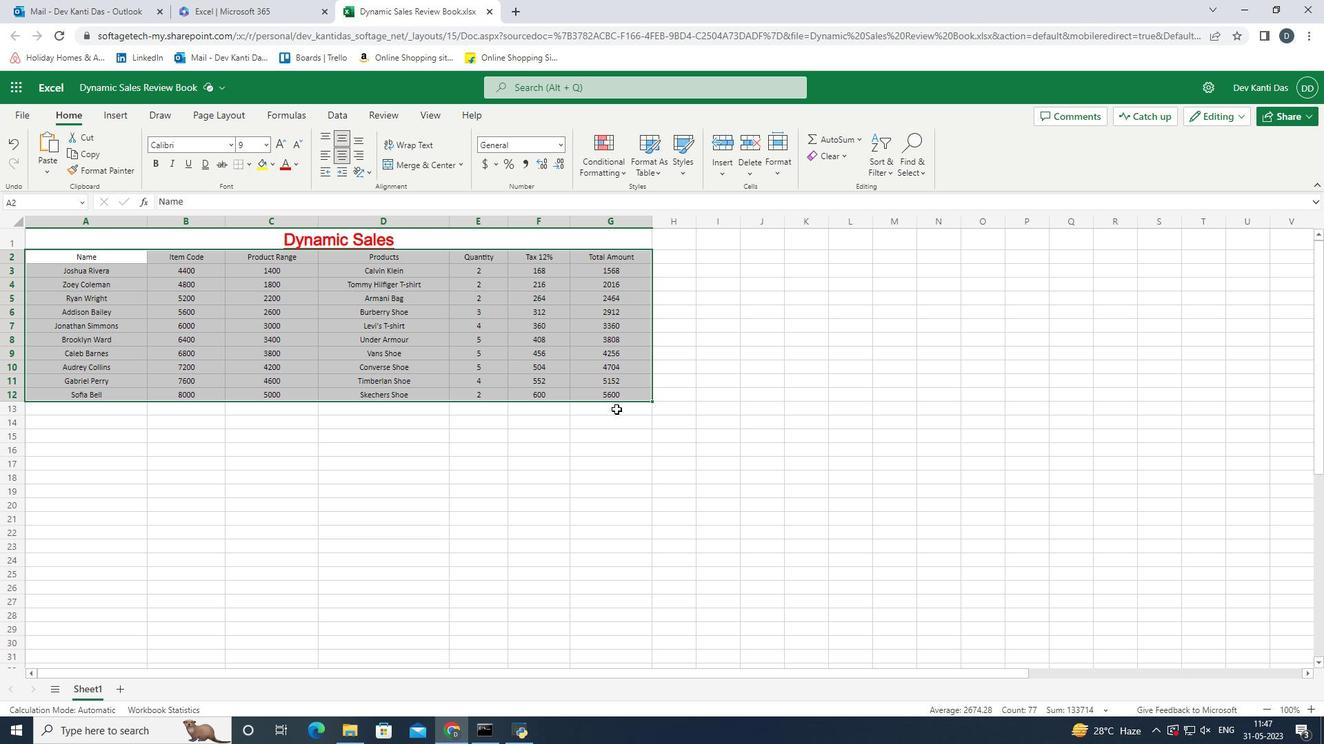 
Action: Mouse pressed left at (619, 398)
Screenshot: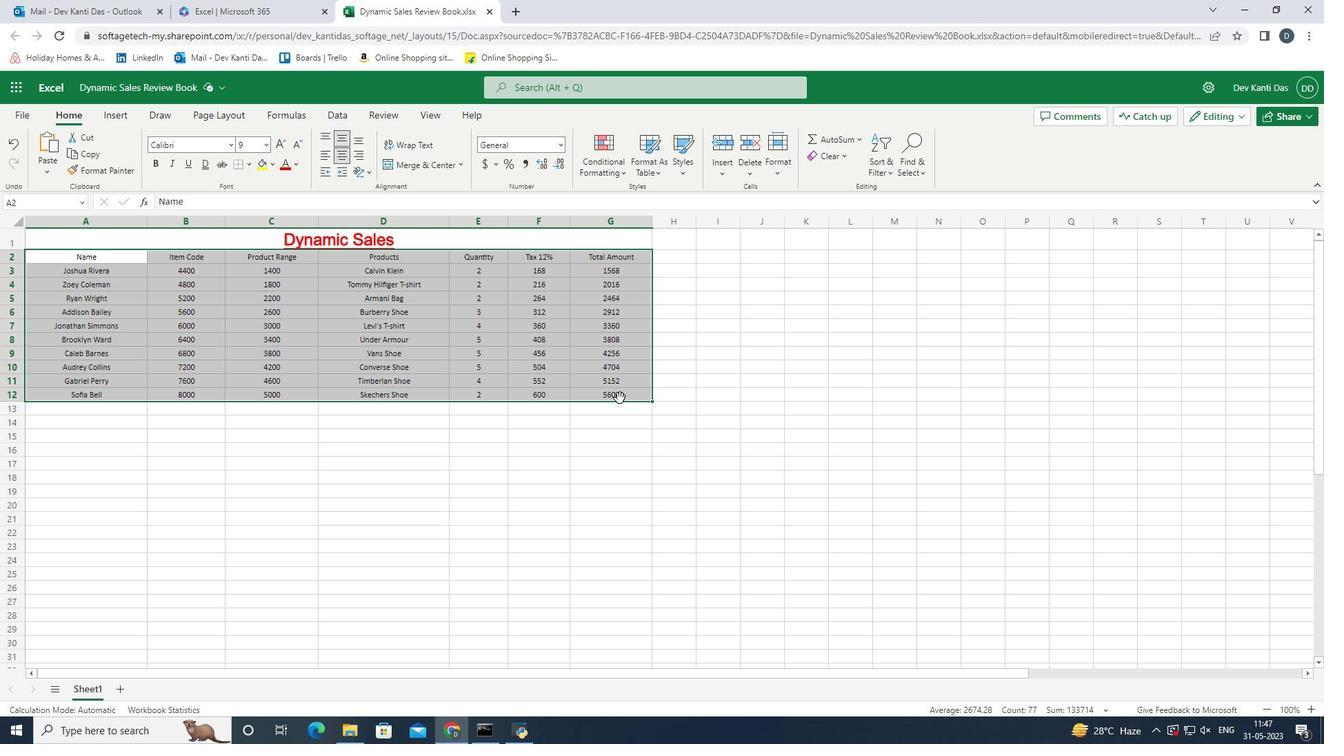 
Action: Mouse moved to (622, 394)
Screenshot: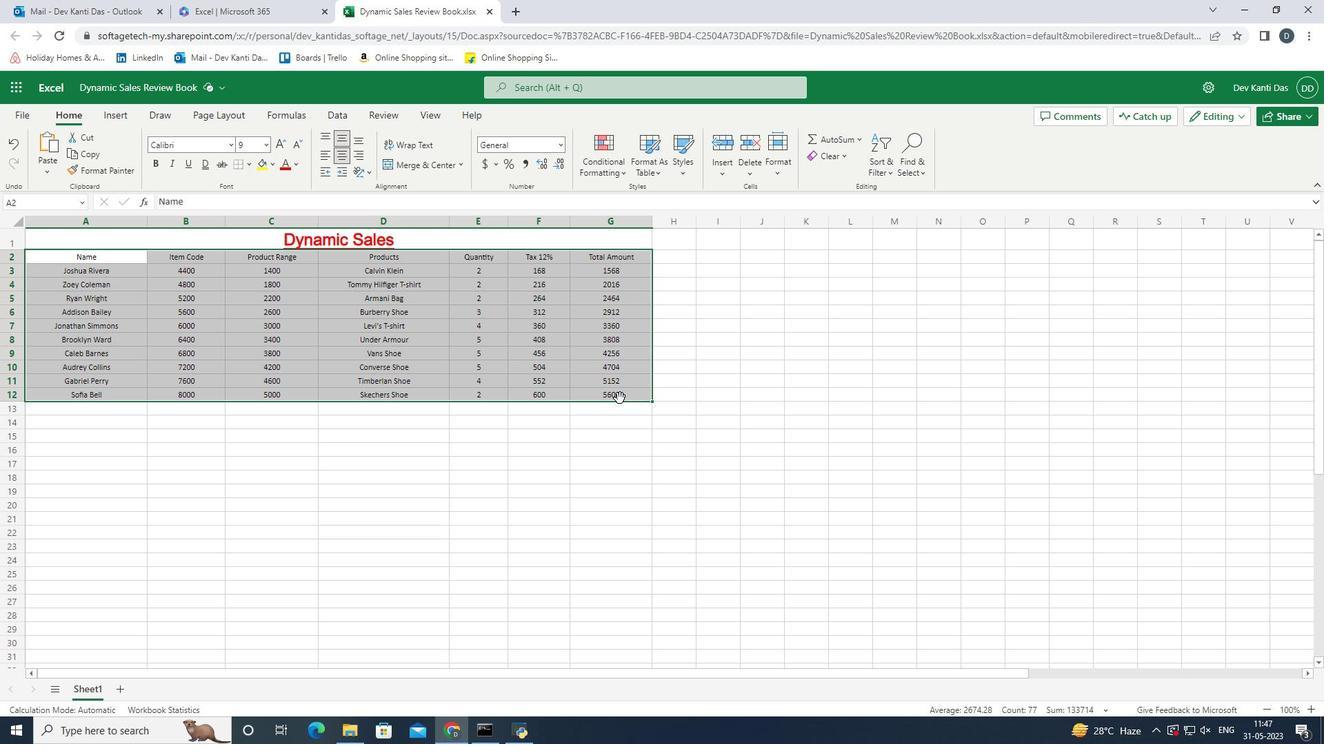 
Action: Mouse pressed left at (622, 394)
Screenshot: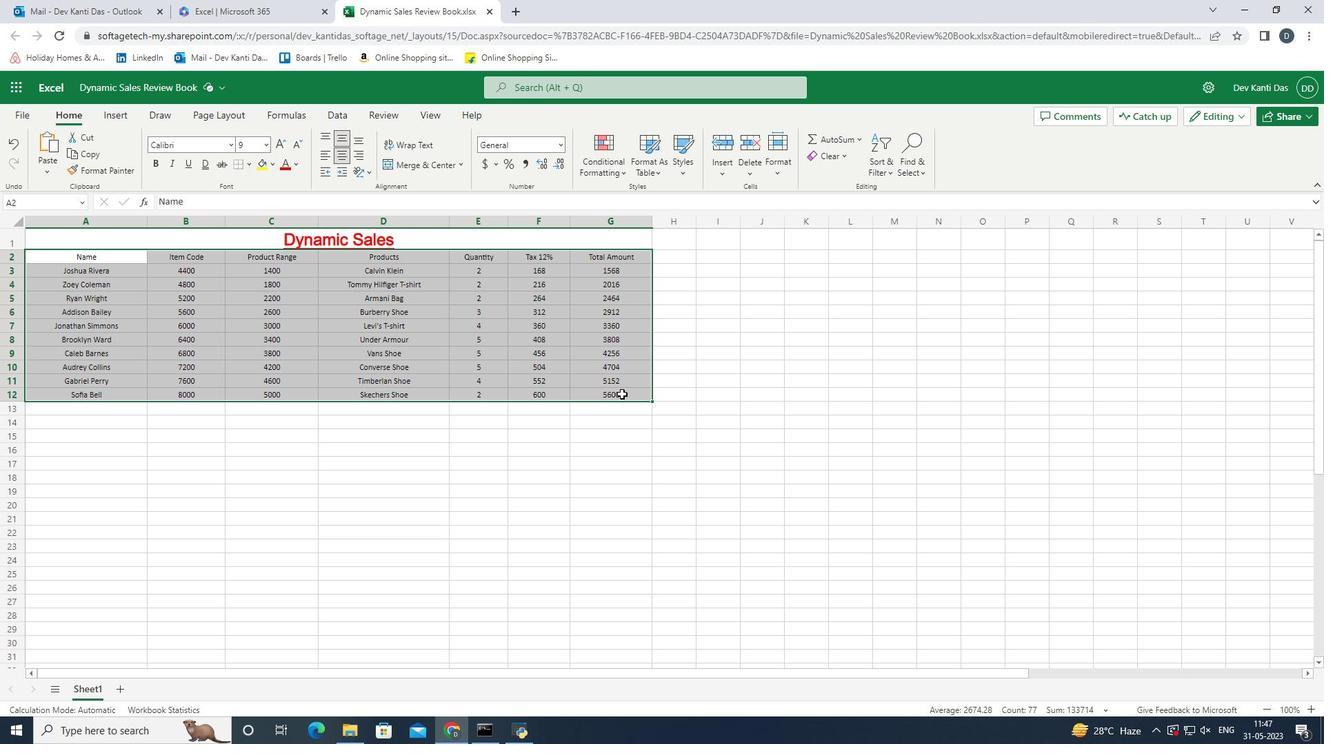 
Action: Mouse moved to (663, 388)
Screenshot: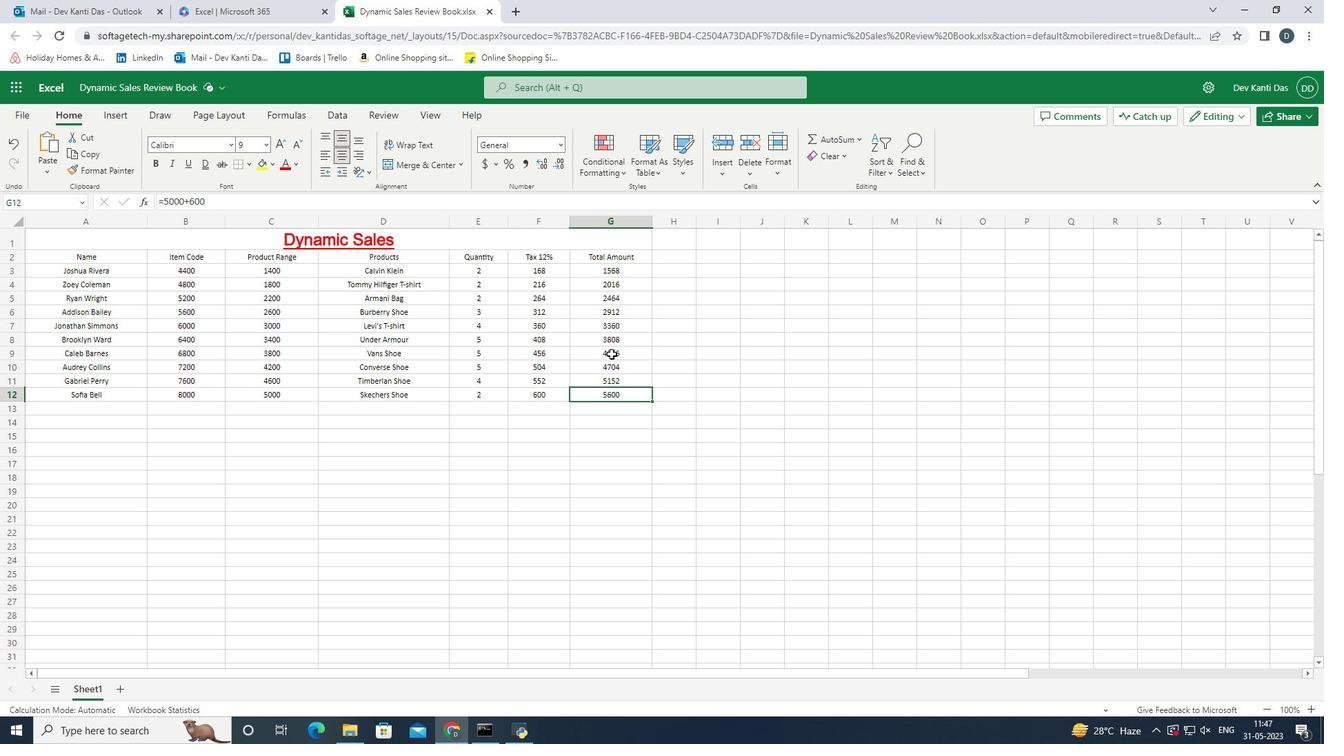 
